 Task: Add an event  with title  Networking Lunch, date '2023/12/04' & Select Event type as  Collective. Add location for the event as  456 Calle de Fuencarral, Madrid, Spain and add a description: A Networking Lunch is a structured event designed to facilitate professional connections, relationship-building, and knowledge sharing among attendees. It provides a relaxed and informal setting where individuals from various industries, organizations, and backgrounds can come together to exchange ideas, expand their networks, and explore potential collaborations._x000D_
_x000D_
Create an event link  http-networkinglunchcom & Select the event color as  Violet. , logged in from the account softage.1@softage.netand send the event invitation to softage.2@softage.net and softage.3@softage.net
Action: Mouse moved to (836, 119)
Screenshot: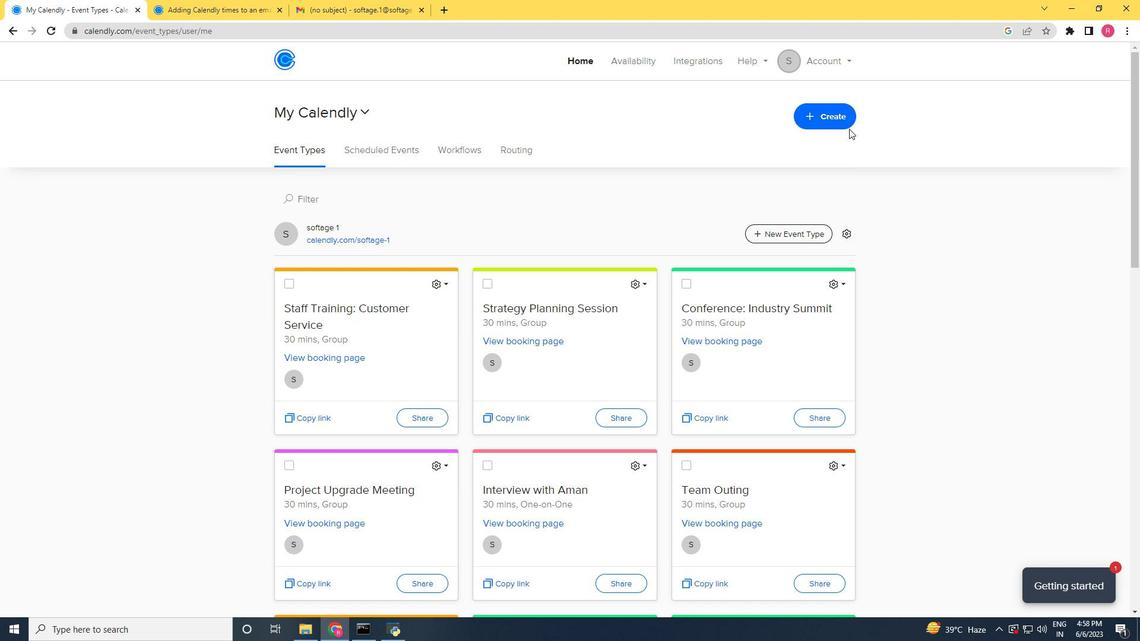 
Action: Mouse pressed left at (836, 119)
Screenshot: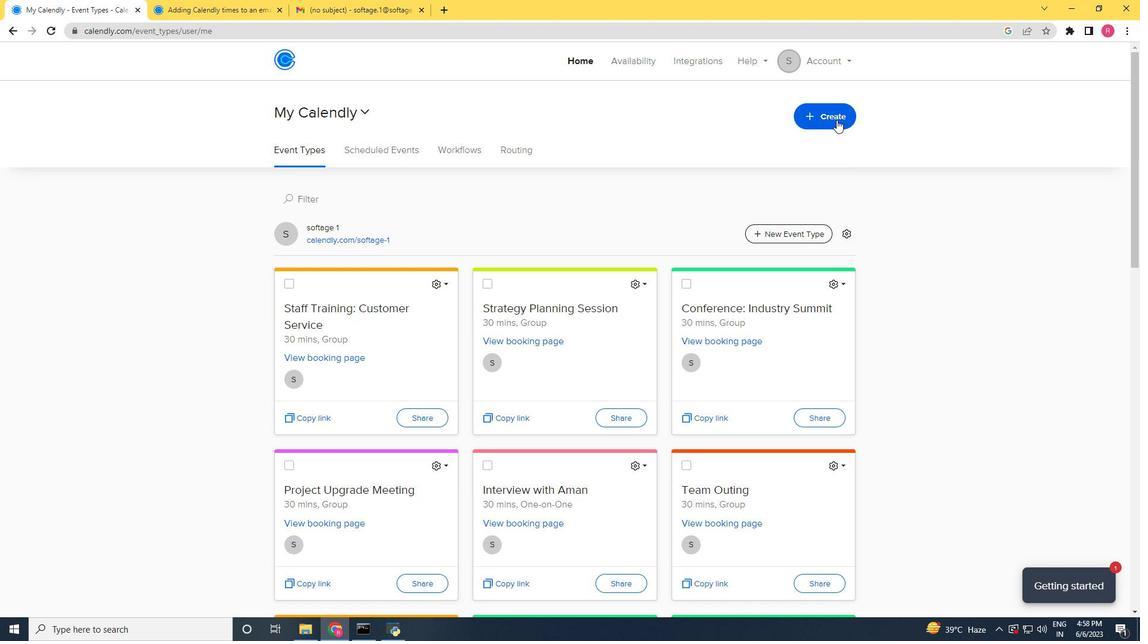 
Action: Mouse moved to (792, 163)
Screenshot: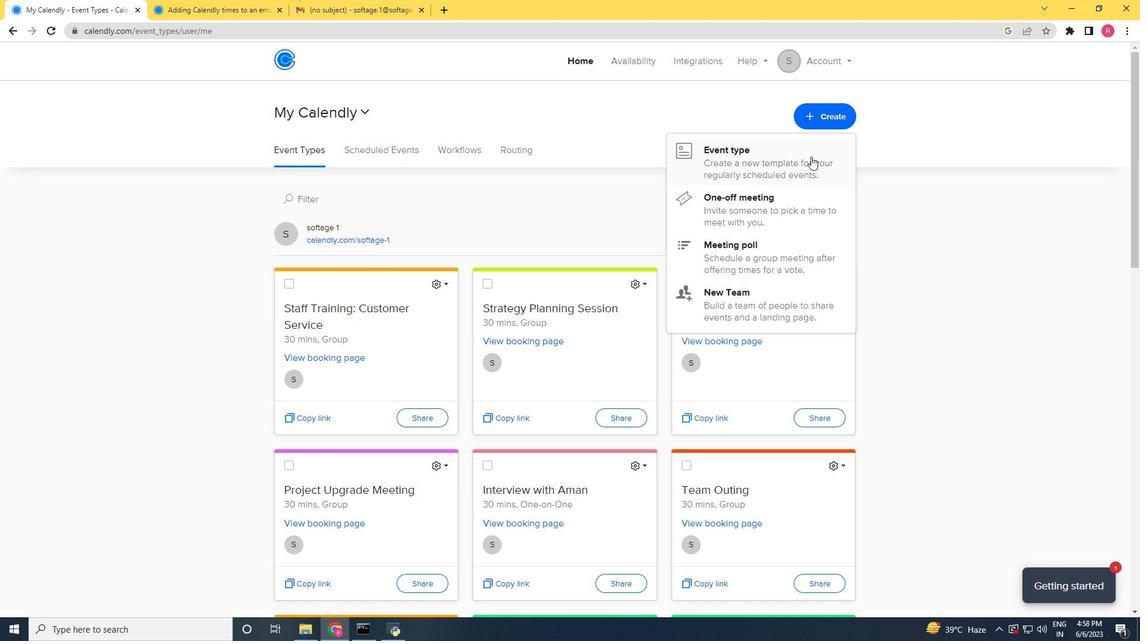 
Action: Mouse pressed left at (792, 163)
Screenshot: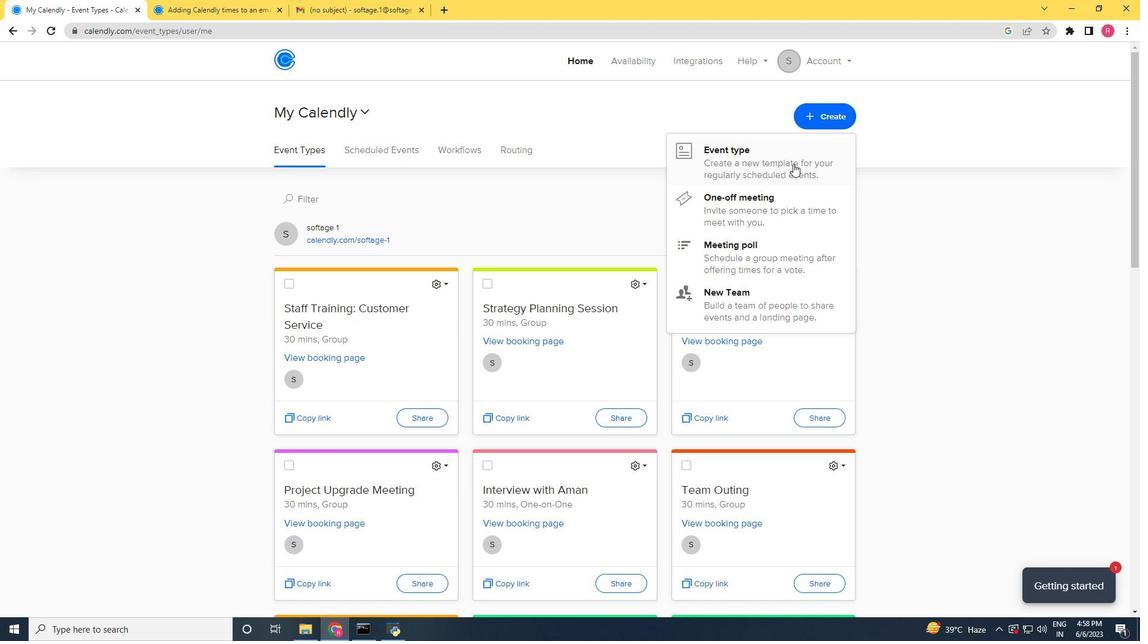 
Action: Mouse moved to (497, 359)
Screenshot: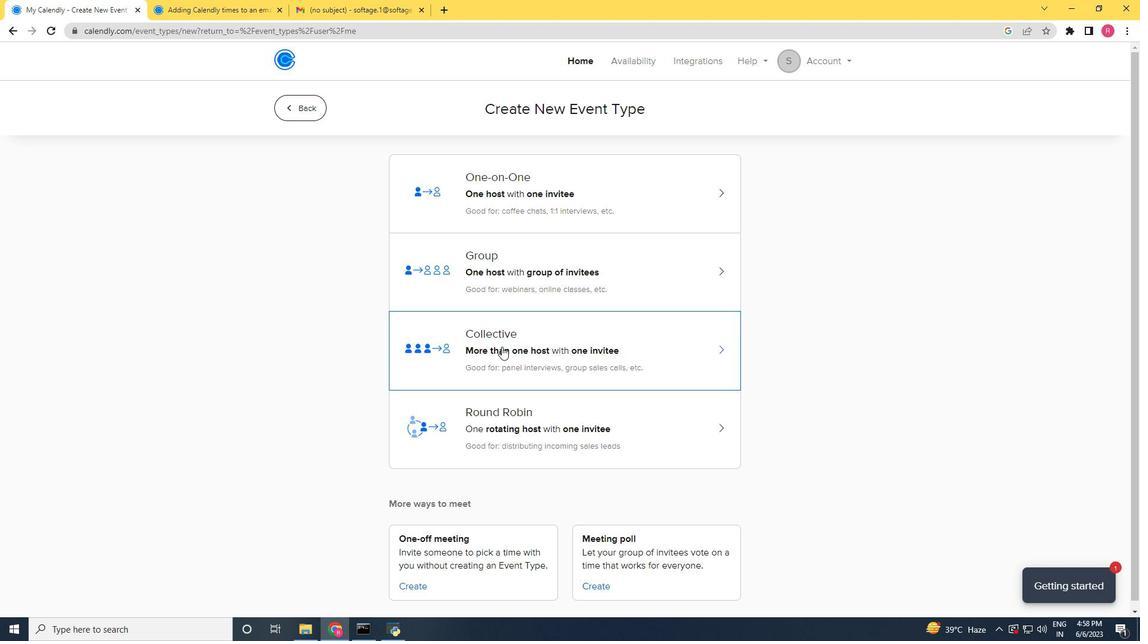 
Action: Mouse pressed left at (497, 359)
Screenshot: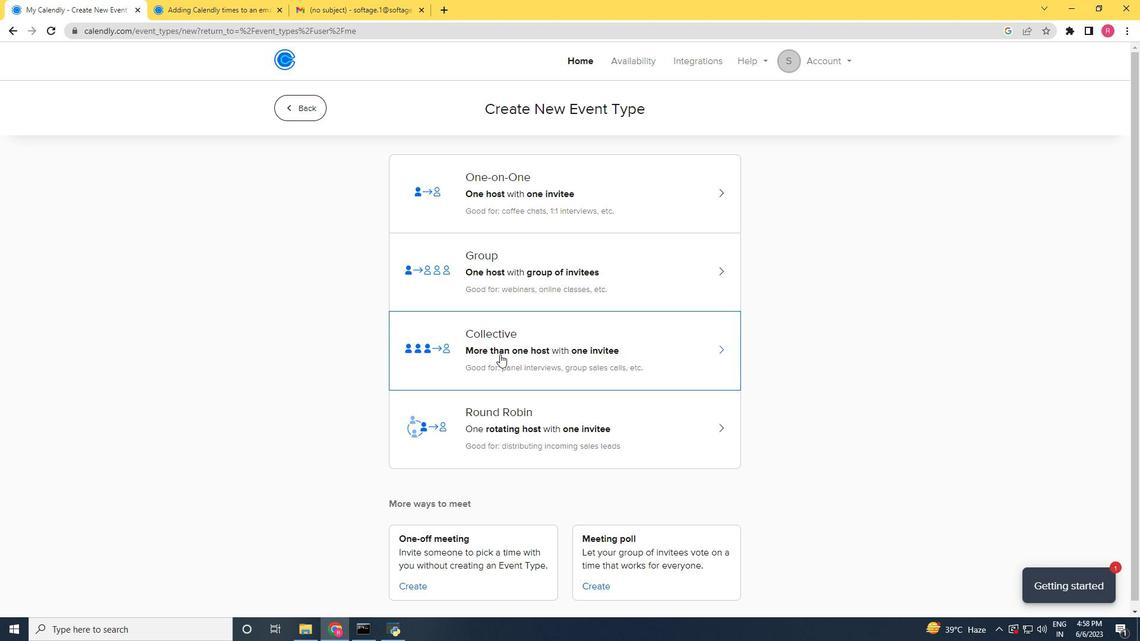 
Action: Mouse moved to (694, 255)
Screenshot: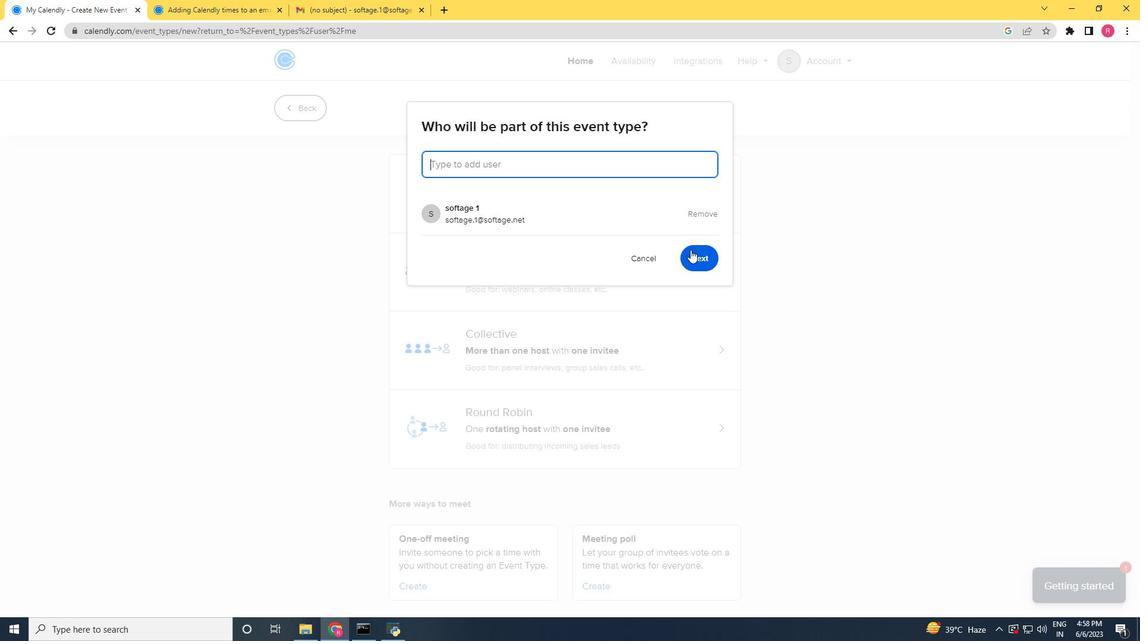 
Action: Mouse pressed left at (694, 255)
Screenshot: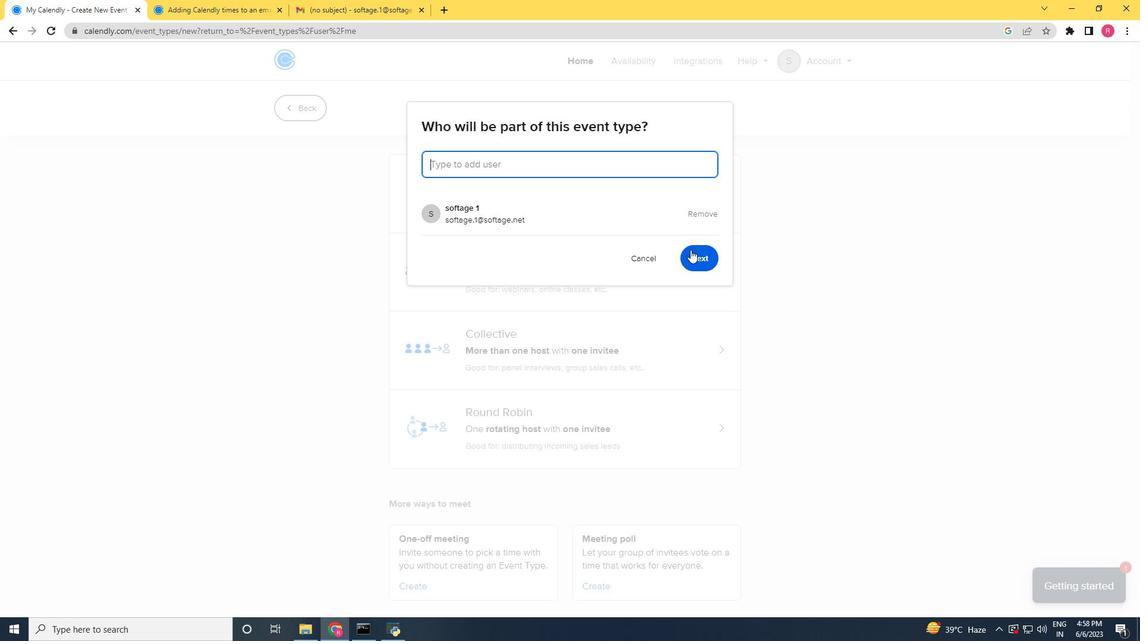 
Action: Mouse moved to (383, 264)
Screenshot: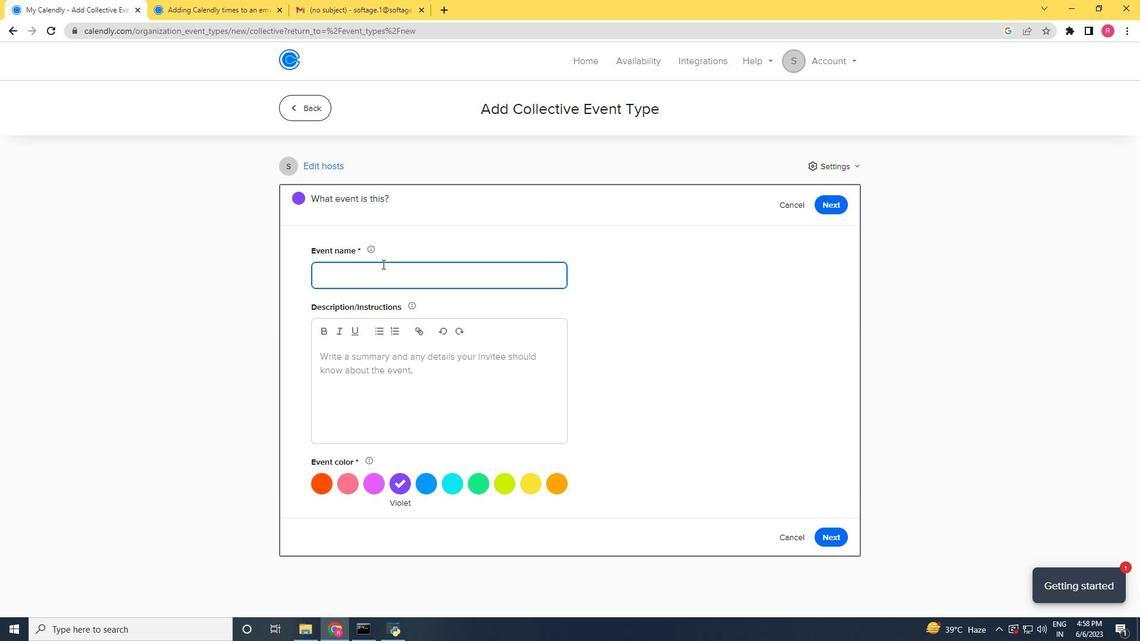 
Action: Key pressed <Key.shift>Networking
Screenshot: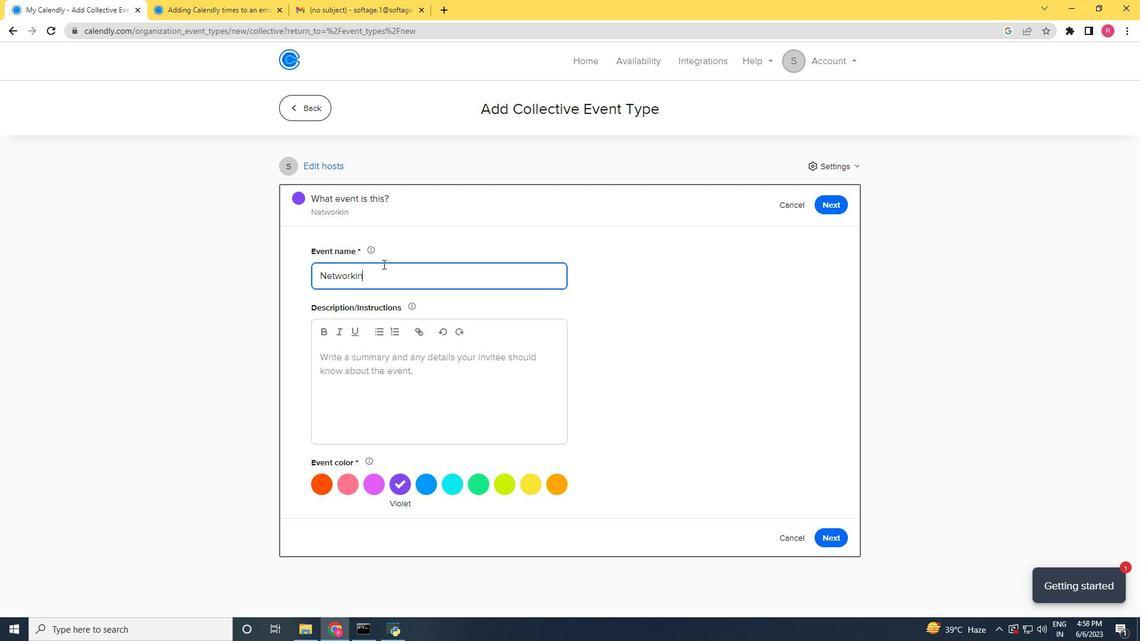 
Action: Mouse moved to (442, 278)
Screenshot: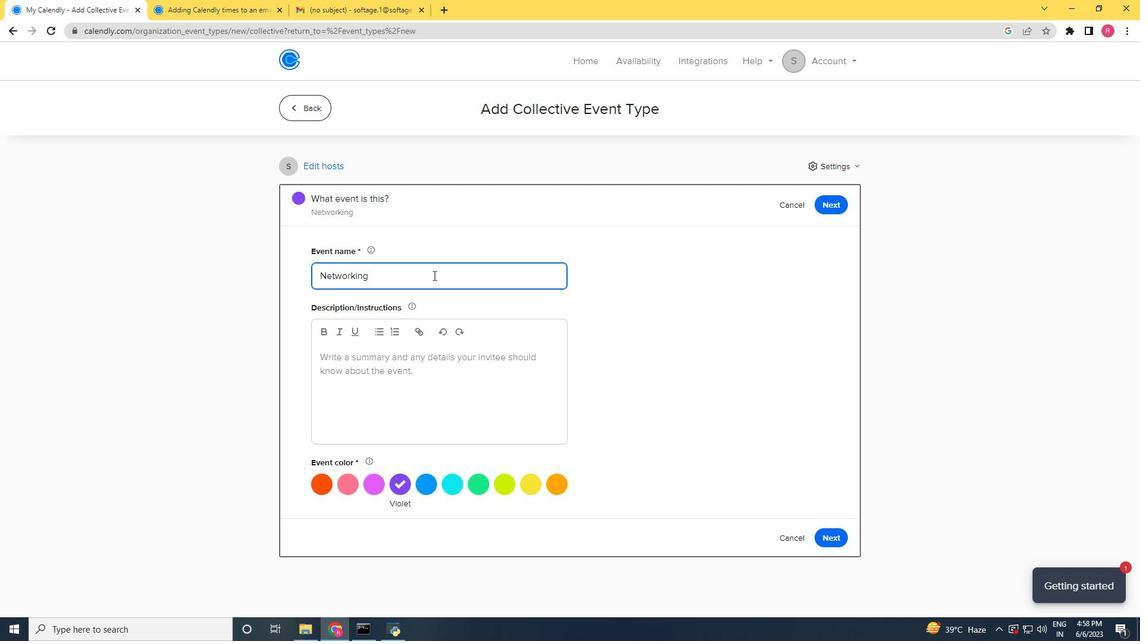 
Action: Key pressed <Key.space><Key.shift>Lunch
Screenshot: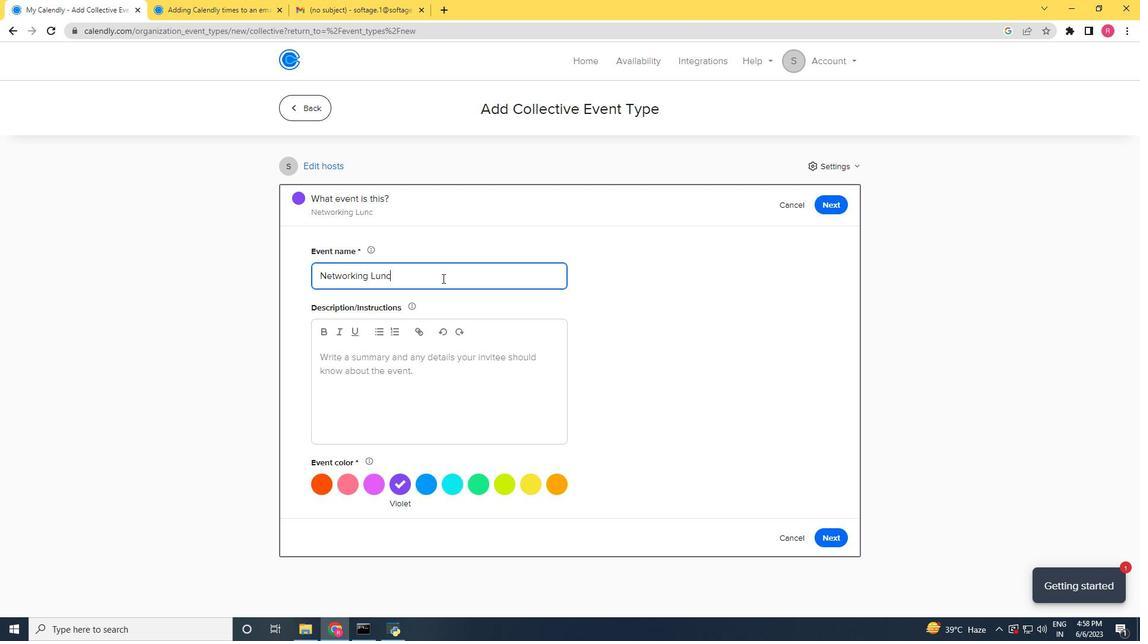 
Action: Mouse moved to (422, 366)
Screenshot: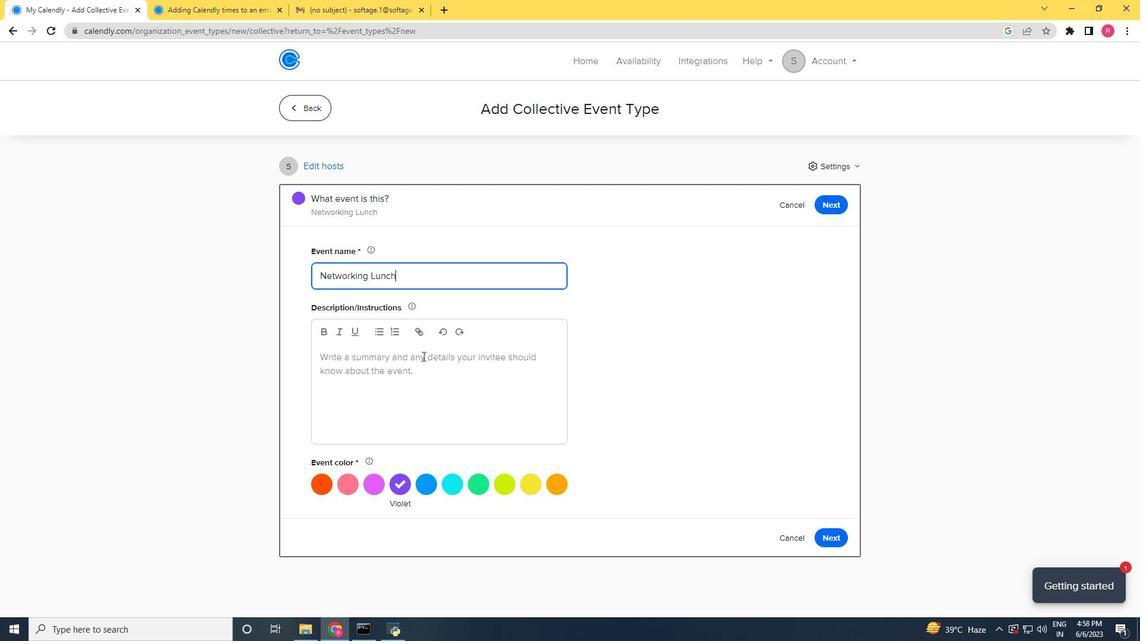 
Action: Mouse pressed left at (422, 366)
Screenshot: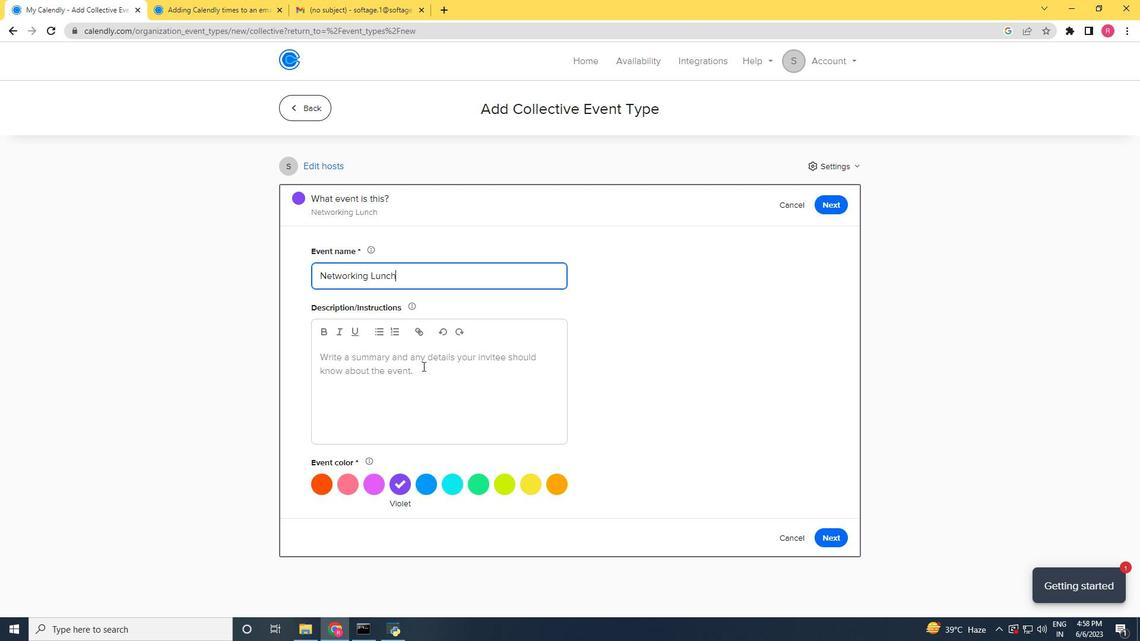 
Action: Key pressed <Key.shift>A<Key.space>networking<Key.space><Key.shift><Key.shift><Key.shift><Key.shift><Key.shift><Key.shift><Key.shift><Key.shift><Key.shift><Key.shift><Key.shift><Key.shift><Key.shift><Key.shift><Key.shift><Key.shift><Key.shift><Key.shift><Key.shift><Key.shift>Lunch
Screenshot: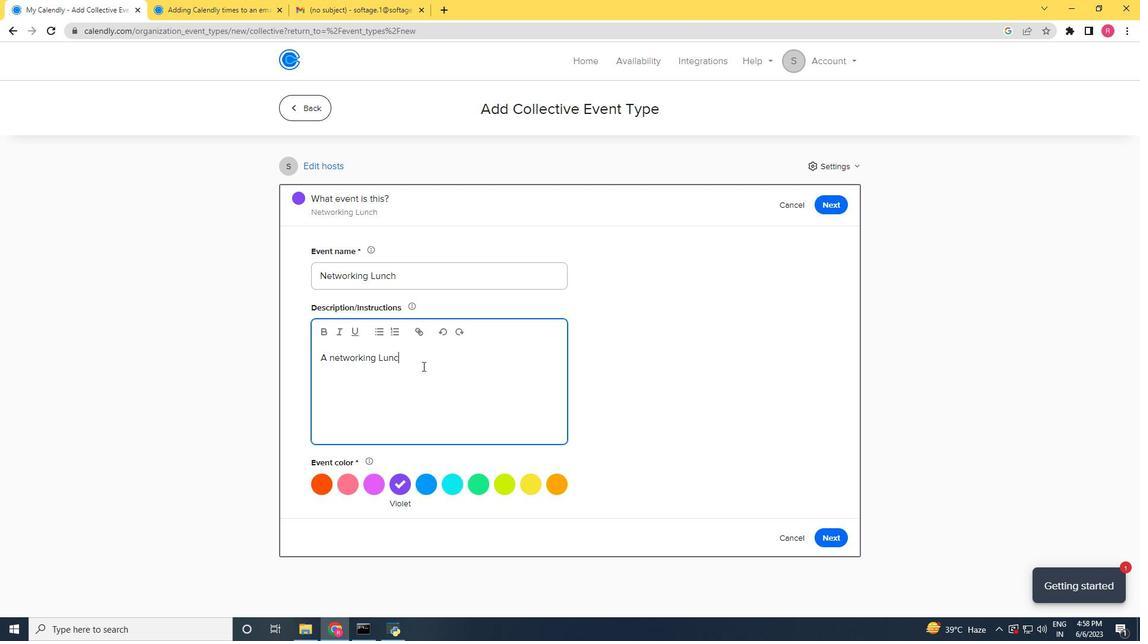 
Action: Mouse moved to (331, 359)
Screenshot: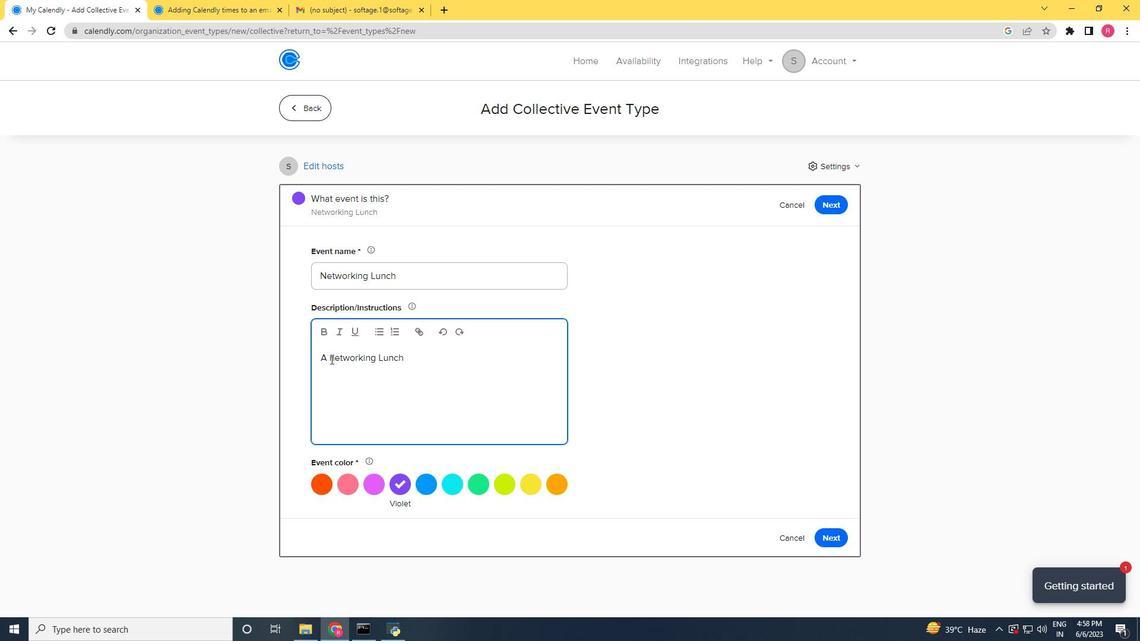 
Action: Mouse pressed left at (331, 359)
Screenshot: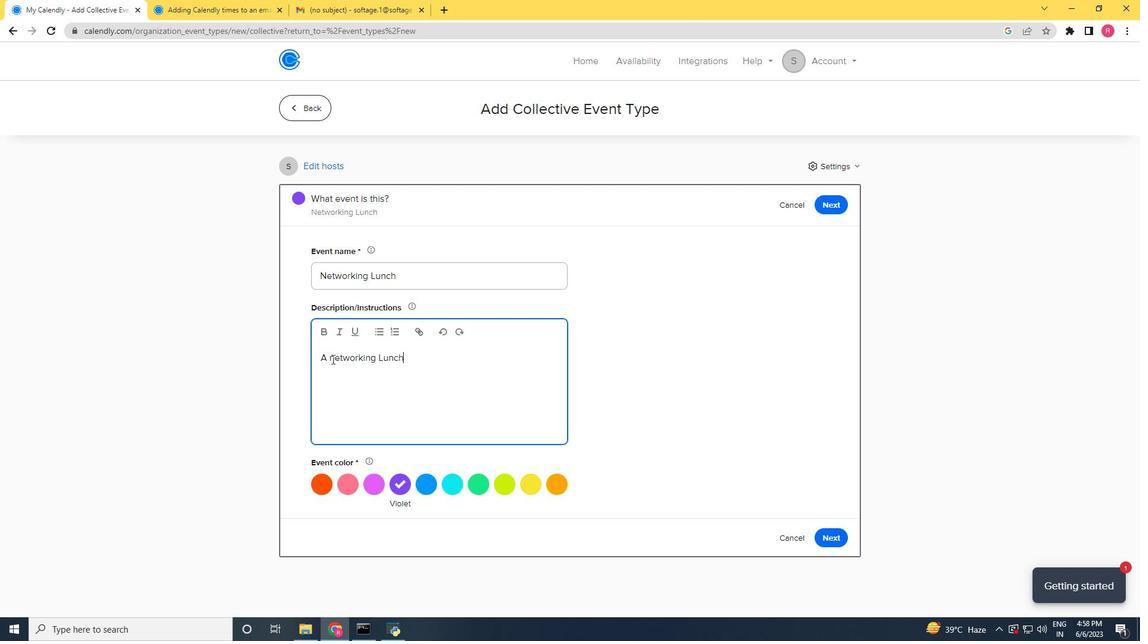 
Action: Mouse moved to (334, 359)
Screenshot: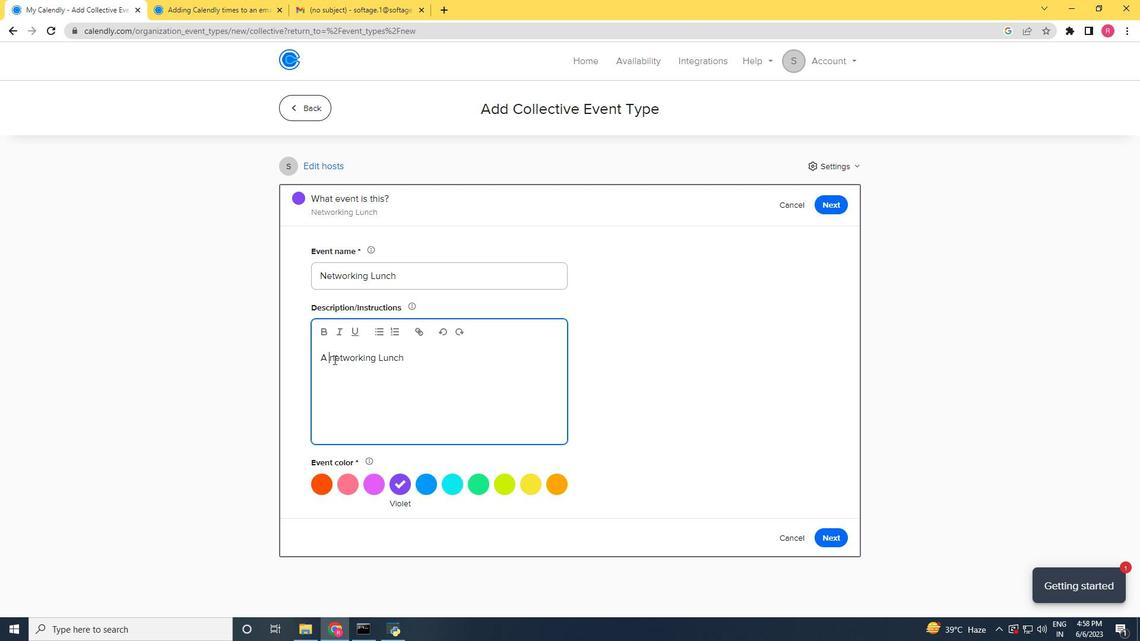 
Action: Mouse pressed left at (334, 359)
Screenshot: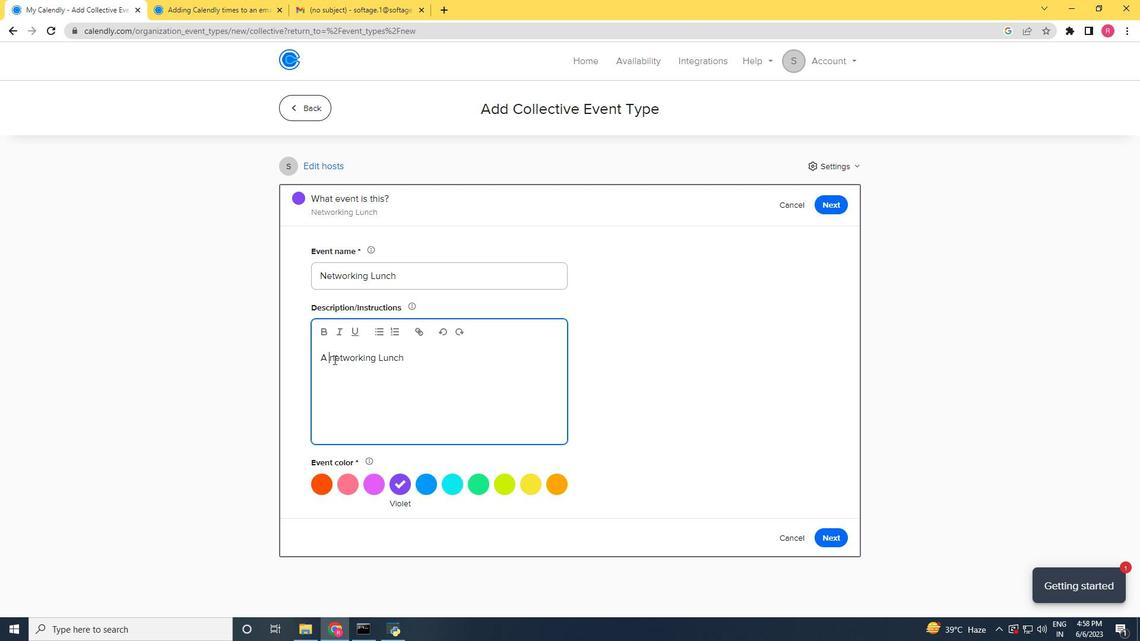 
Action: Mouse moved to (334, 357)
Screenshot: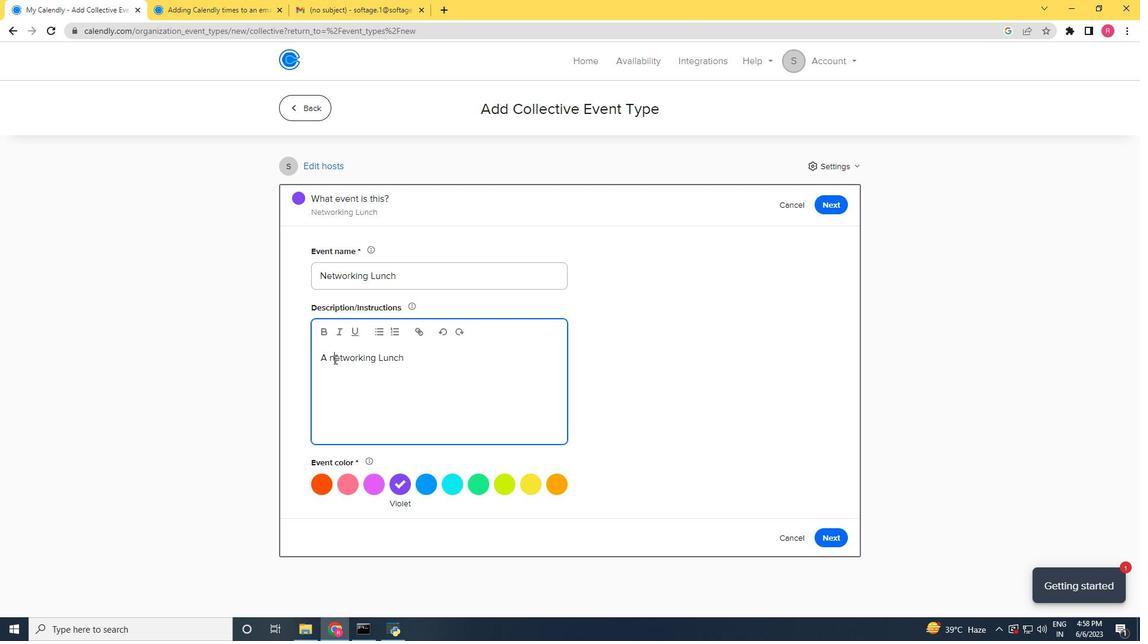 
Action: Key pressed <Key.backspace><Key.shift>N
Screenshot: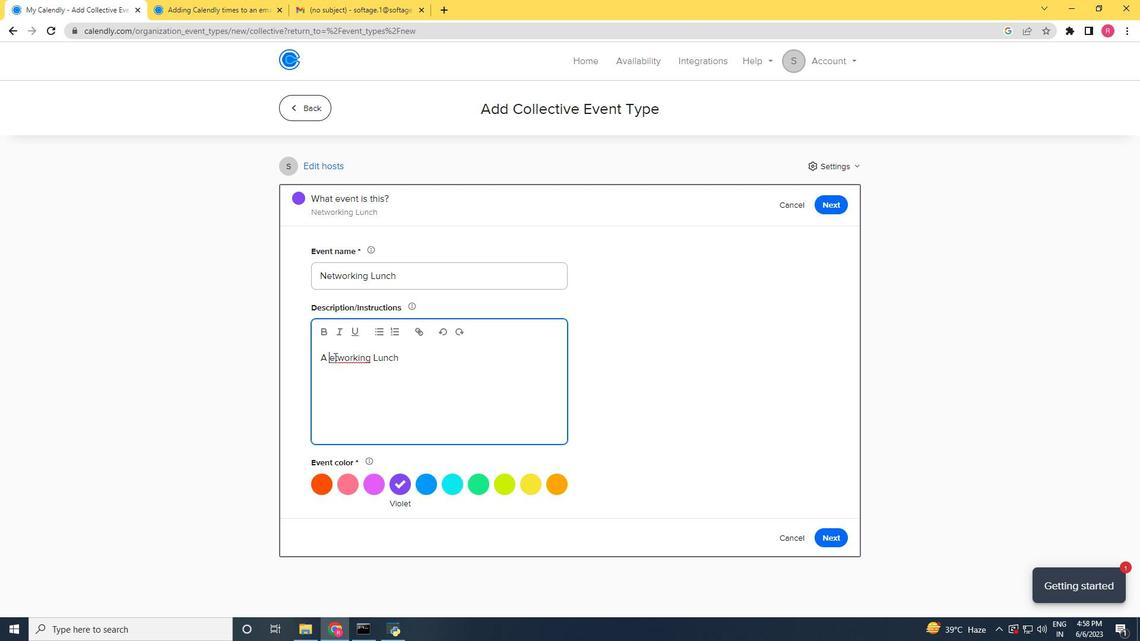 
Action: Mouse moved to (419, 354)
Screenshot: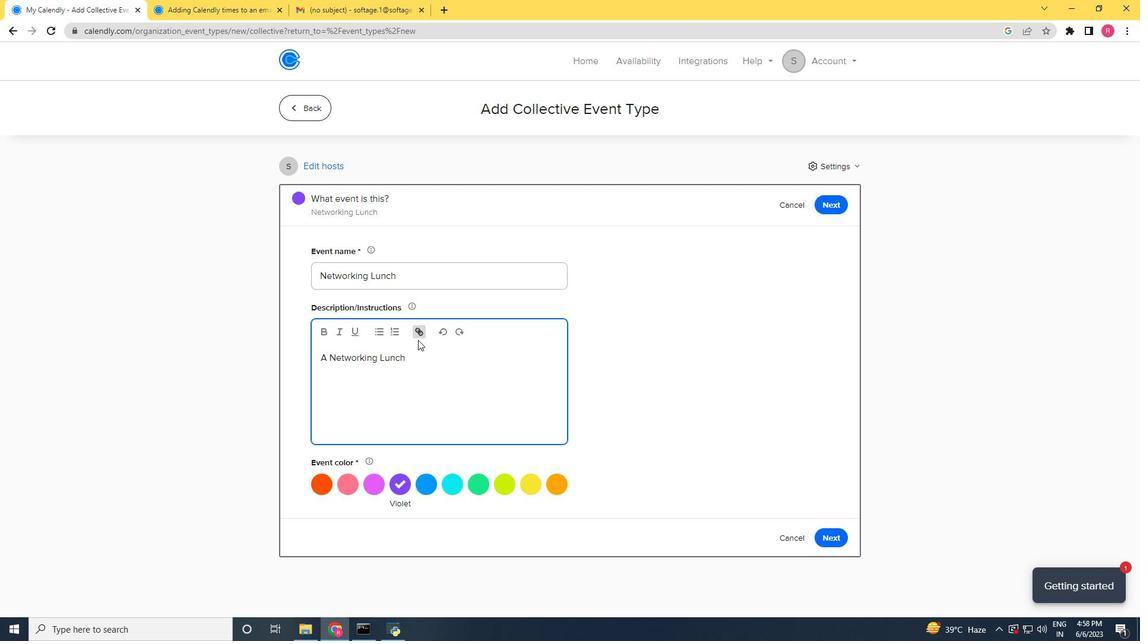 
Action: Mouse pressed left at (419, 354)
Screenshot: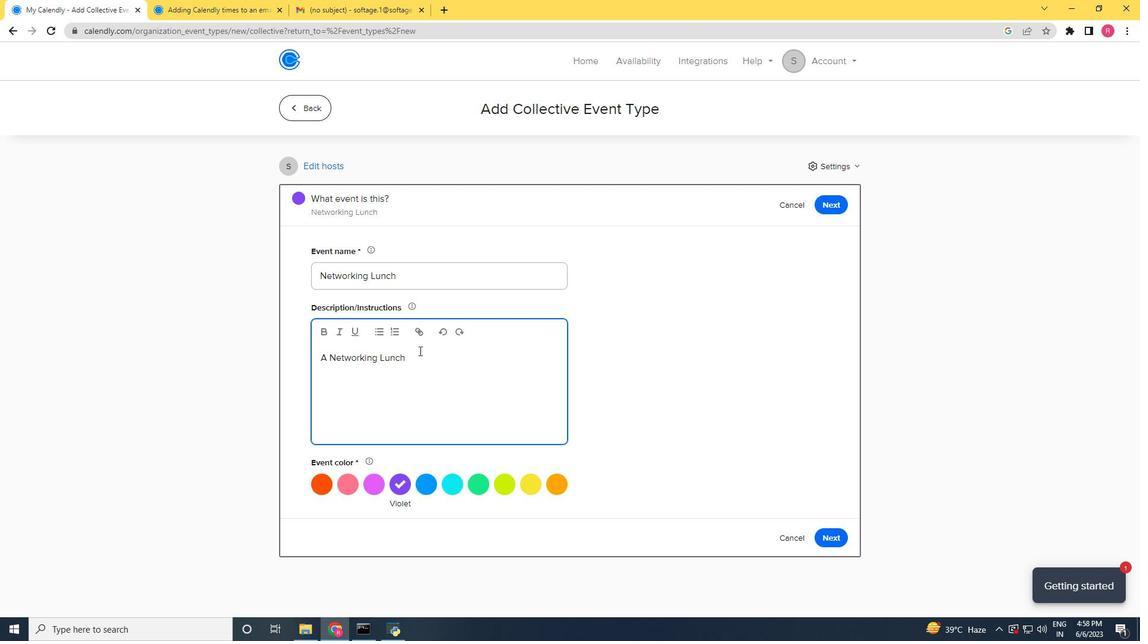 
Action: Mouse moved to (425, 356)
Screenshot: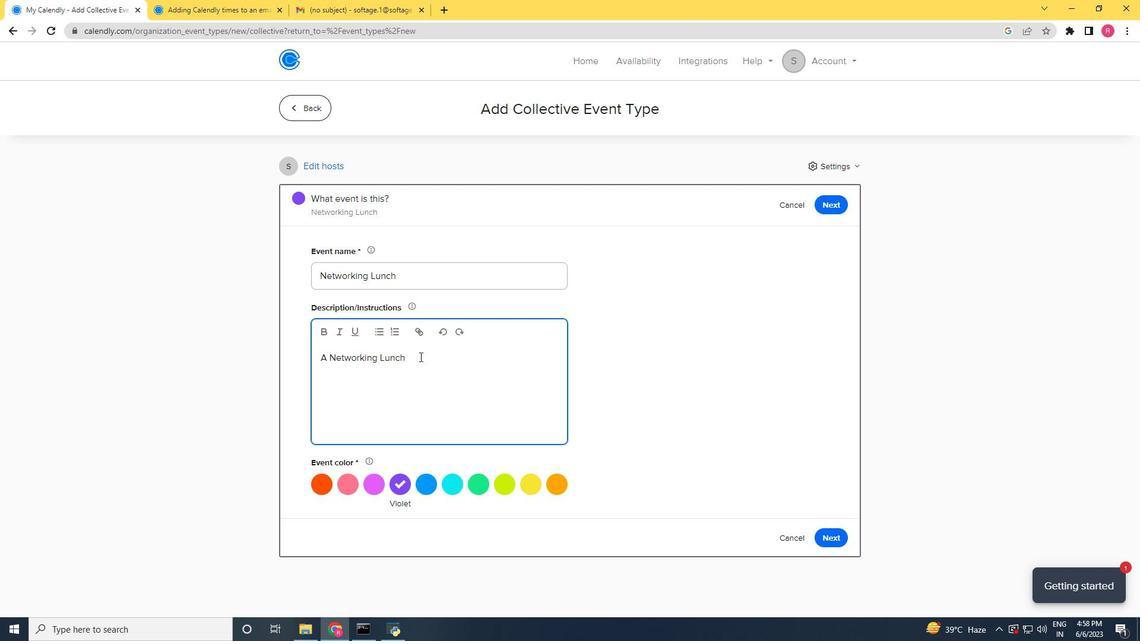 
Action: Key pressed <Key.space>is<Key.space>a<Key.space>structured<Key.space>event<Key.space>designed<Key.space><Key.space>to<Key.space>facilitagg<Key.backspace><Key.backspace>te<Key.space>professional<Key.space>connections<Key.space><Key.backspace>,<Key.space>relationsg<Key.backspace><Key.backspace>ship<Key.space>
Screenshot: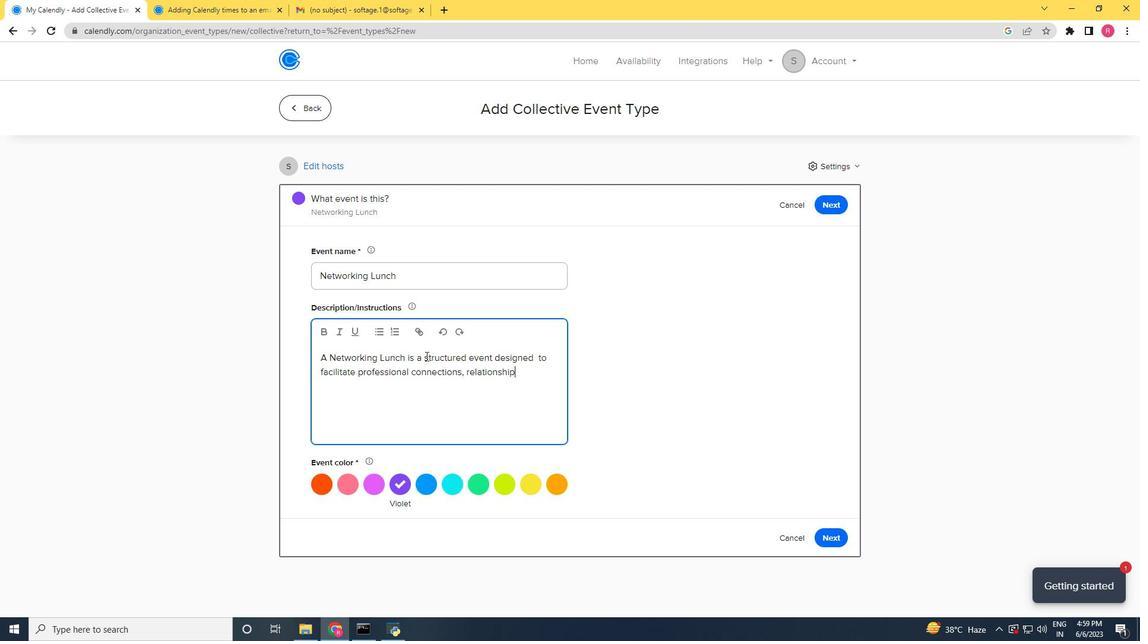
Action: Mouse moved to (441, 352)
Screenshot: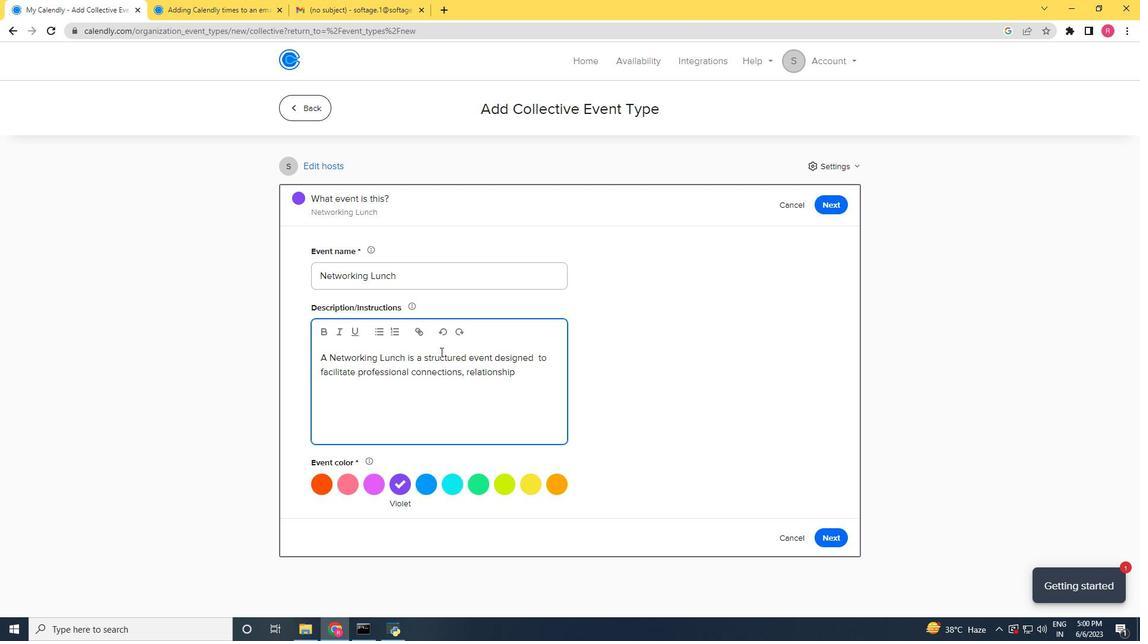 
Action: Key pressed <Key.backspace>-building<Key.space>
Screenshot: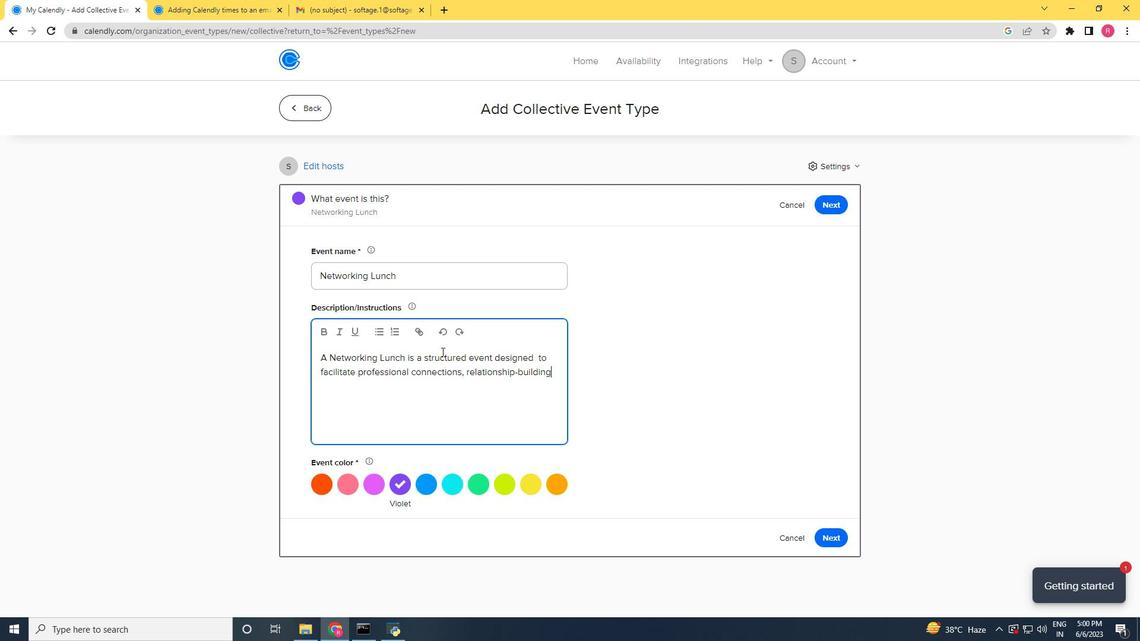 
Action: Mouse moved to (443, 352)
Screenshot: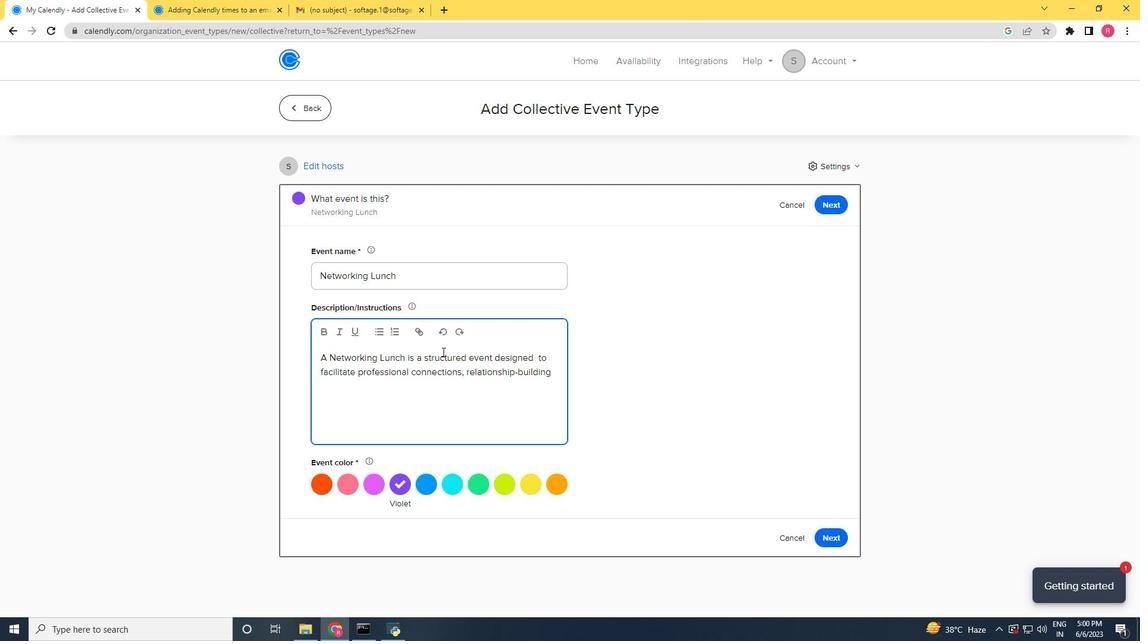 
Action: Key pressed <Key.backspace>,<Key.space>and<Key.space>knowledge<Key.space>sharing<Key.space>among<Key.space>attendees<Key.space><Key.backspace>.<Key.space><Key.shift>It<Key.space>provides<Key.space>a<Key.space>relaxed<Key.space>and<Key.space>informal<Key.space>setting<Key.space>whee<Key.backspace>re<Key.space><Key.space>individuals<Key.space>form<Key.space>varius<Key.space><Key.backspace><Key.backspace><Key.backspace>ous<Key.space>industries<Key.space><Key.backspace>,<Key.space>organizationn<Key.space><Key.backspace><Key.backspace><Key.space><Key.backspace>s<Key.space><Key.backspace>,<Key.space>and<Key.space>backgroung<Key.backspace>d<Key.space>can<Key.space>come<Key.space>together<Key.space>to<Key.space>exx<Key.backspace>changes<Key.space>ideas<Key.space><Key.backspace>,<Key.space>expand<Key.space>their<Key.space>networls<Key.space><Key.backspace><Key.backspace><Key.backspace>kks<Key.space><Key.backspace><Key.backspace><Key.backspace>s<Key.space><Key.backspace>,<Key.space>and<Key.space>explore<Key.space>potential<Key.space><Key.space>collaborations.
Screenshot: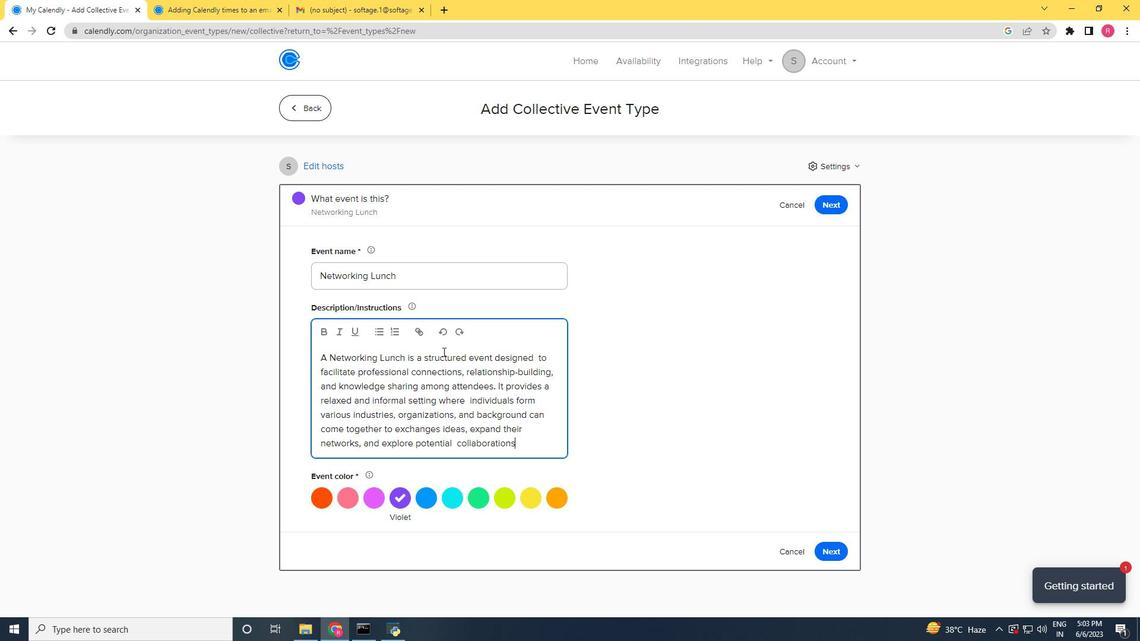 
Action: Mouse moved to (380, 387)
Screenshot: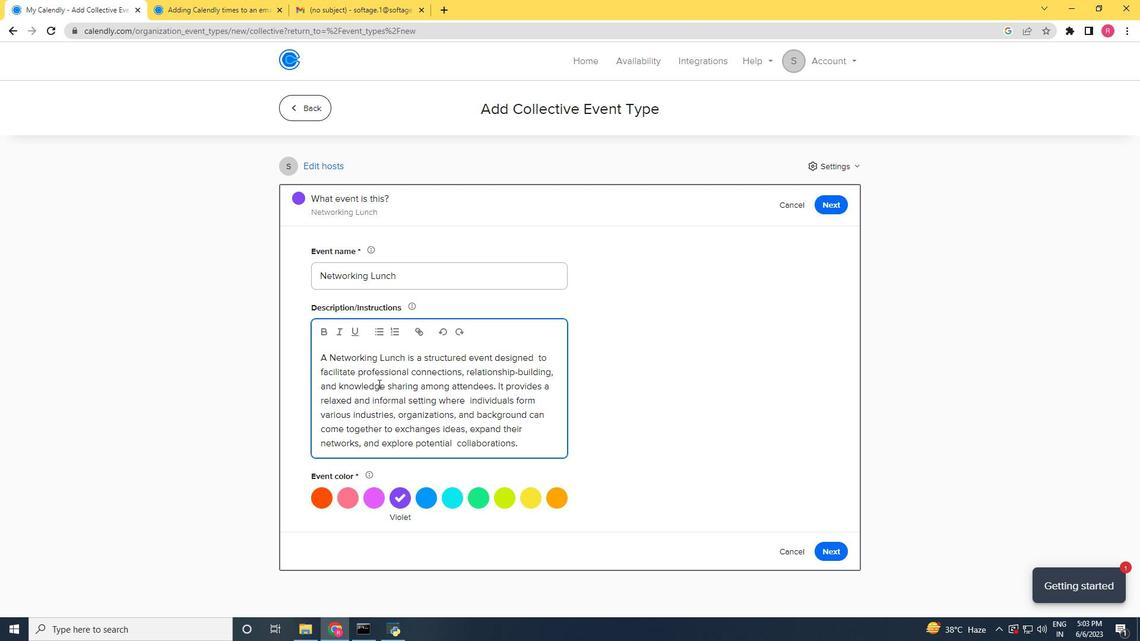 
Action: Mouse scrolled (380, 386) with delta (0, 0)
Screenshot: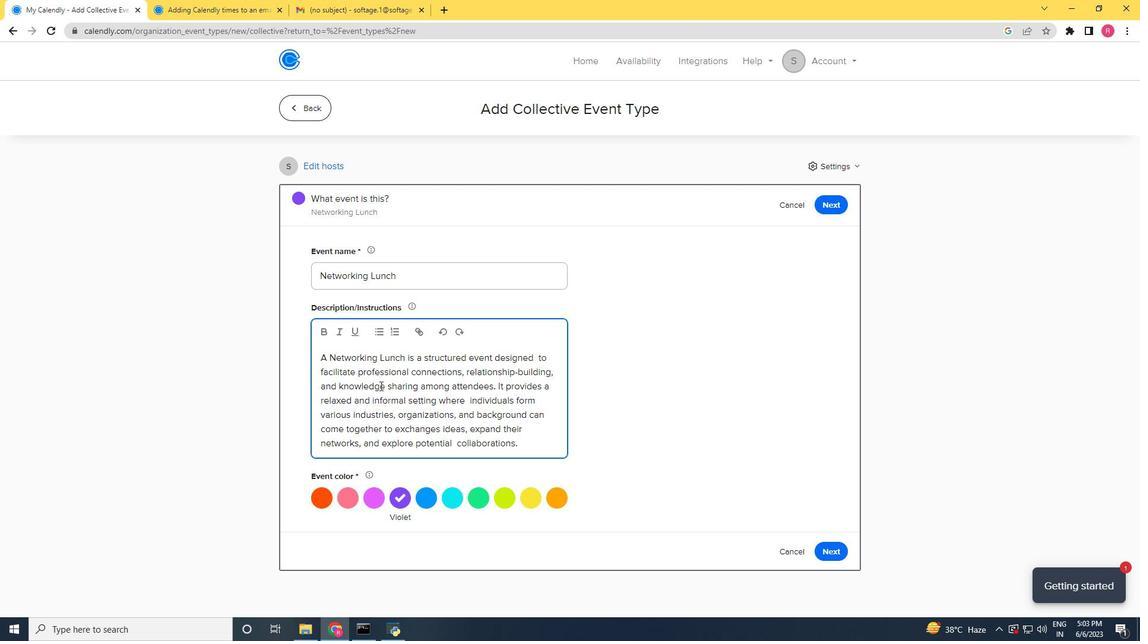 
Action: Mouse moved to (380, 387)
Screenshot: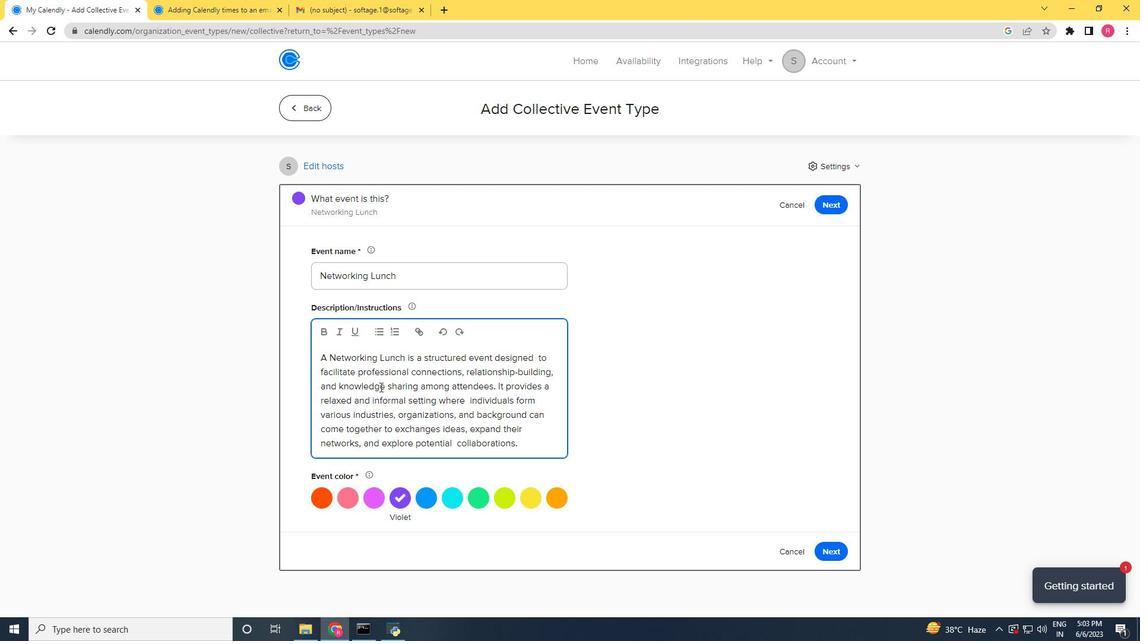 
Action: Mouse scrolled (380, 386) with delta (0, 0)
Screenshot: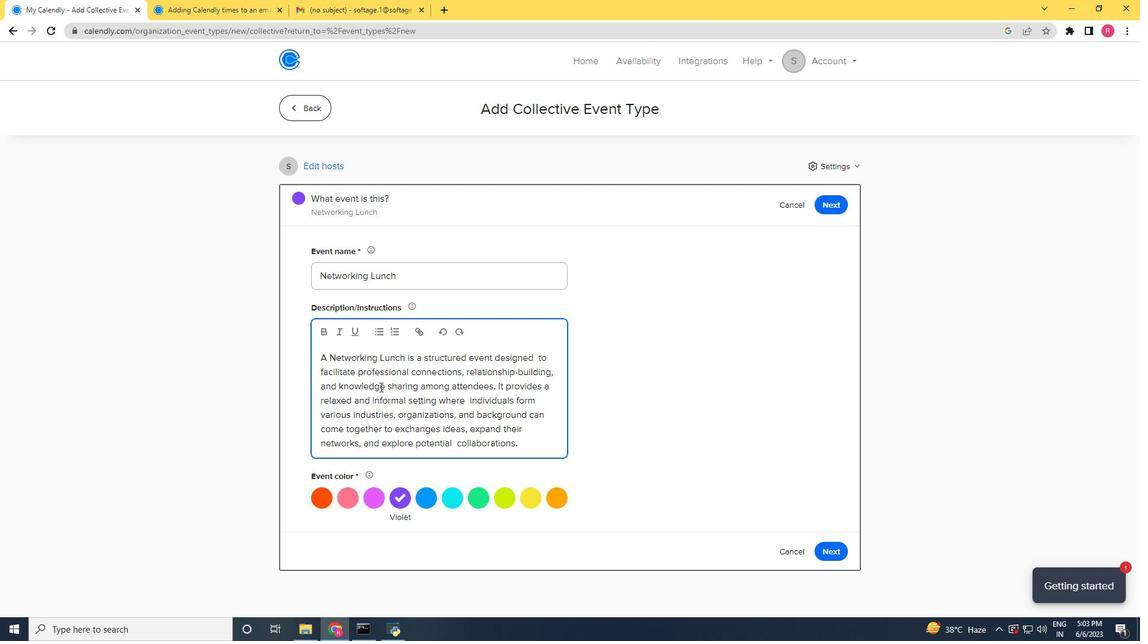 
Action: Mouse scrolled (380, 386) with delta (0, 0)
Screenshot: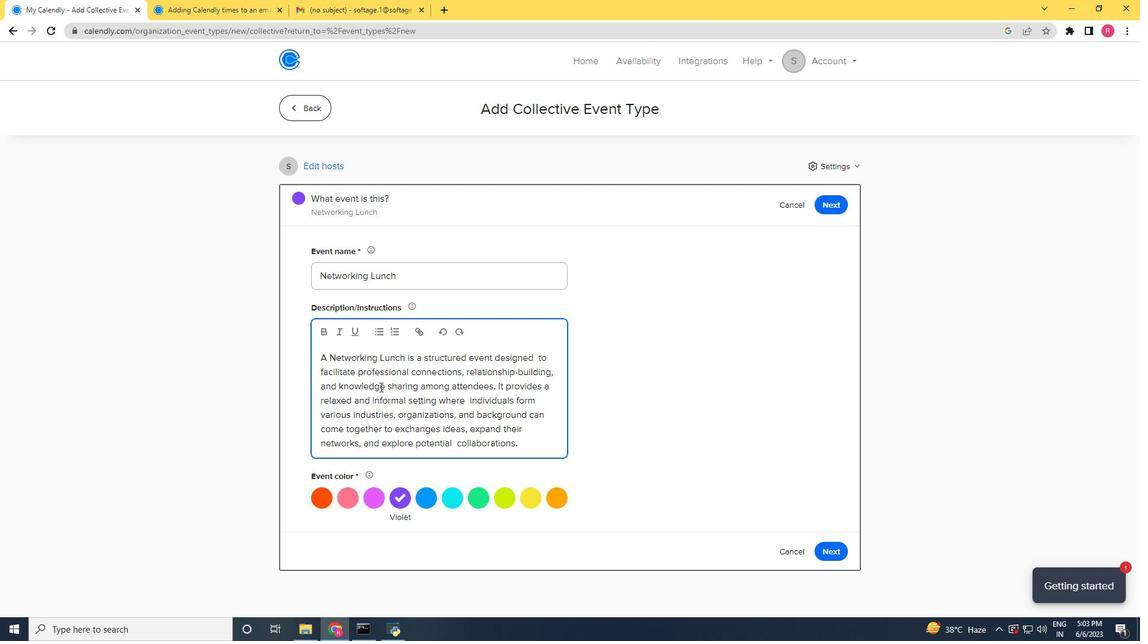 
Action: Mouse moved to (399, 499)
Screenshot: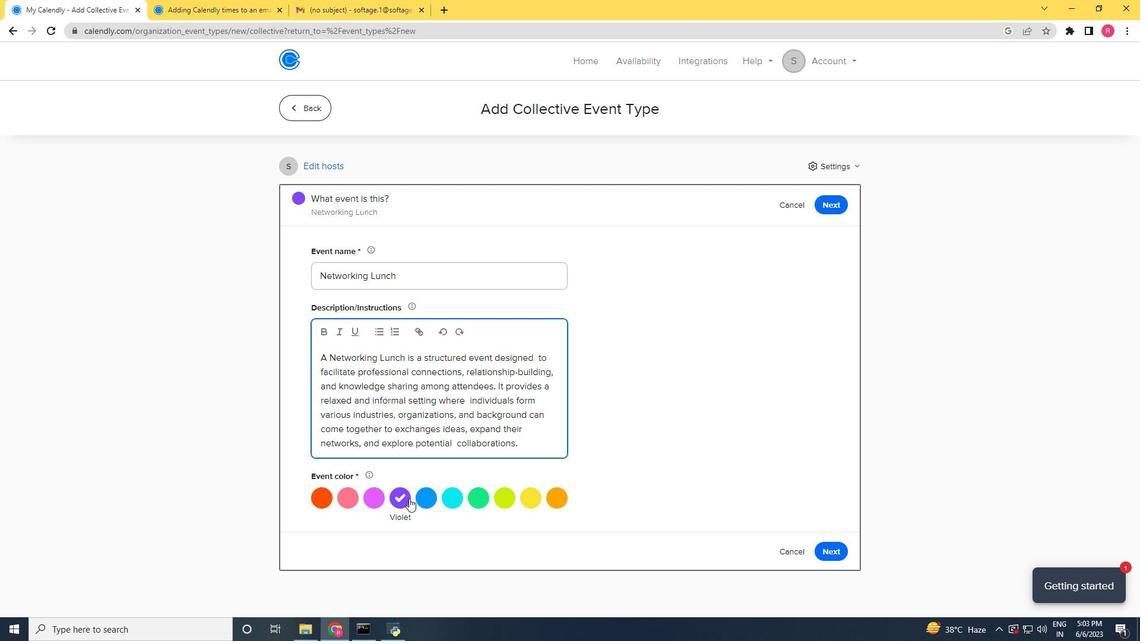 
Action: Mouse pressed left at (399, 499)
Screenshot: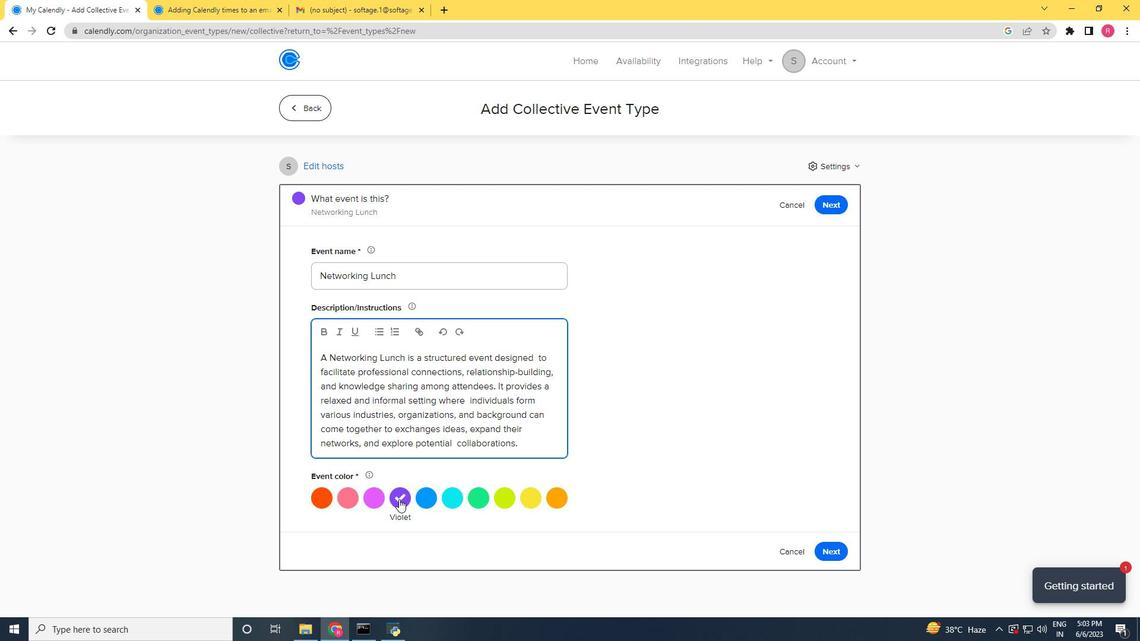 
Action: Mouse moved to (826, 548)
Screenshot: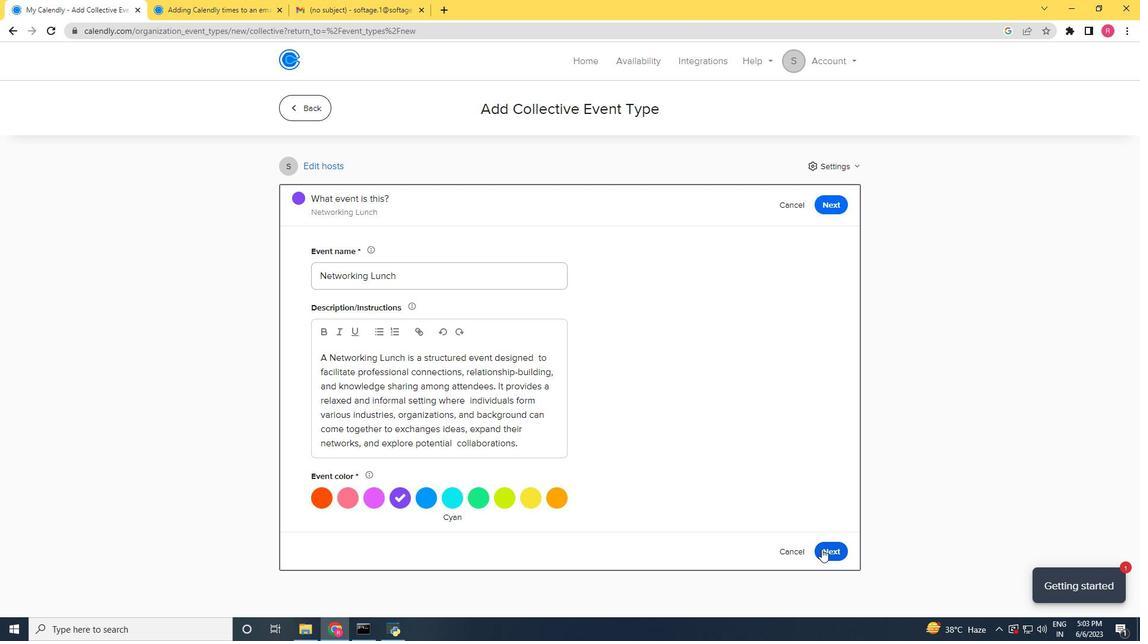 
Action: Mouse pressed left at (826, 548)
Screenshot: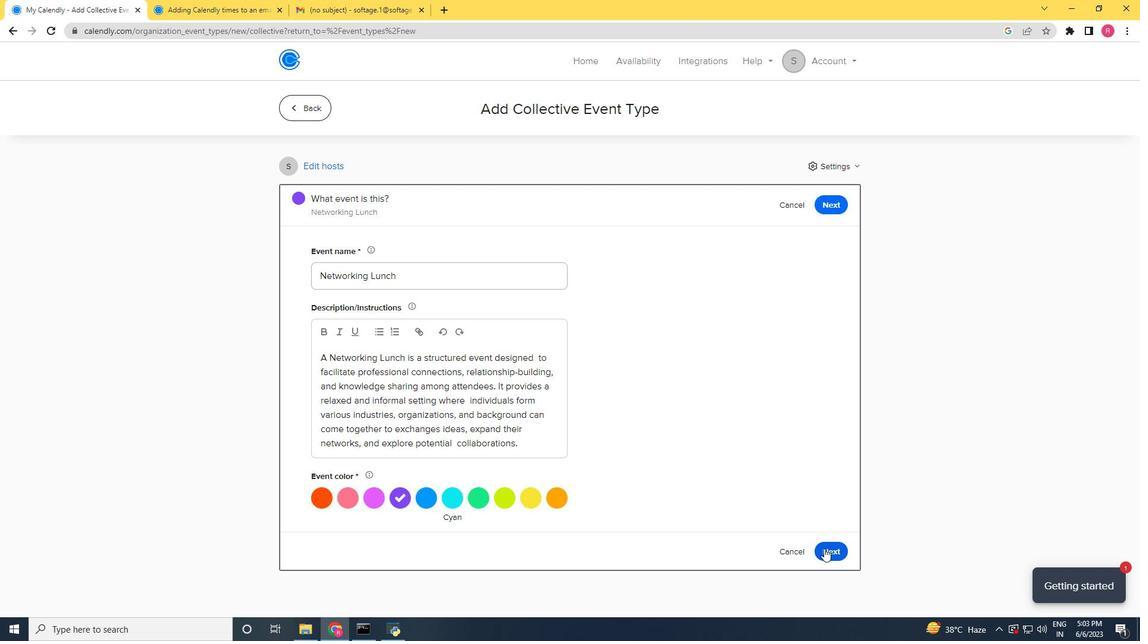 
Action: Mouse moved to (405, 345)
Screenshot: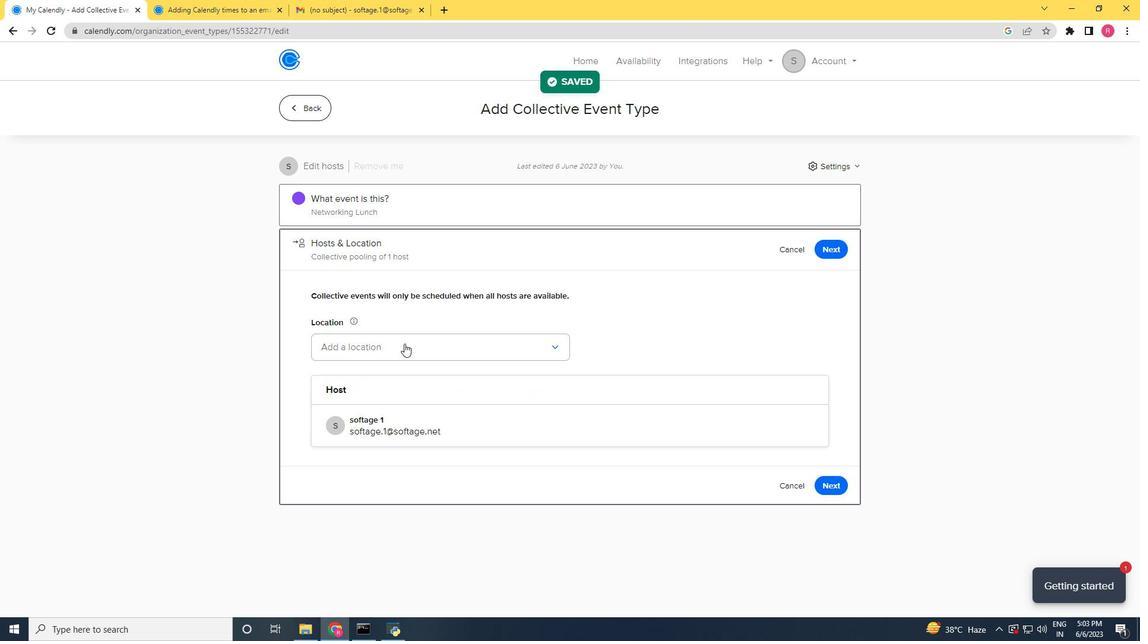 
Action: Mouse pressed left at (405, 345)
Screenshot: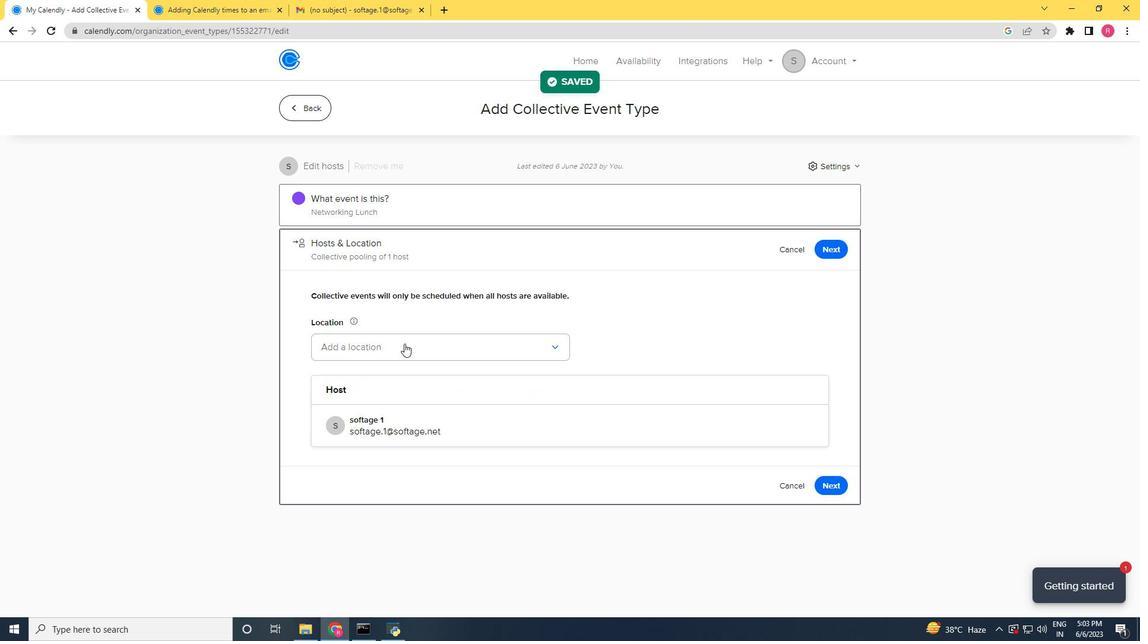 
Action: Mouse moved to (418, 373)
Screenshot: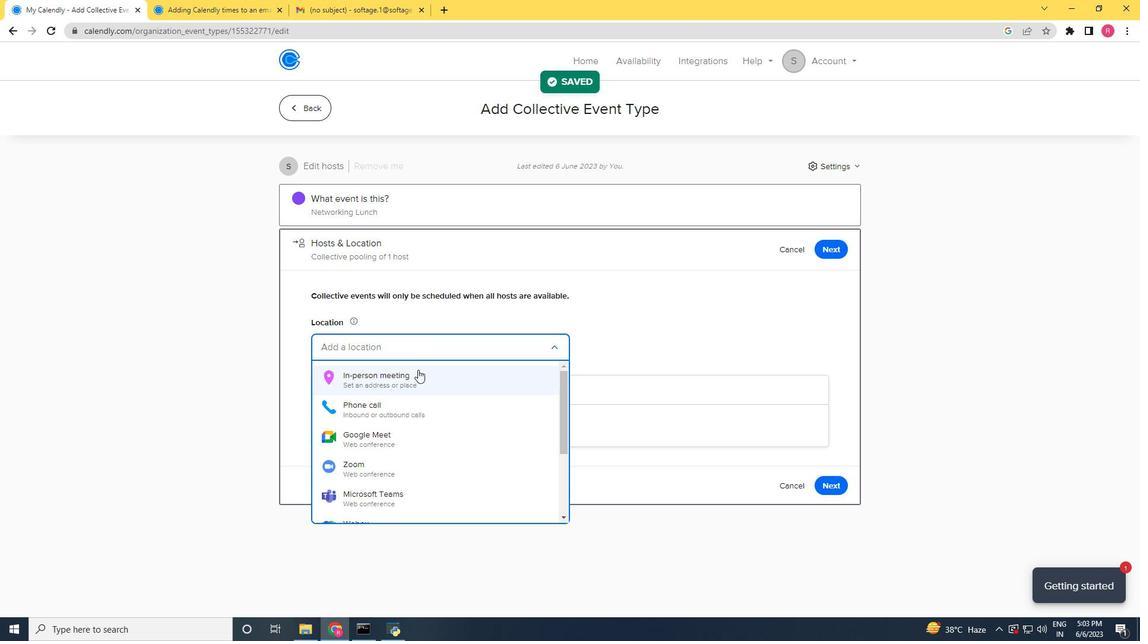 
Action: Mouse pressed left at (418, 373)
Screenshot: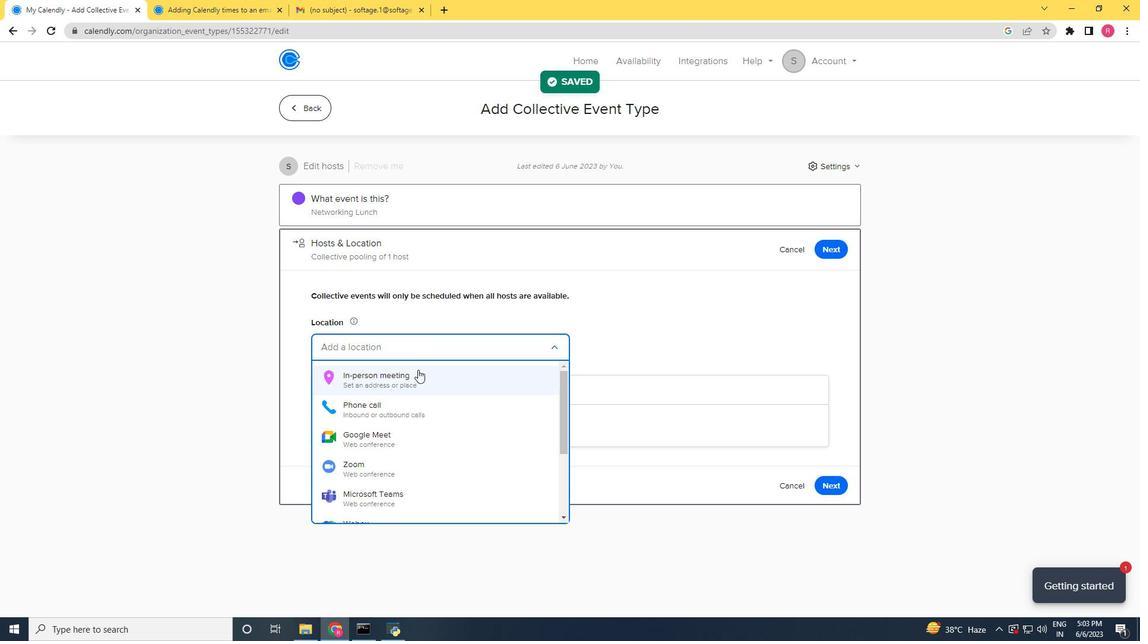 
Action: Mouse moved to (555, 194)
Screenshot: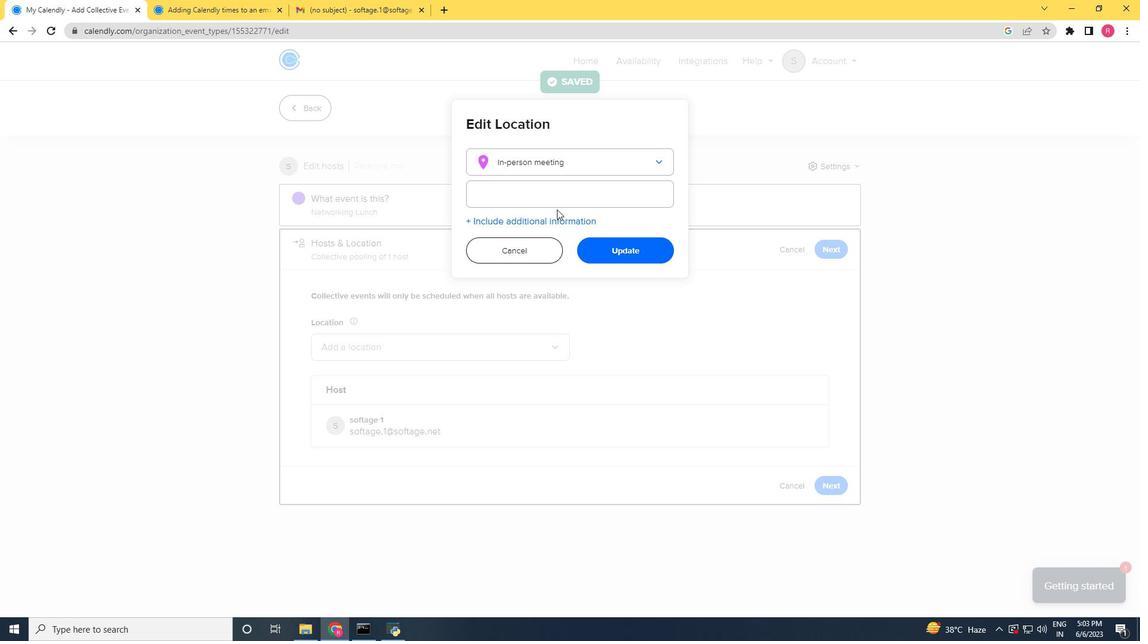
Action: Mouse pressed left at (555, 194)
Screenshot: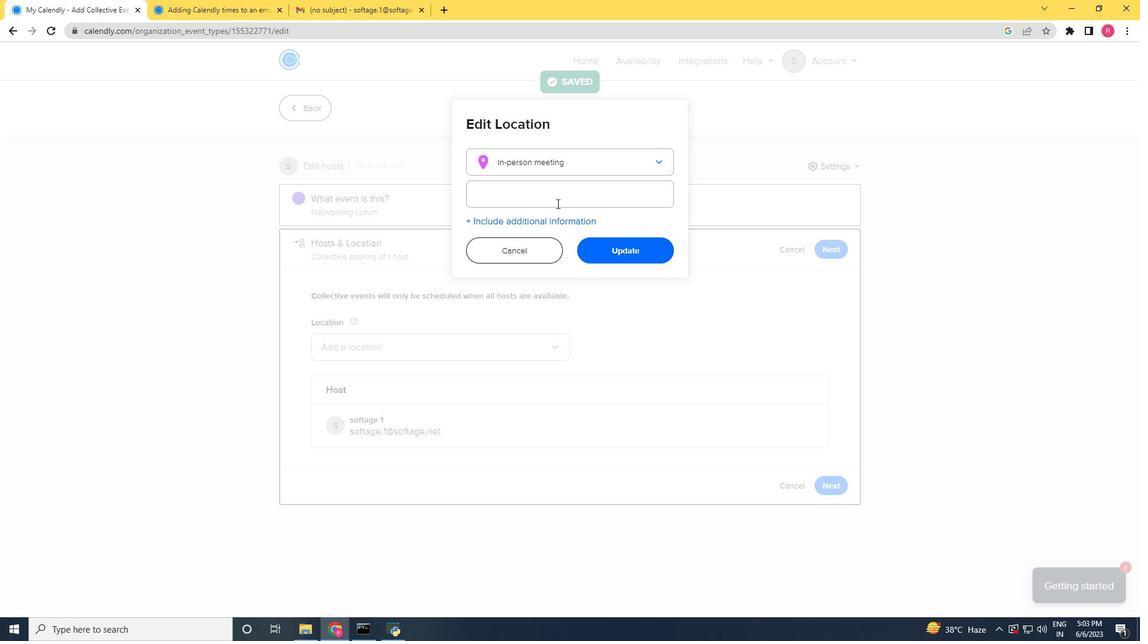 
Action: Mouse moved to (593, 182)
Screenshot: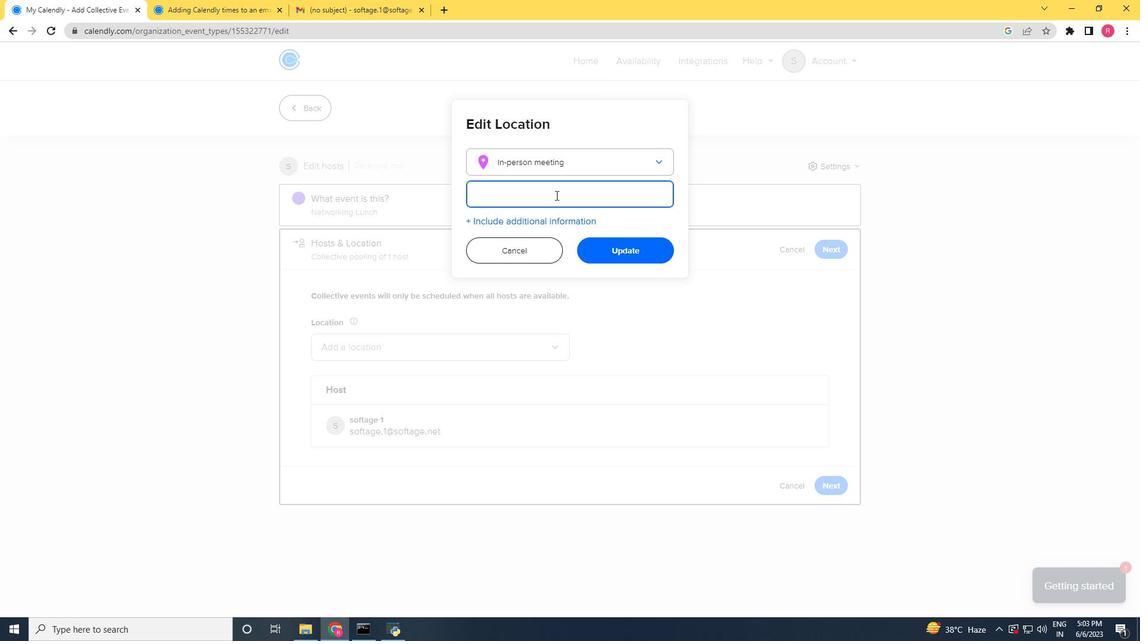 
Action: Key pressed h
Screenshot: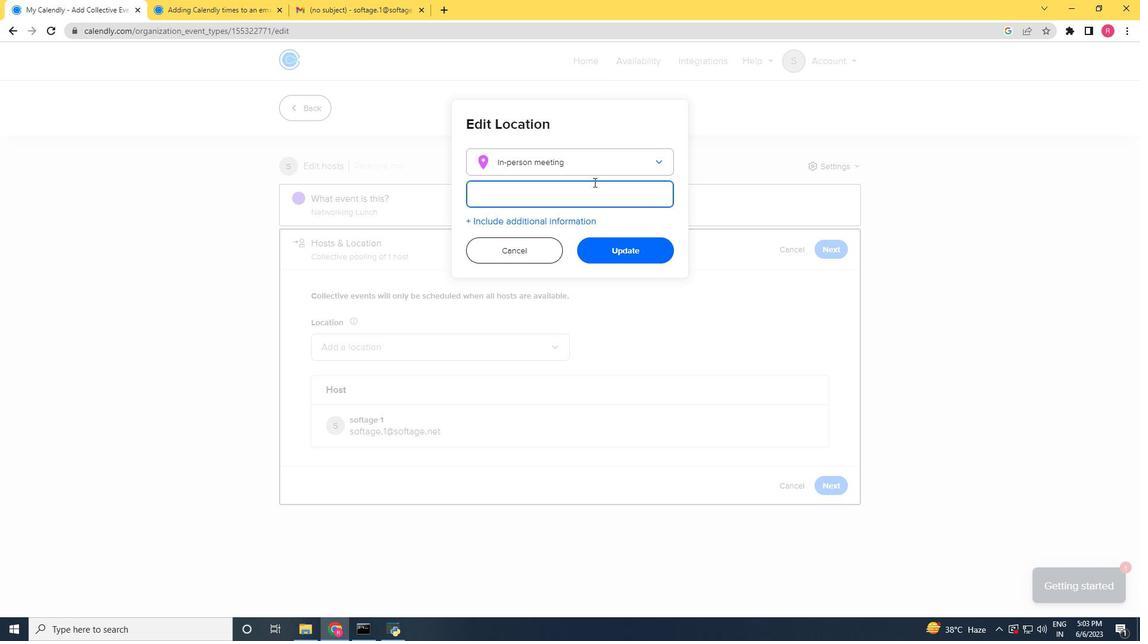 
Action: Mouse moved to (594, 182)
Screenshot: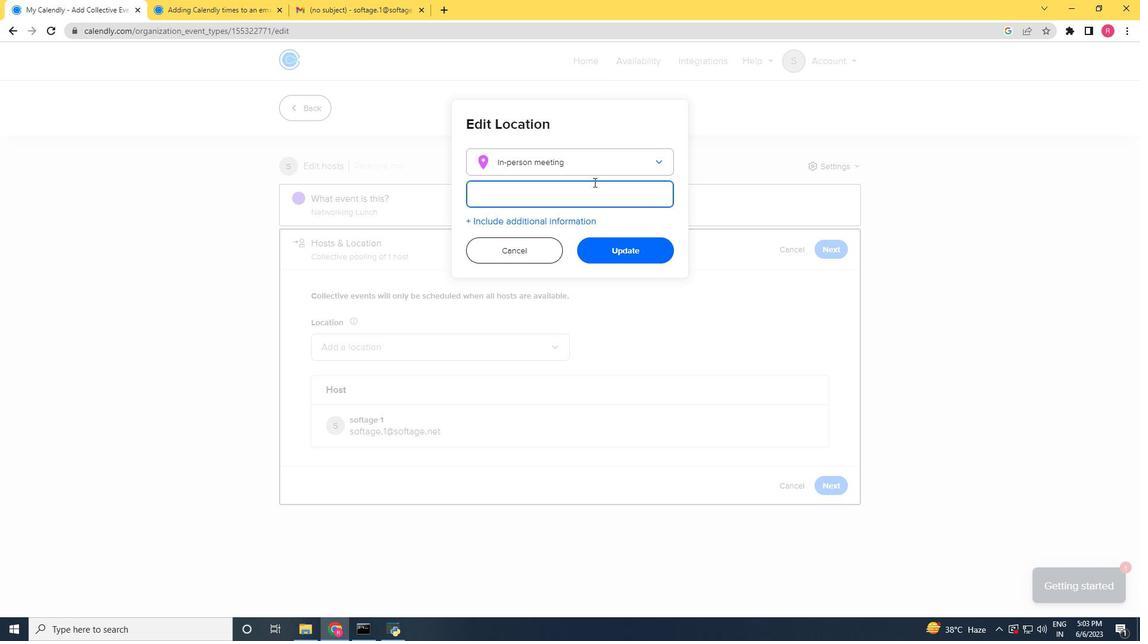
Action: Key pressed tt<Key.backspace><Key.backspace><Key.backspace><Key.backspace><Key.backspace><Key.backspace>4456<Key.backspace><Key.backspace><Key.backspace>56<Key.space><Key.shift>Calle<Key.space>de<Key.space><Key.shift><Key.shift>Fuencarral,<Key.space><Key.shift_r>Madrid,<Key.space><Key.shift>Spain
Screenshot: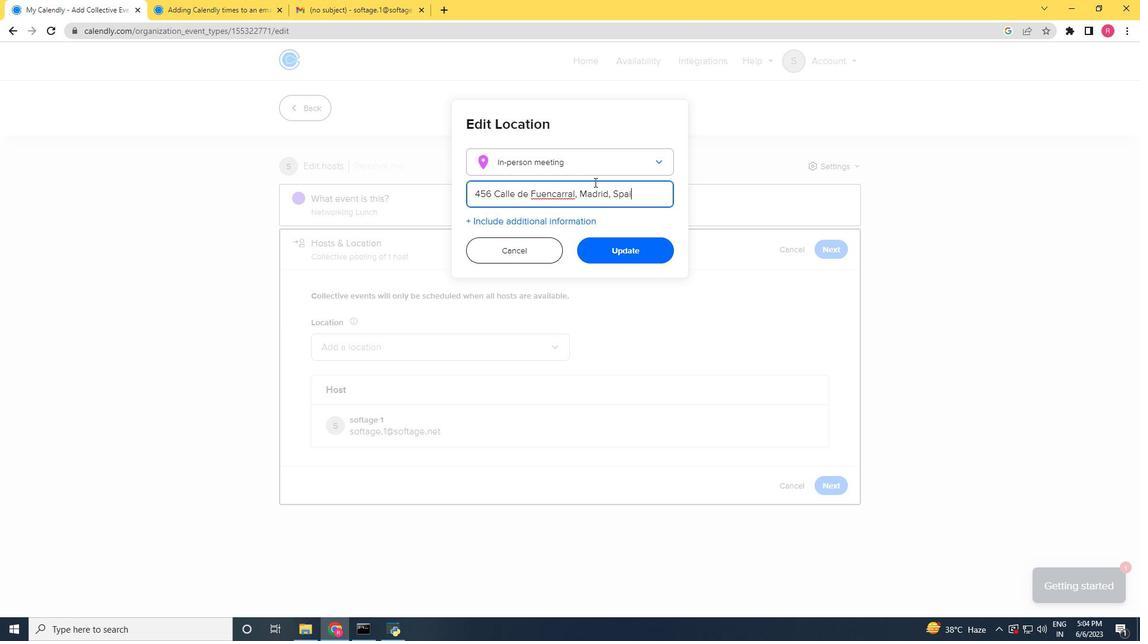 
Action: Mouse moved to (598, 252)
Screenshot: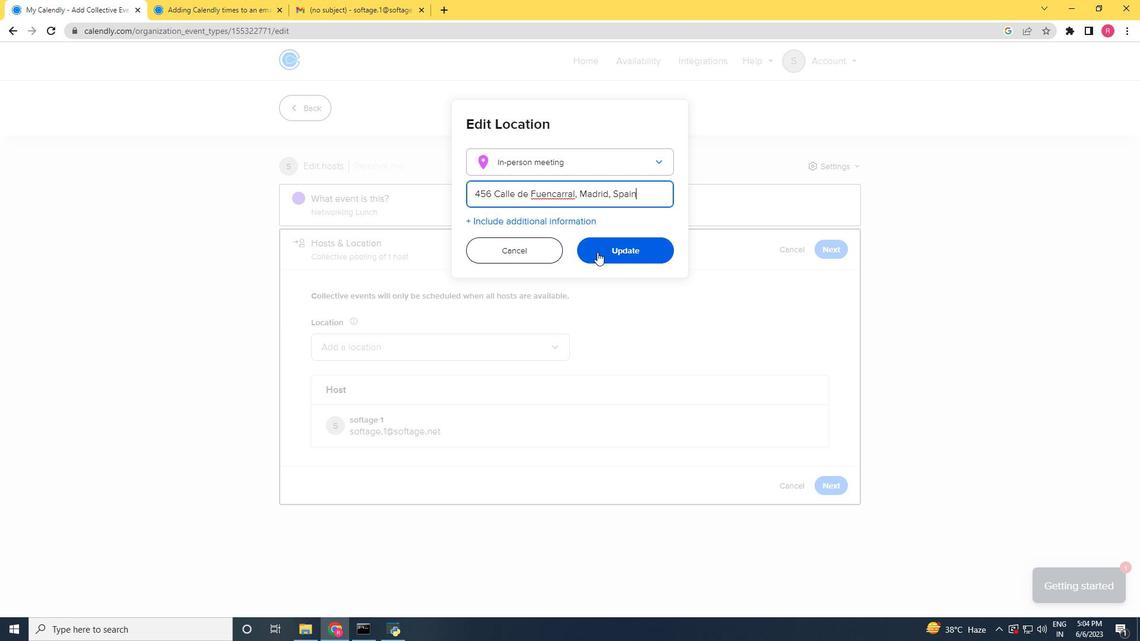 
Action: Mouse pressed left at (598, 252)
Screenshot: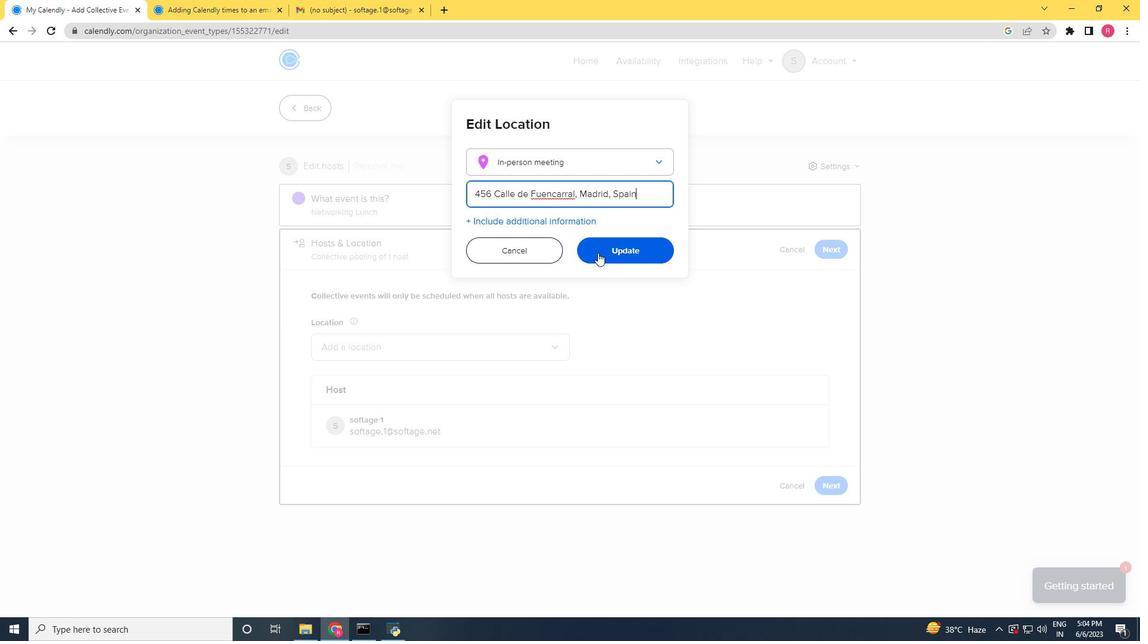 
Action: Mouse moved to (833, 483)
Screenshot: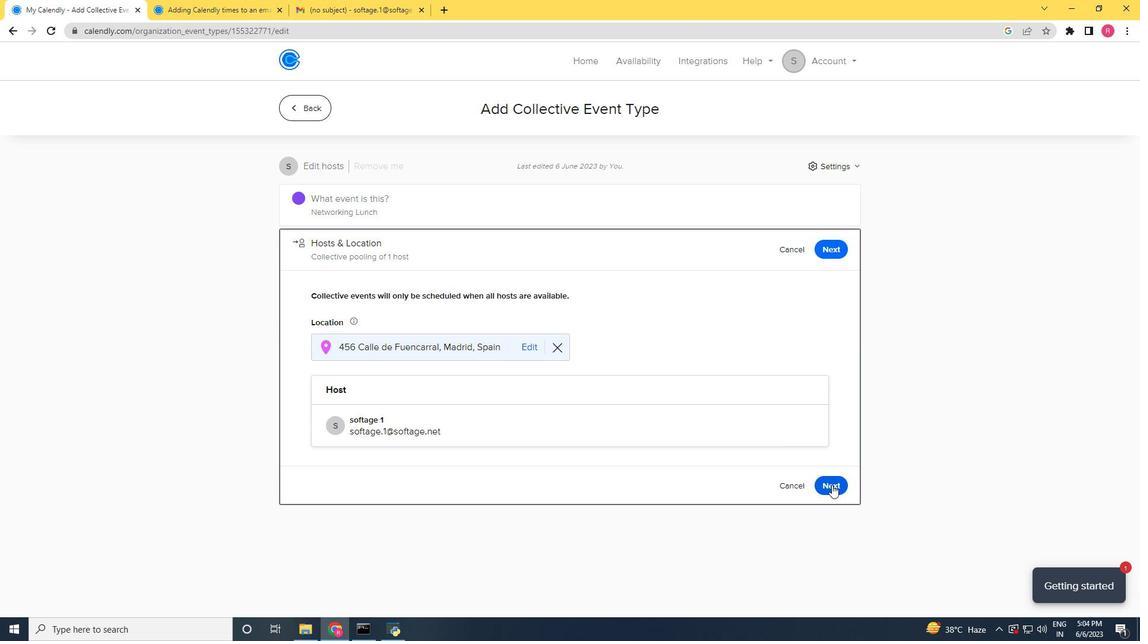 
Action: Mouse pressed left at (833, 483)
Screenshot: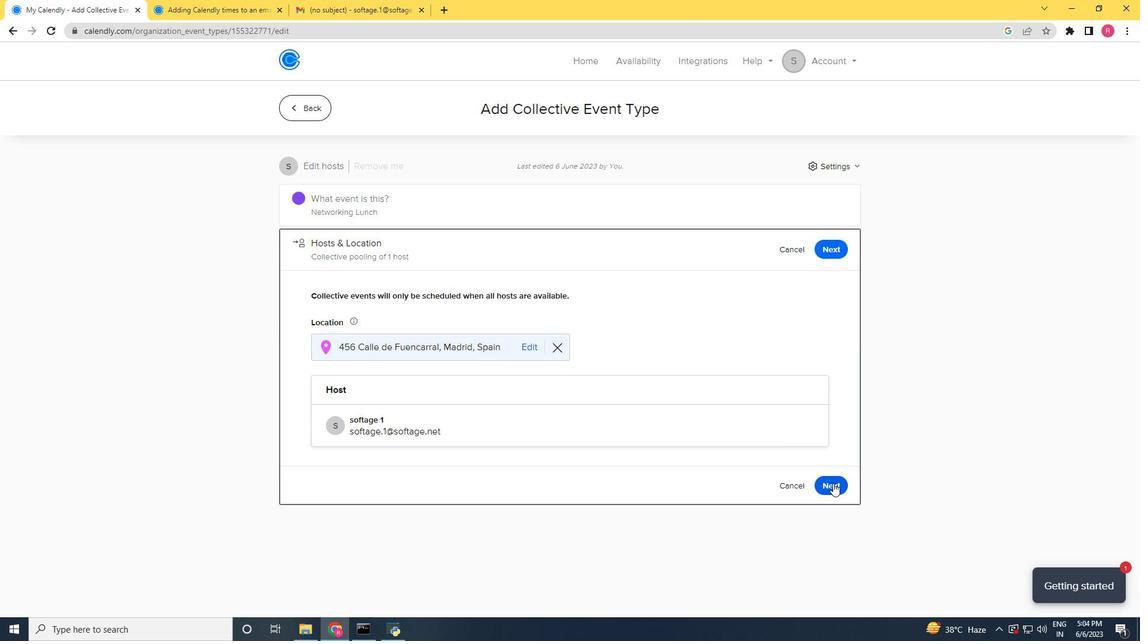 
Action: Mouse moved to (669, 474)
Screenshot: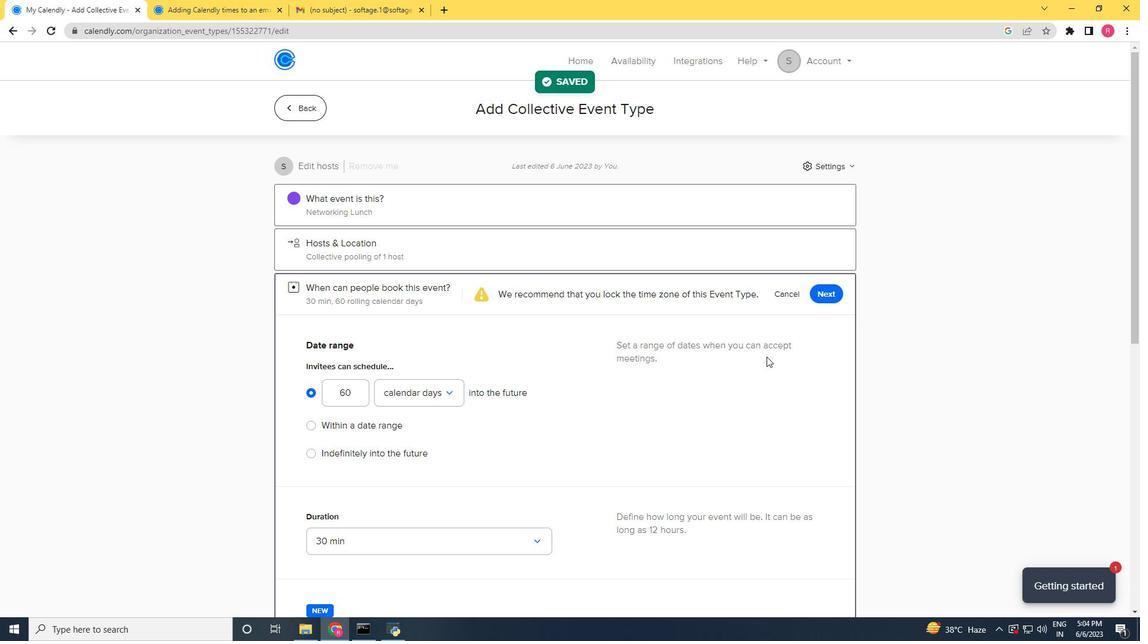 
Action: Mouse scrolled (669, 473) with delta (0, 0)
Screenshot: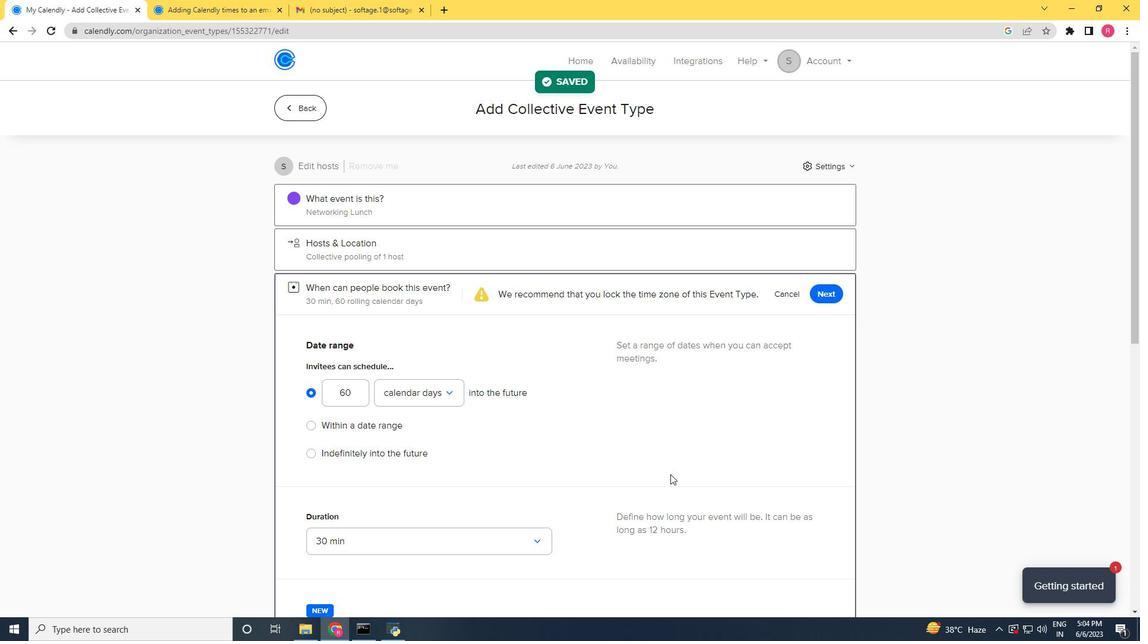 
Action: Mouse moved to (670, 475)
Screenshot: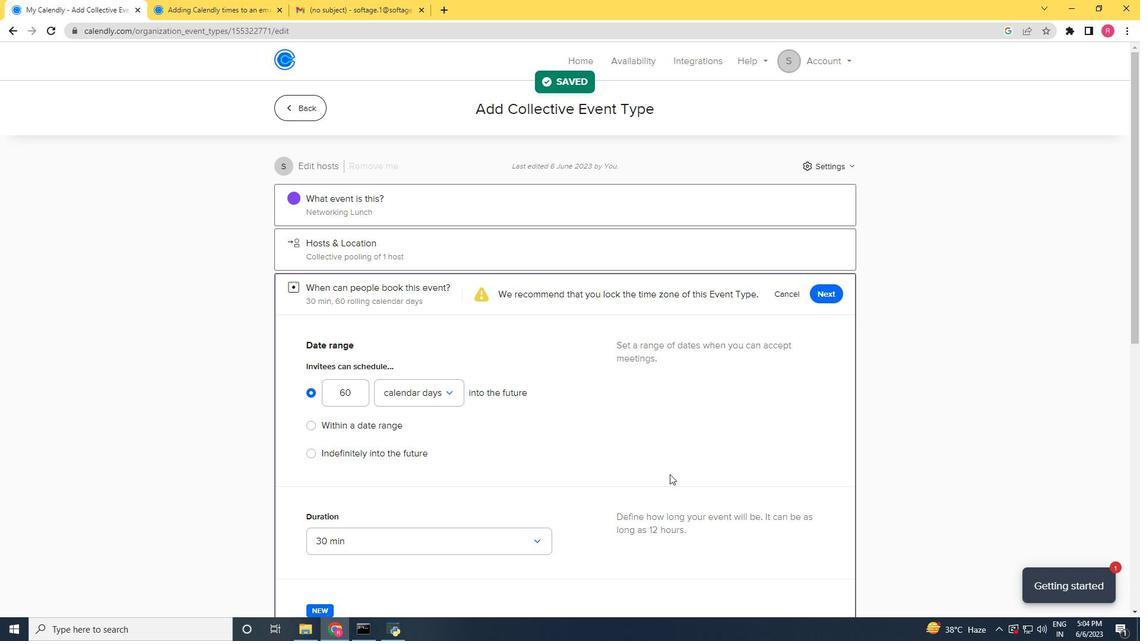 
Action: Mouse scrolled (670, 474) with delta (0, 0)
Screenshot: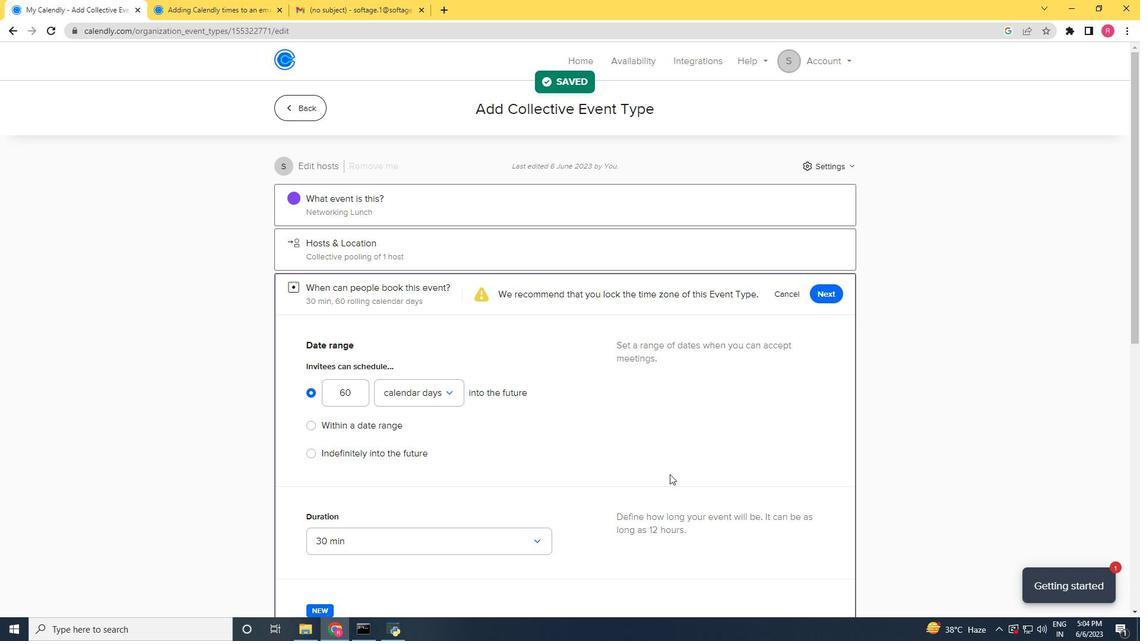 
Action: Mouse scrolled (670, 474) with delta (0, 0)
Screenshot: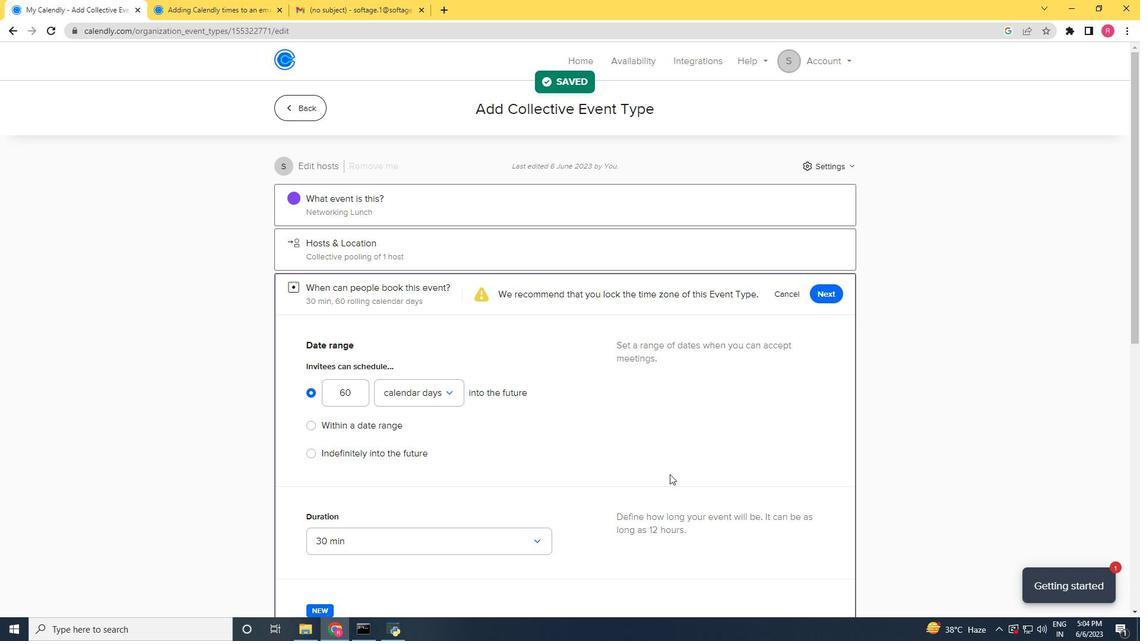 
Action: Mouse scrolled (670, 474) with delta (0, 0)
Screenshot: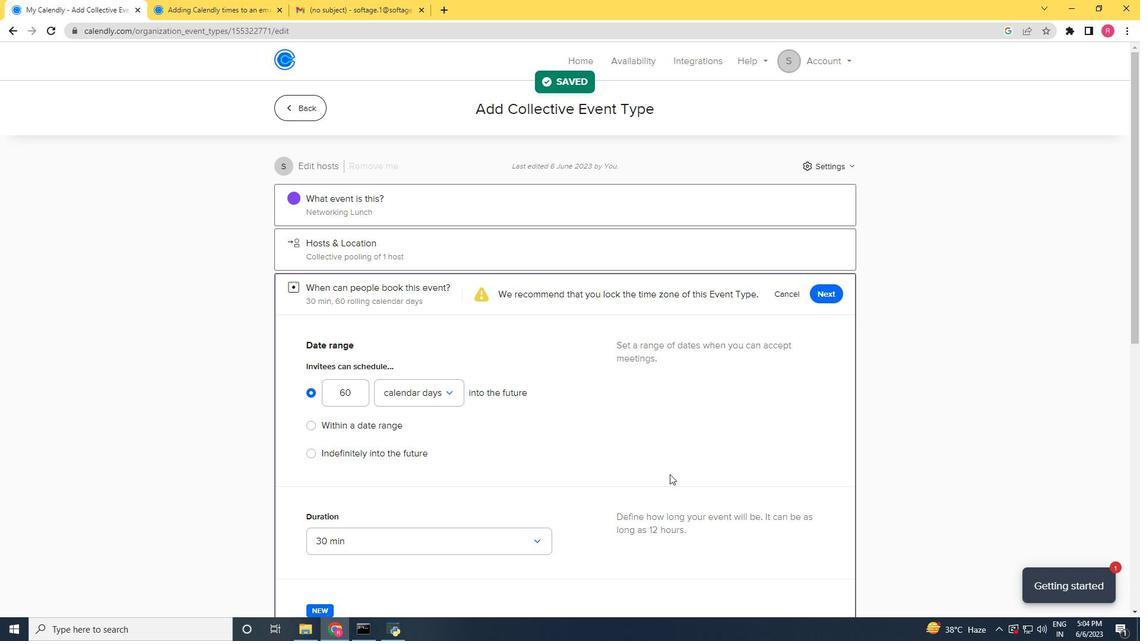 
Action: Mouse scrolled (670, 474) with delta (0, 0)
Screenshot: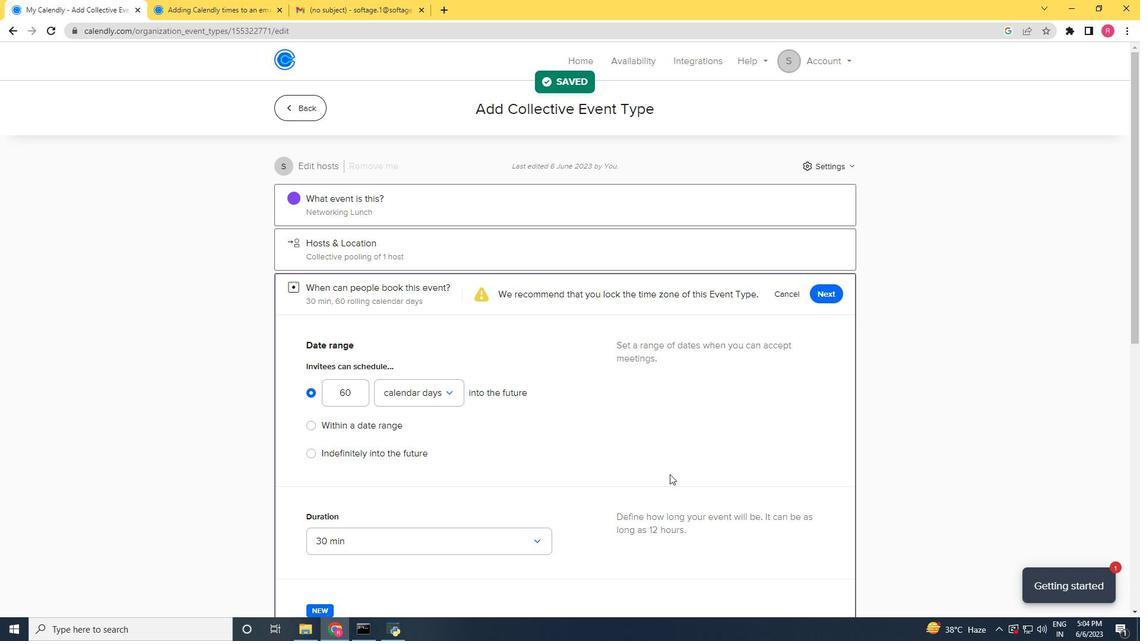 
Action: Mouse moved to (671, 475)
Screenshot: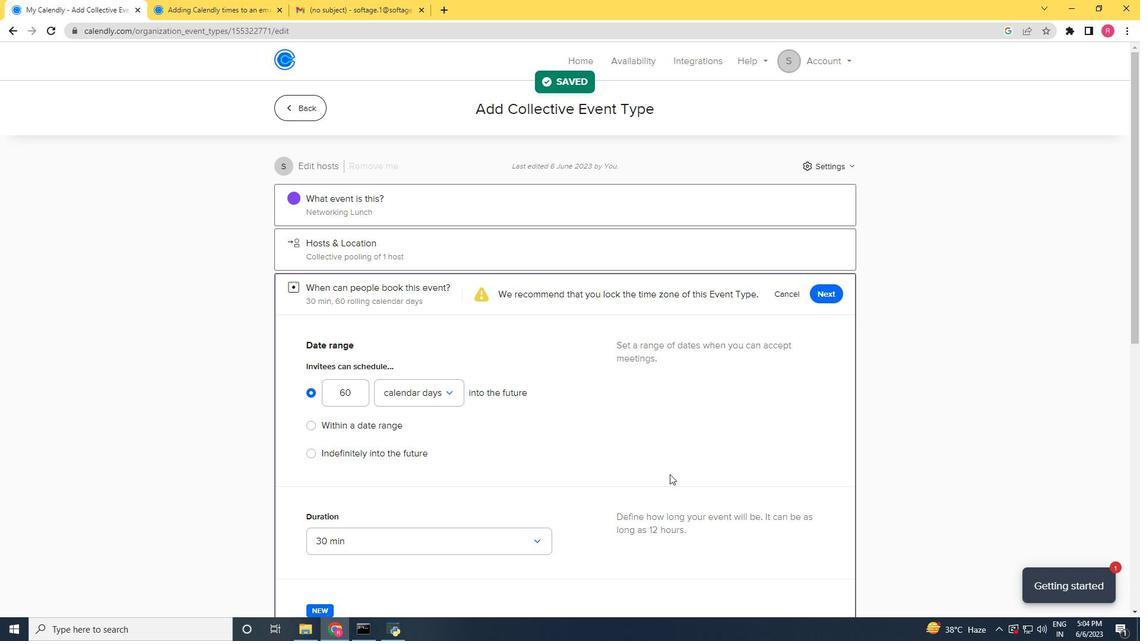 
Action: Mouse scrolled (671, 474) with delta (0, 0)
Screenshot: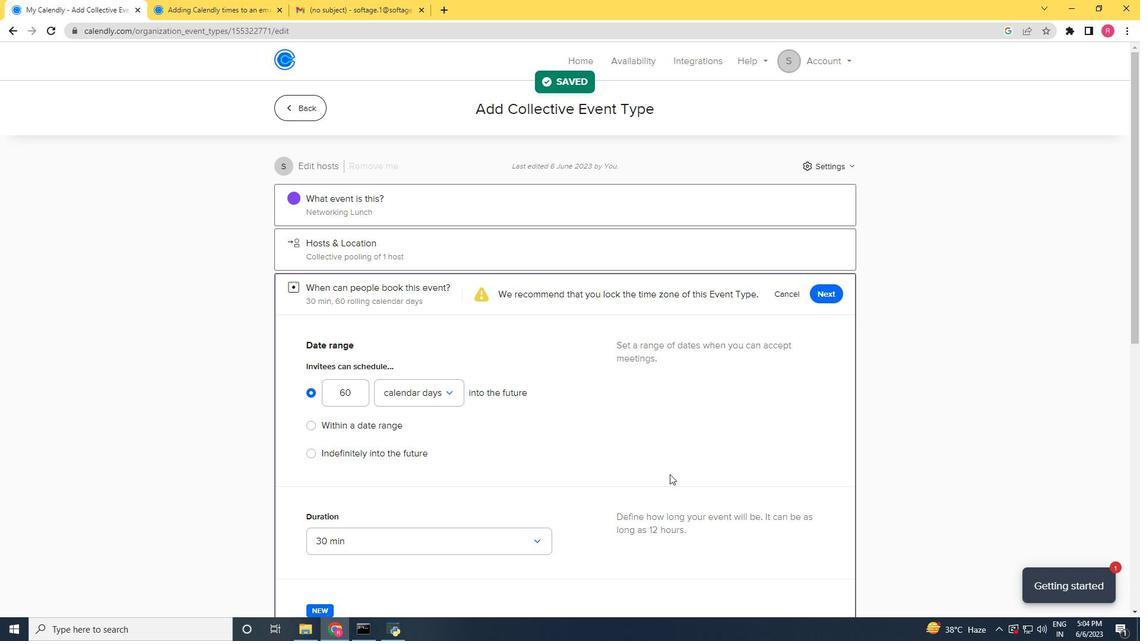 
Action: Mouse moved to (675, 490)
Screenshot: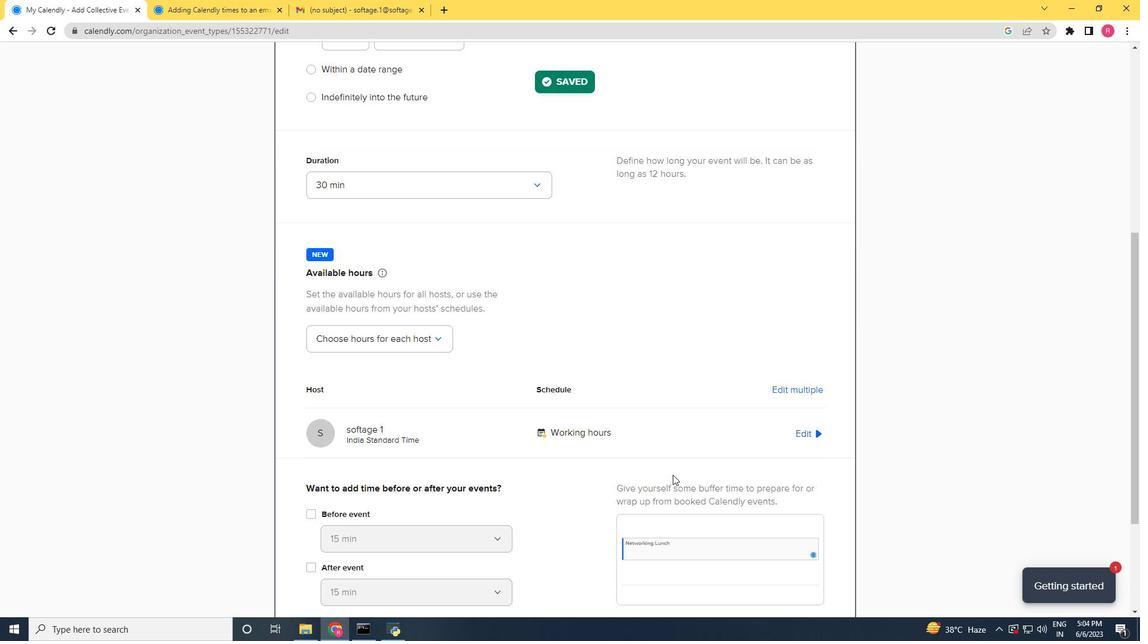 
Action: Mouse scrolled (675, 489) with delta (0, 0)
Screenshot: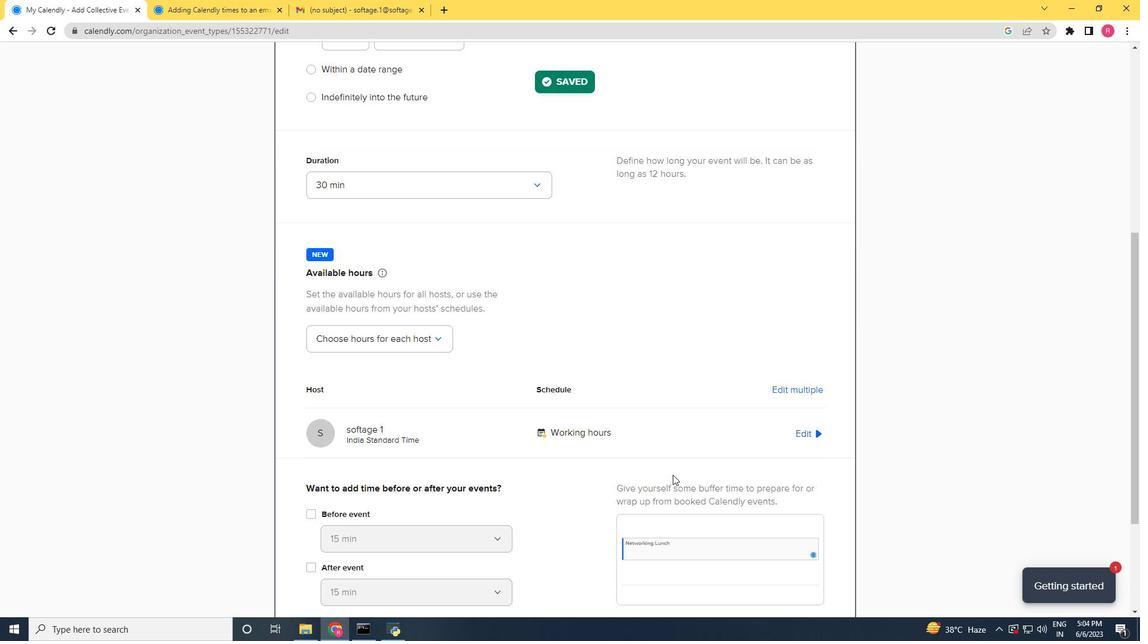 
Action: Mouse moved to (700, 531)
Screenshot: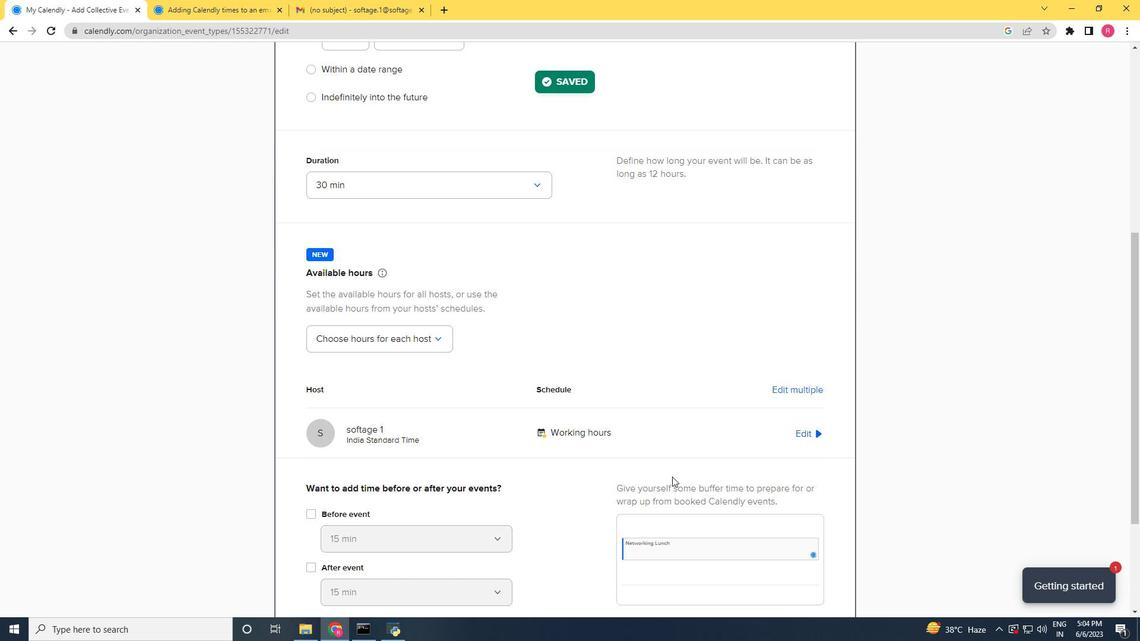 
Action: Mouse scrolled (690, 516) with delta (0, 0)
Screenshot: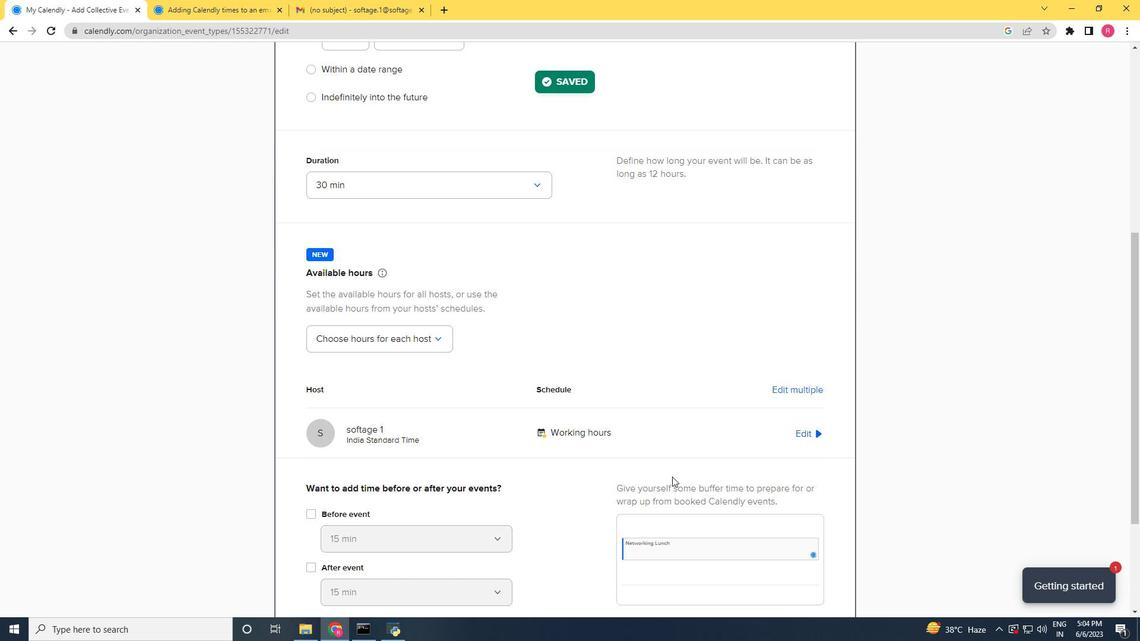 
Action: Mouse moved to (710, 537)
Screenshot: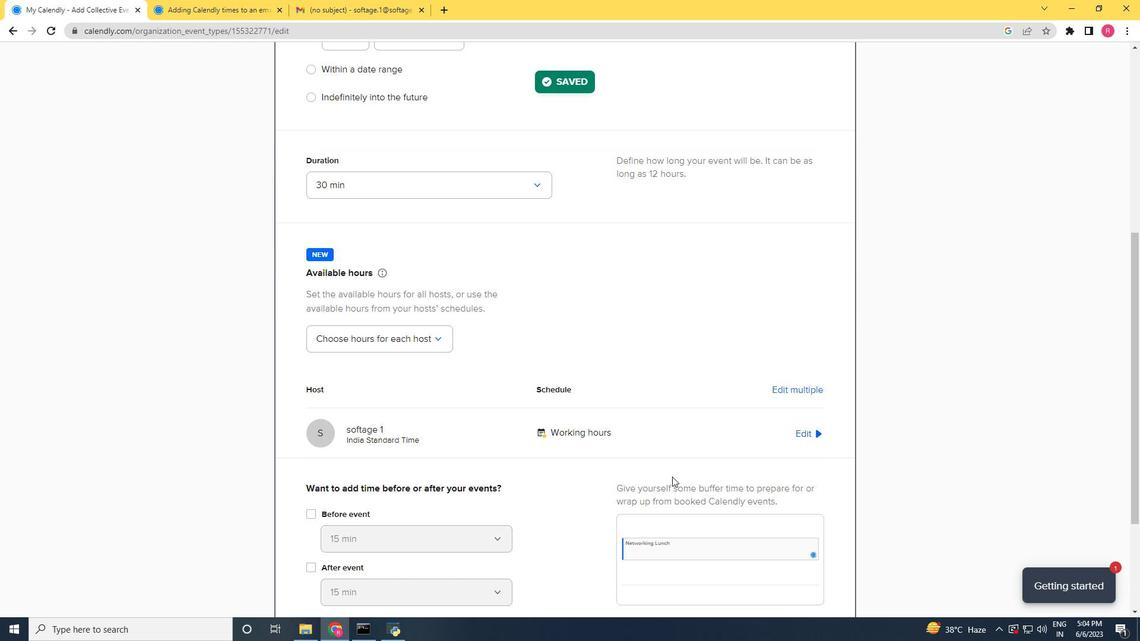 
Action: Mouse scrolled (703, 533) with delta (0, 0)
Screenshot: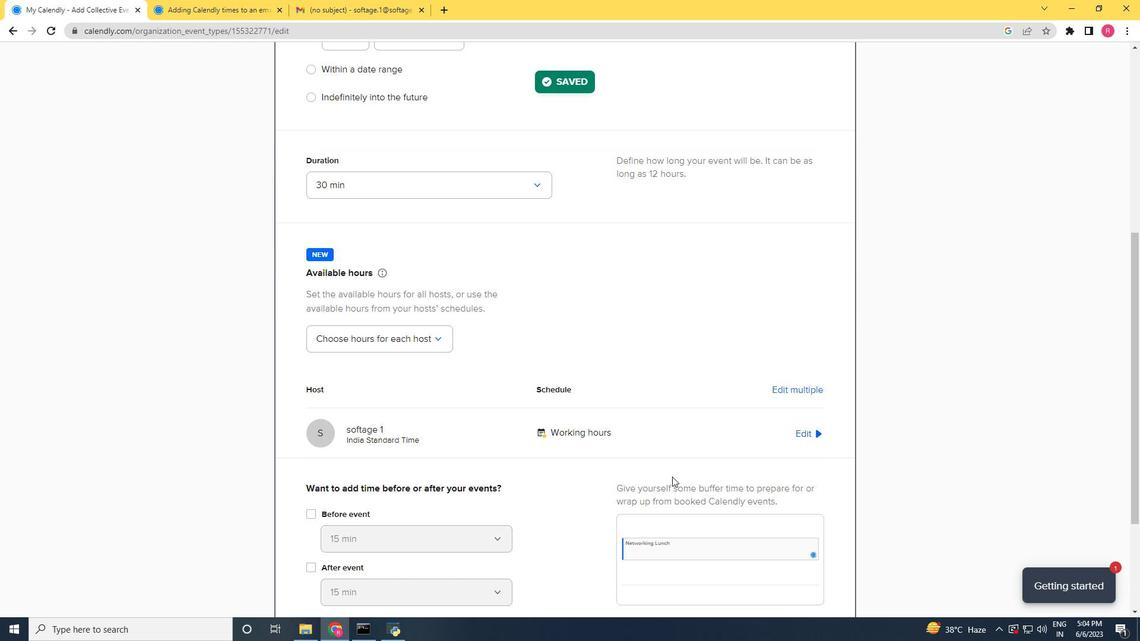 
Action: Mouse moved to (726, 552)
Screenshot: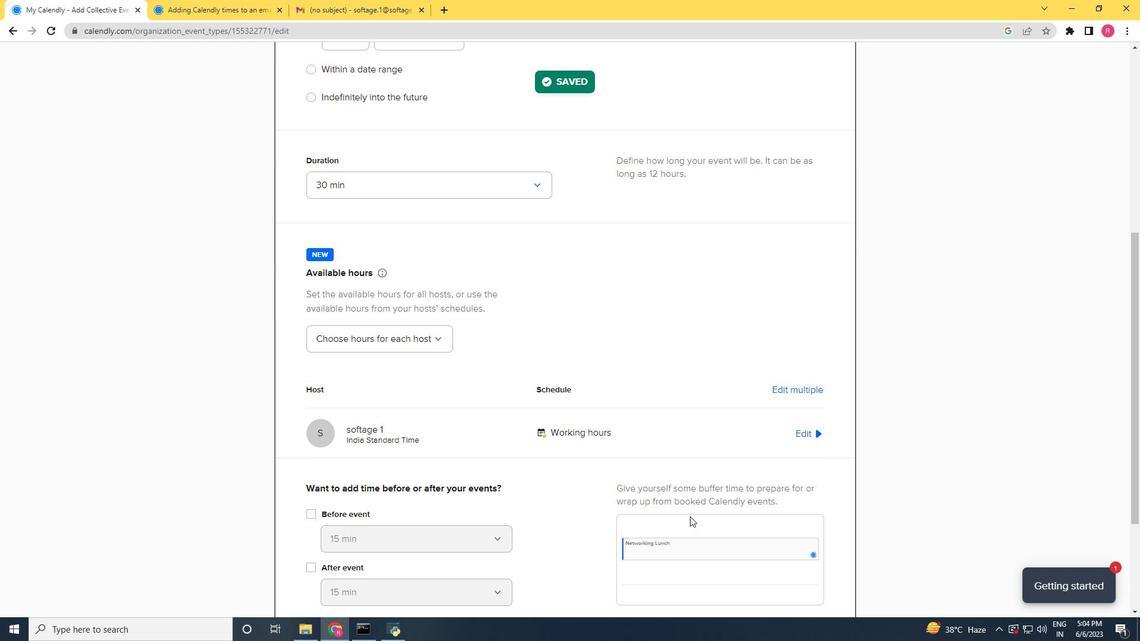 
Action: Mouse scrolled (726, 551) with delta (0, 0)
Screenshot: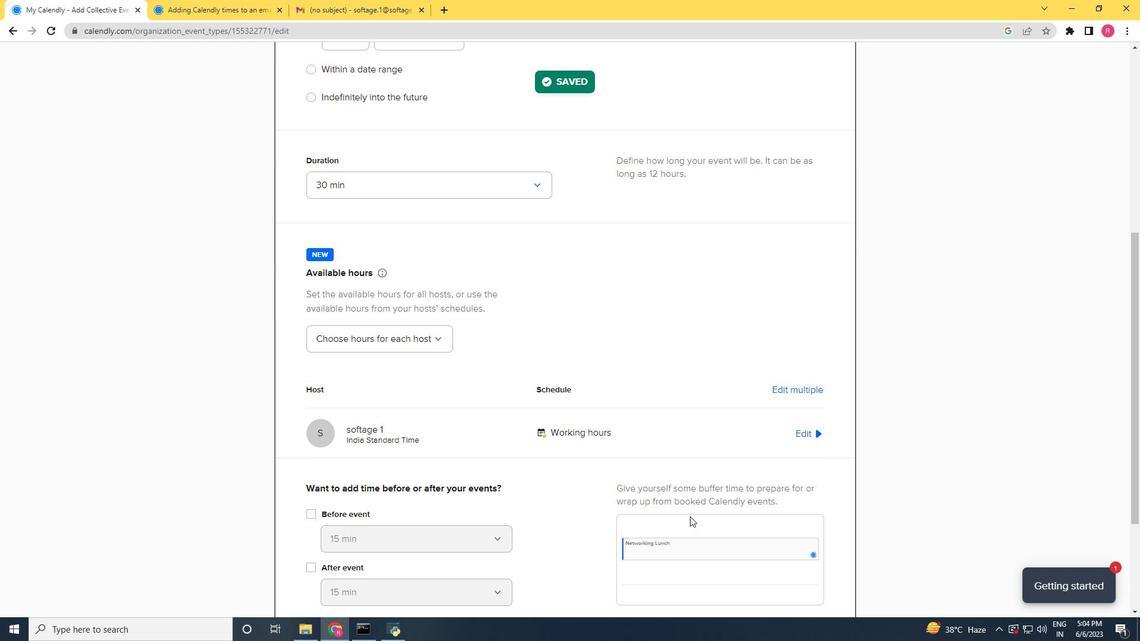 
Action: Mouse moved to (826, 555)
Screenshot: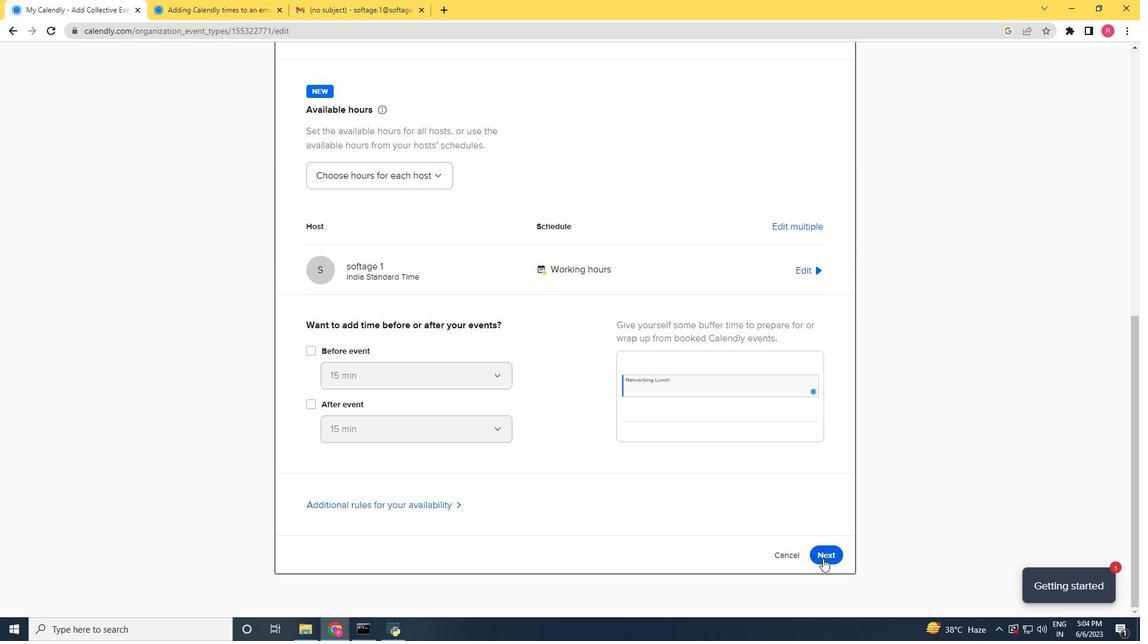 
Action: Mouse pressed left at (826, 555)
Screenshot: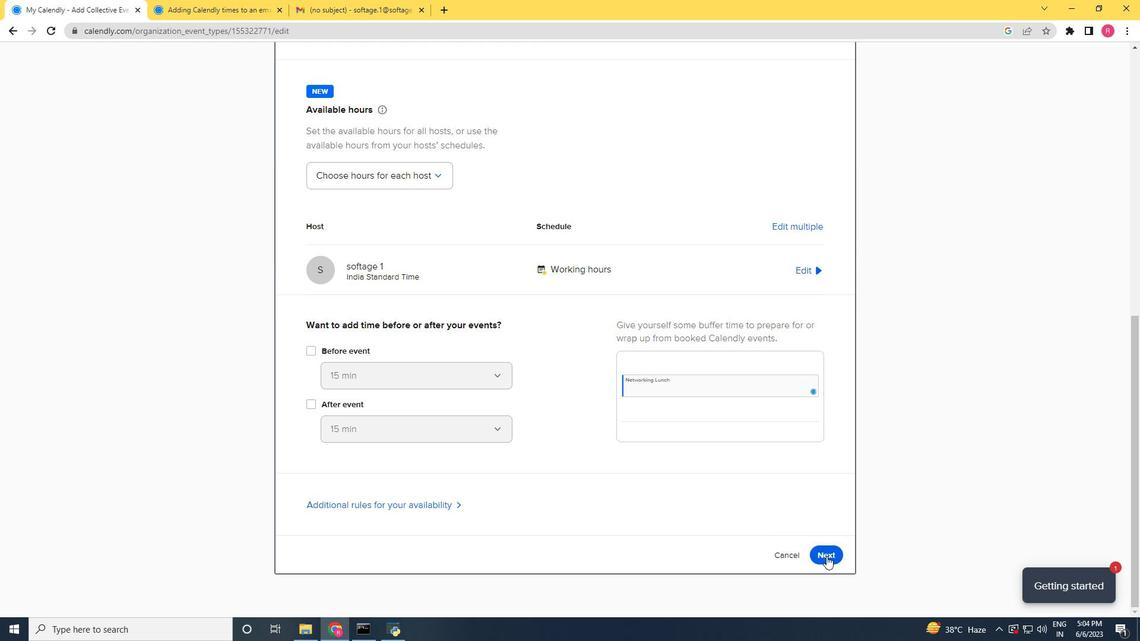 
Action: Mouse moved to (817, 108)
Screenshot: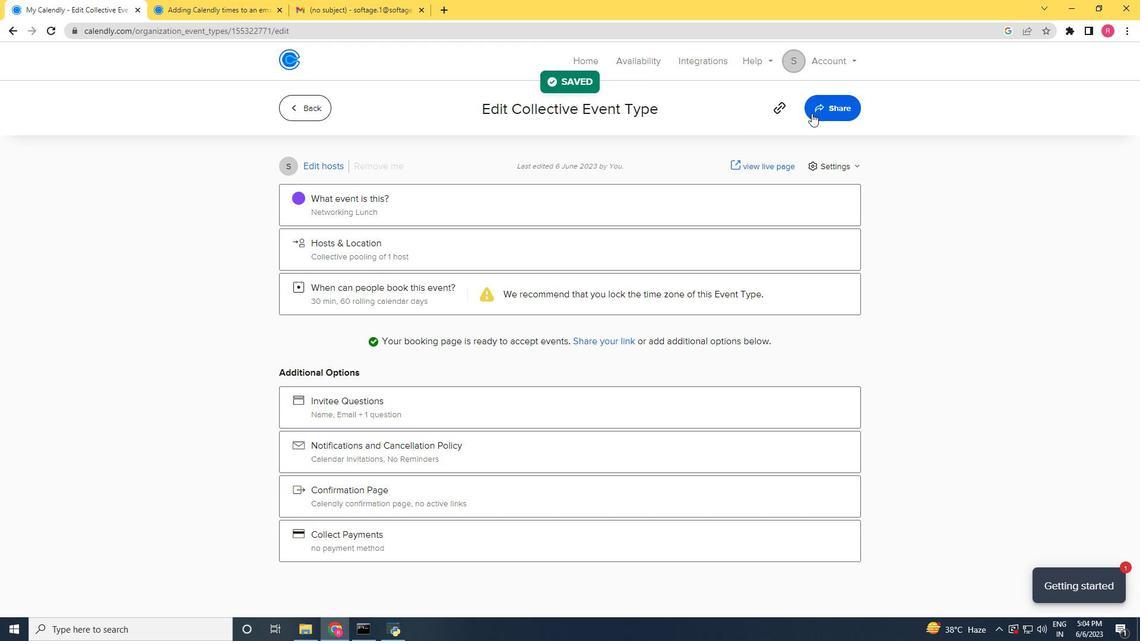 
Action: Mouse pressed left at (817, 108)
Screenshot: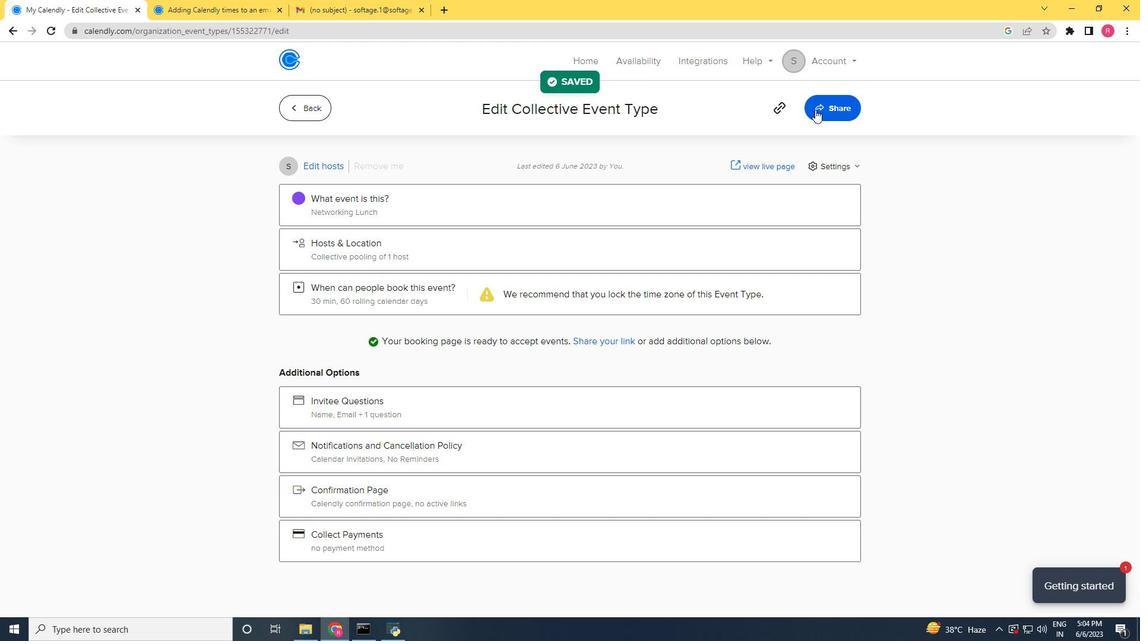 
Action: Mouse moved to (713, 223)
Screenshot: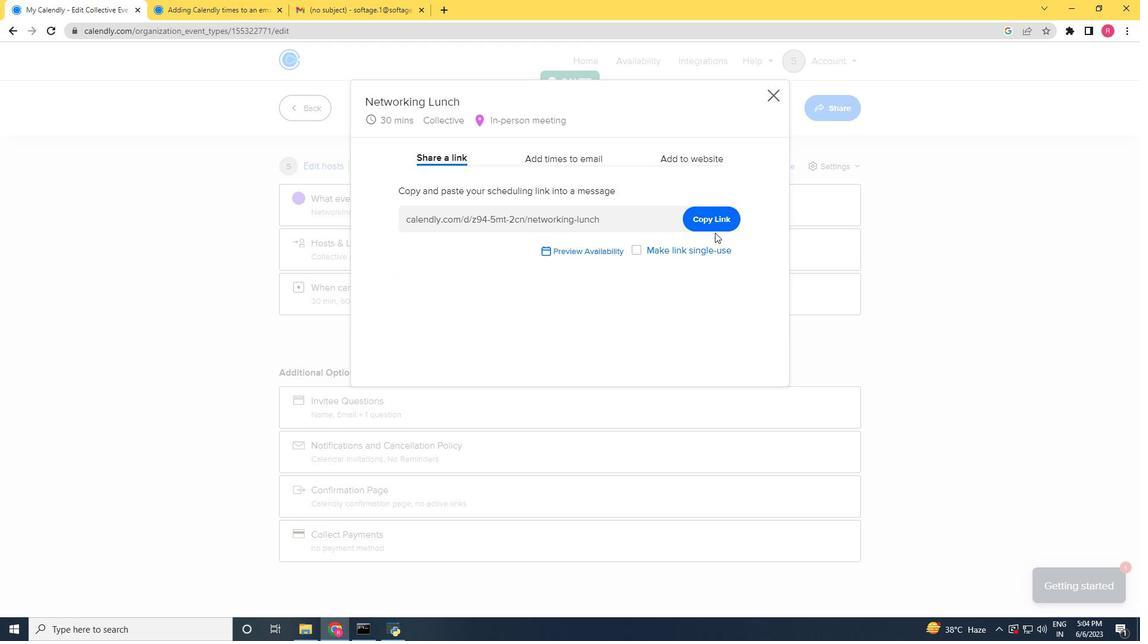 
Action: Mouse pressed left at (713, 223)
Screenshot: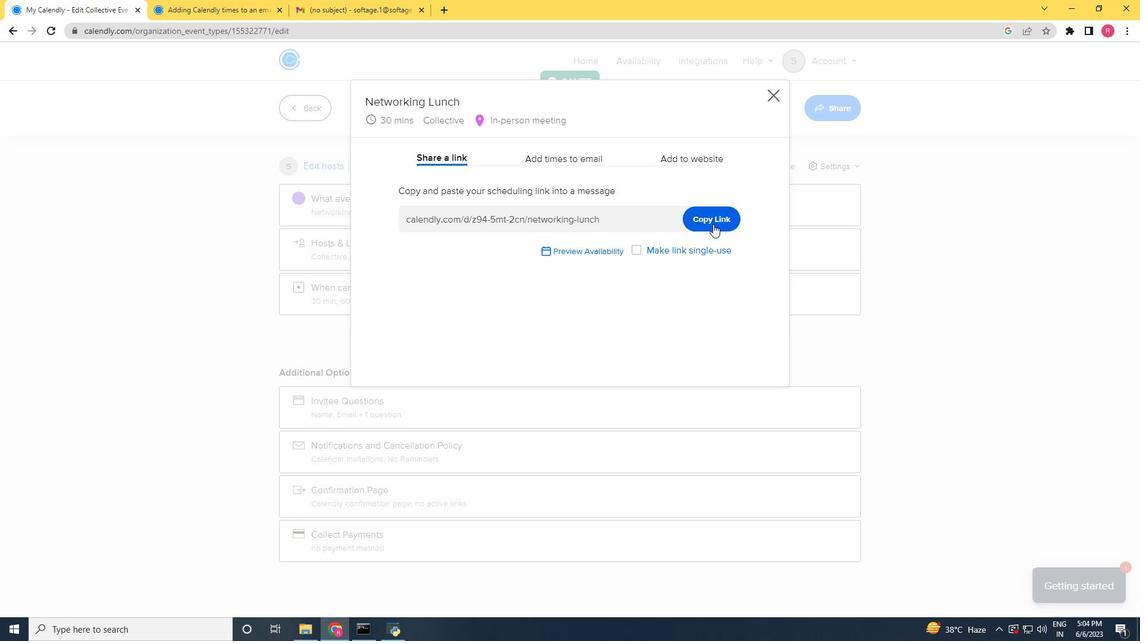 
Action: Mouse moved to (339, 8)
Screenshot: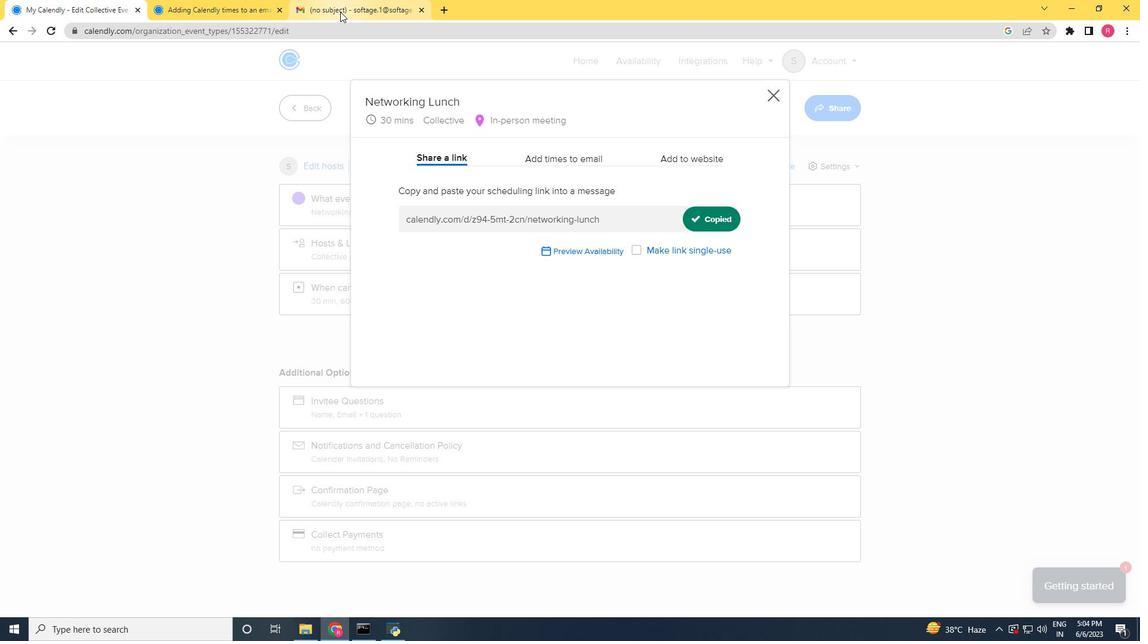 
Action: Mouse pressed left at (339, 8)
Screenshot: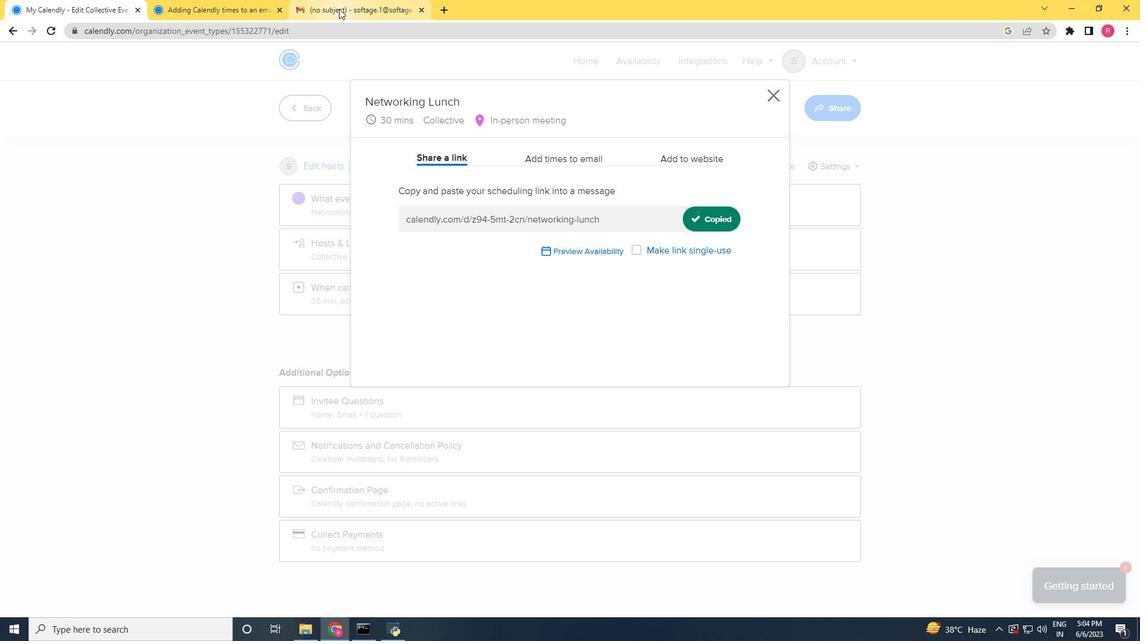 
Action: Mouse moved to (213, 577)
Screenshot: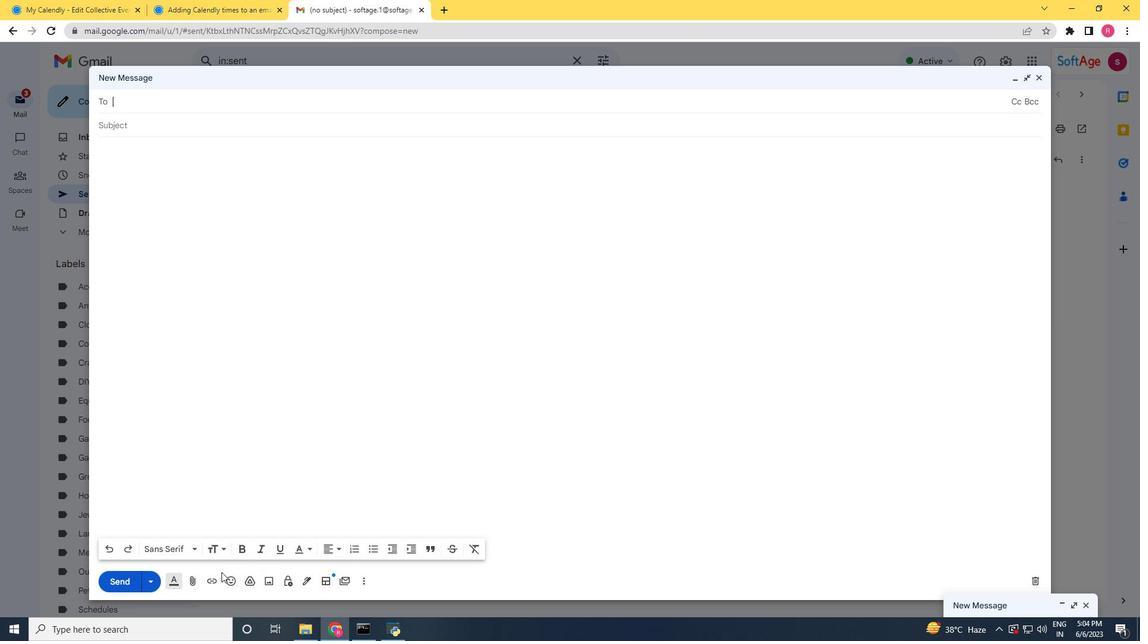 
Action: Mouse pressed left at (213, 577)
Screenshot: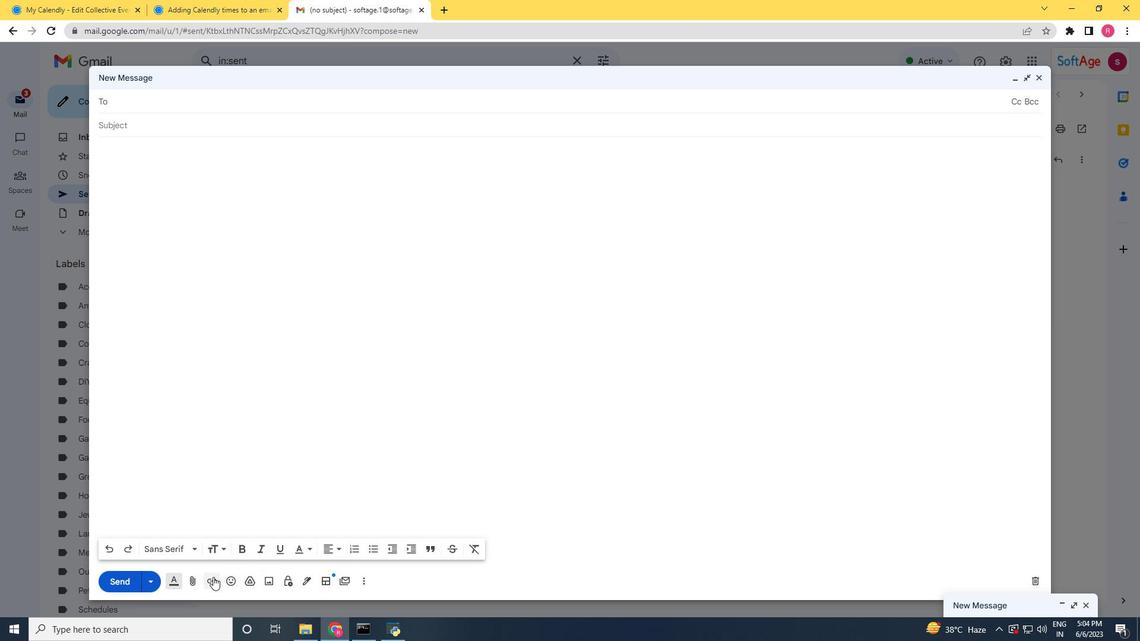 
Action: Mouse moved to (545, 330)
Screenshot: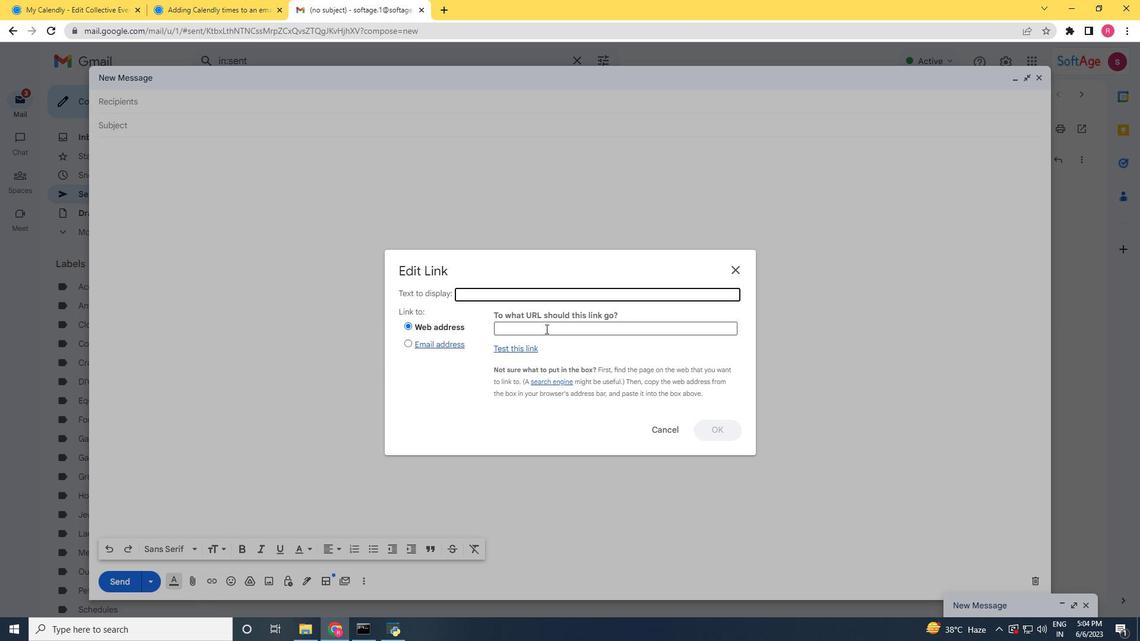 
Action: Mouse pressed left at (545, 330)
Screenshot: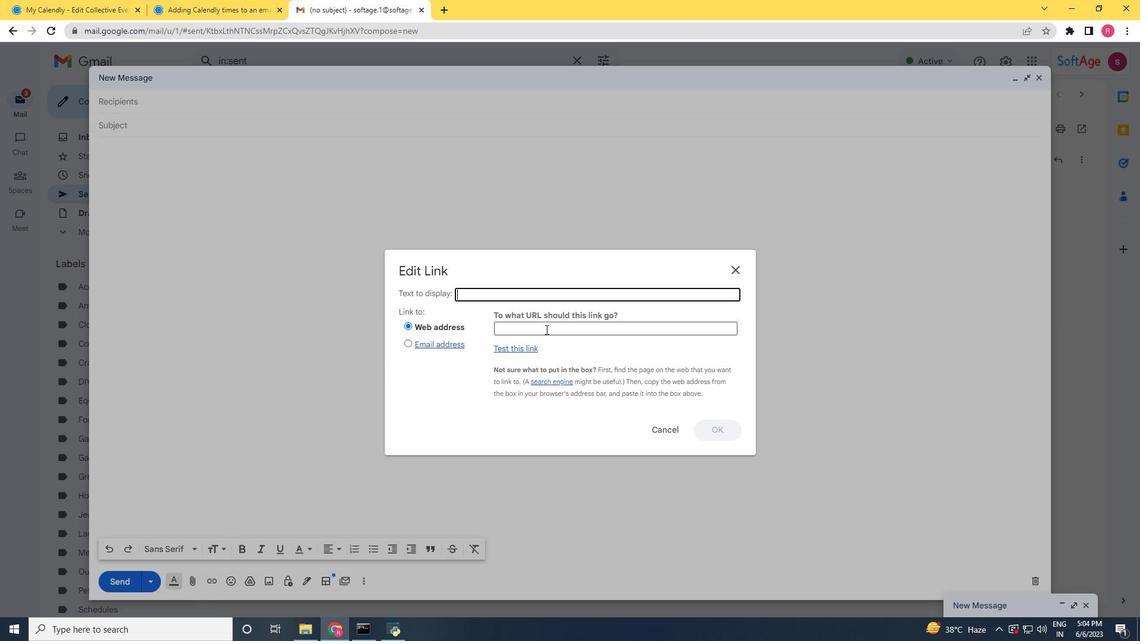 
Action: Mouse moved to (542, 331)
Screenshot: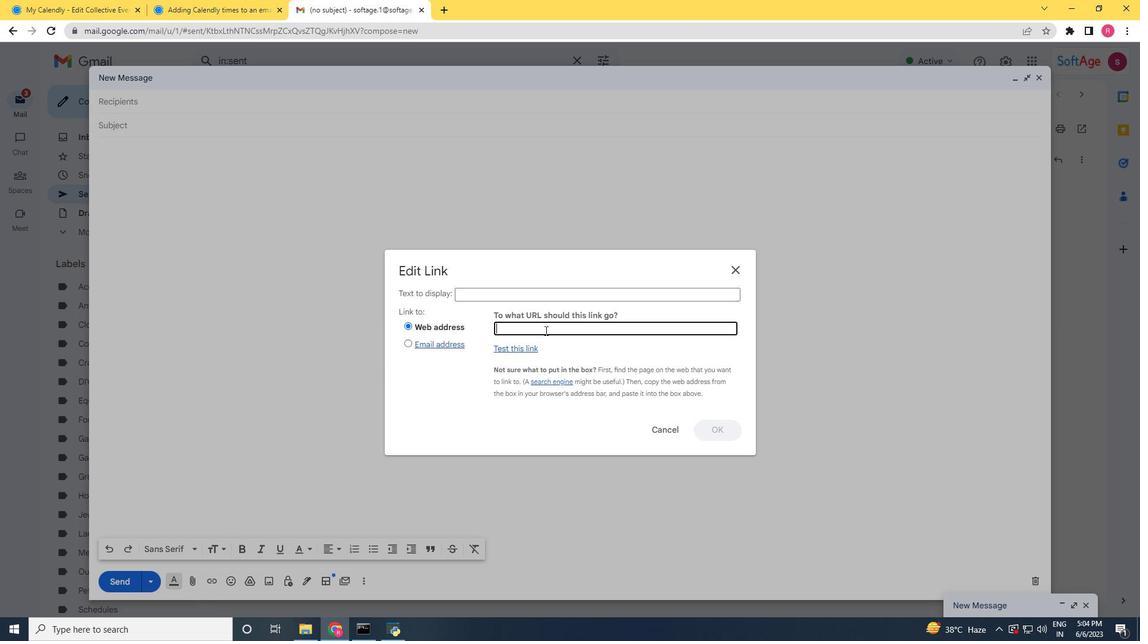 
Action: Mouse pressed right at (542, 331)
Screenshot: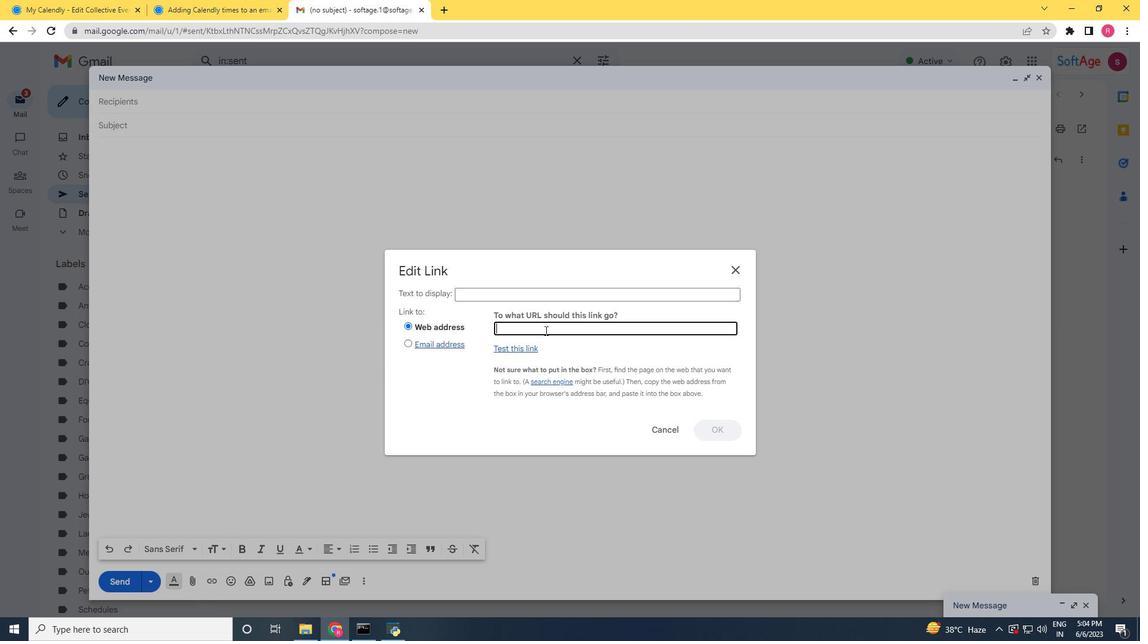 
Action: Mouse moved to (568, 422)
Screenshot: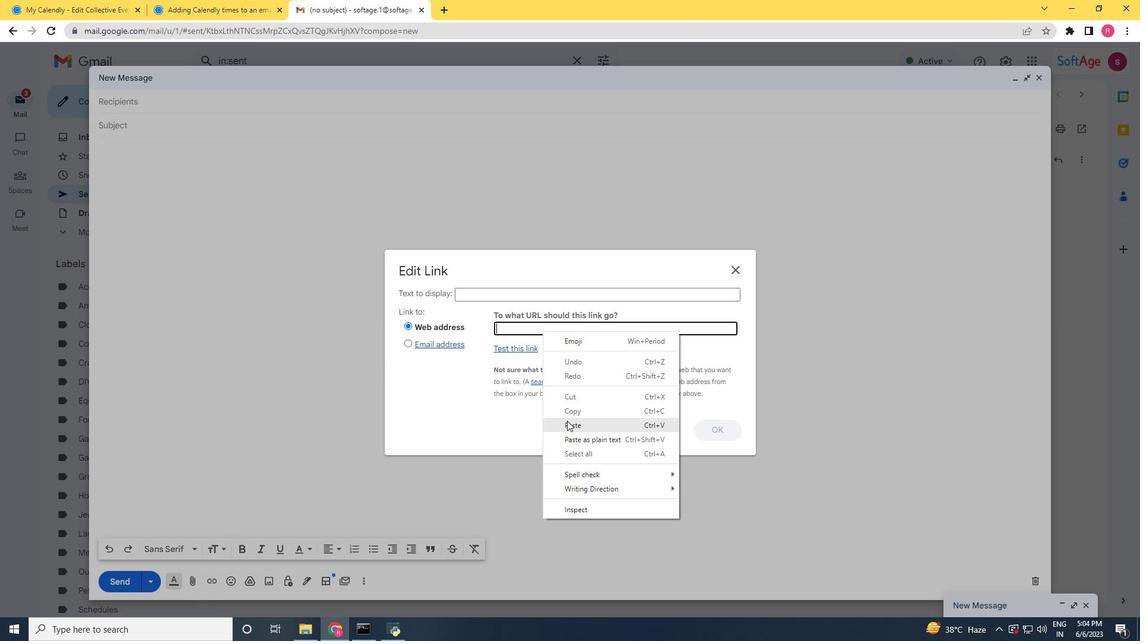 
Action: Mouse pressed left at (568, 422)
Screenshot: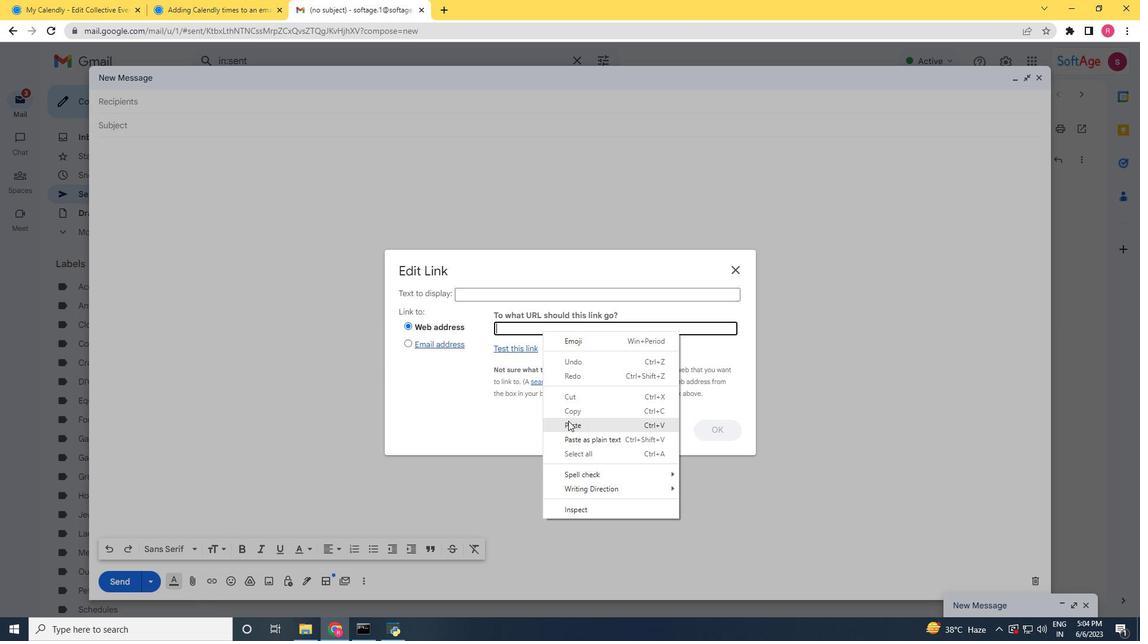 
Action: Mouse moved to (712, 428)
Screenshot: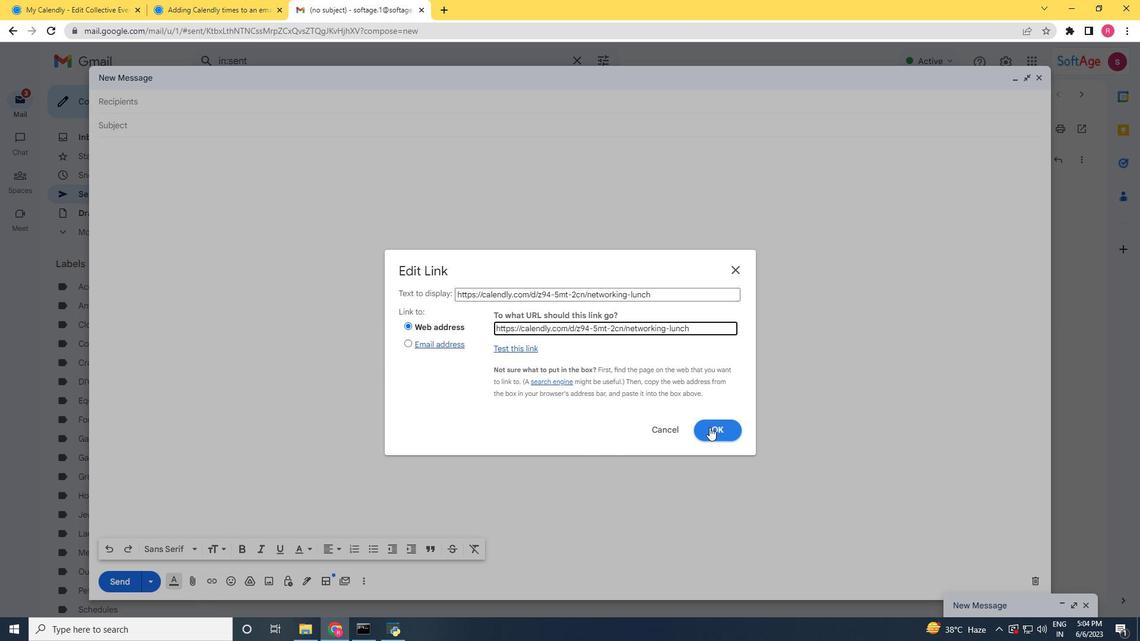 
Action: Mouse pressed left at (712, 428)
Screenshot: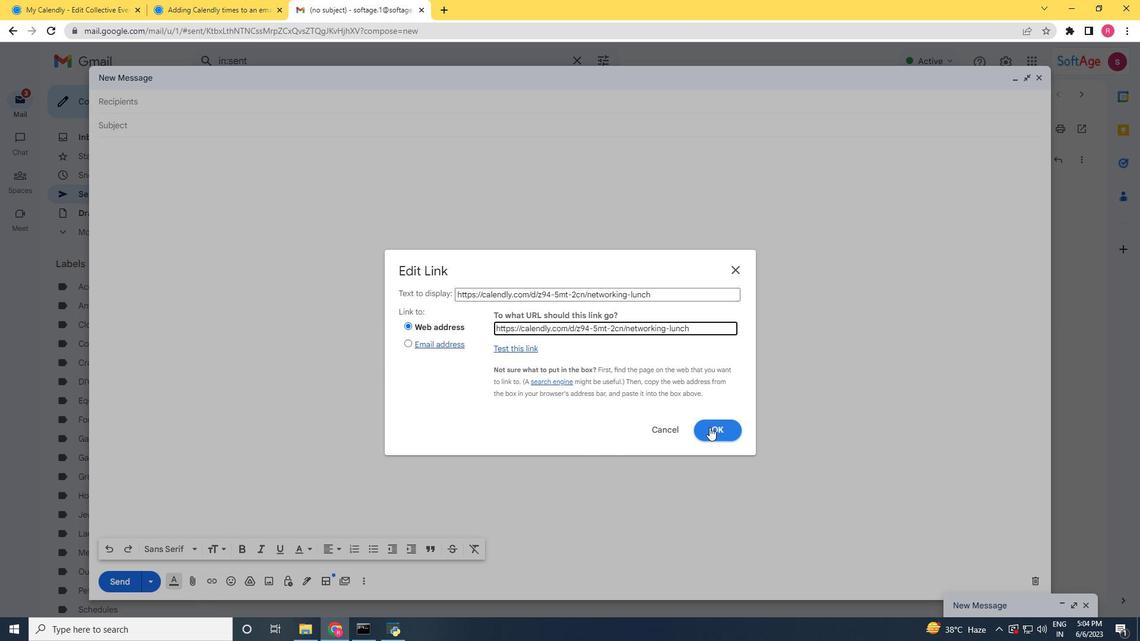 
Action: Mouse moved to (191, 100)
Screenshot: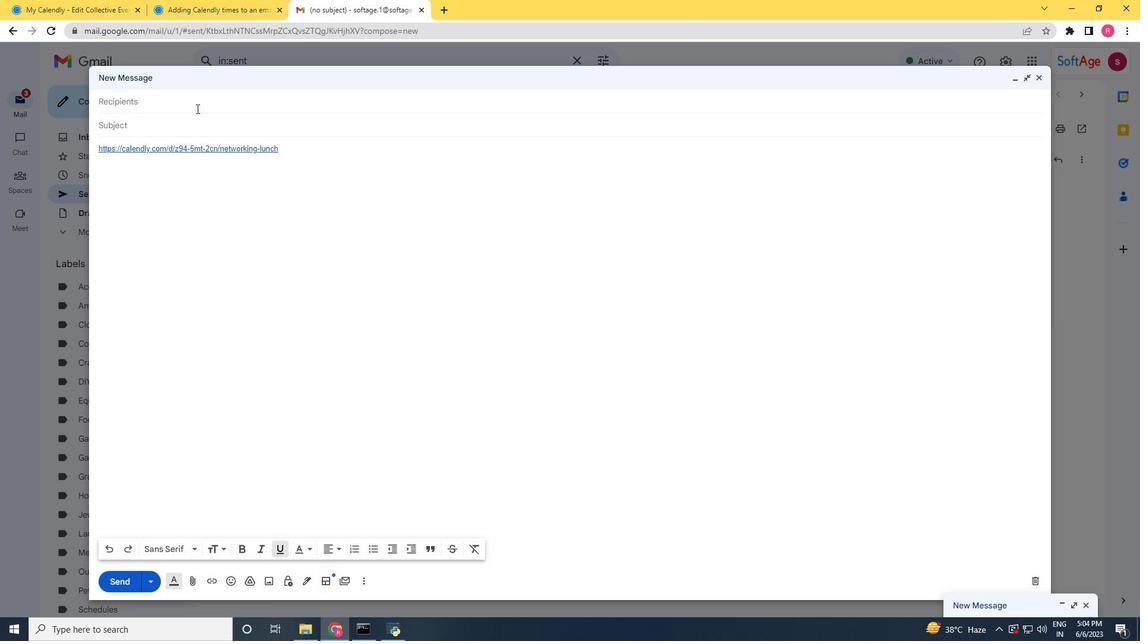 
Action: Mouse pressed left at (191, 100)
Screenshot: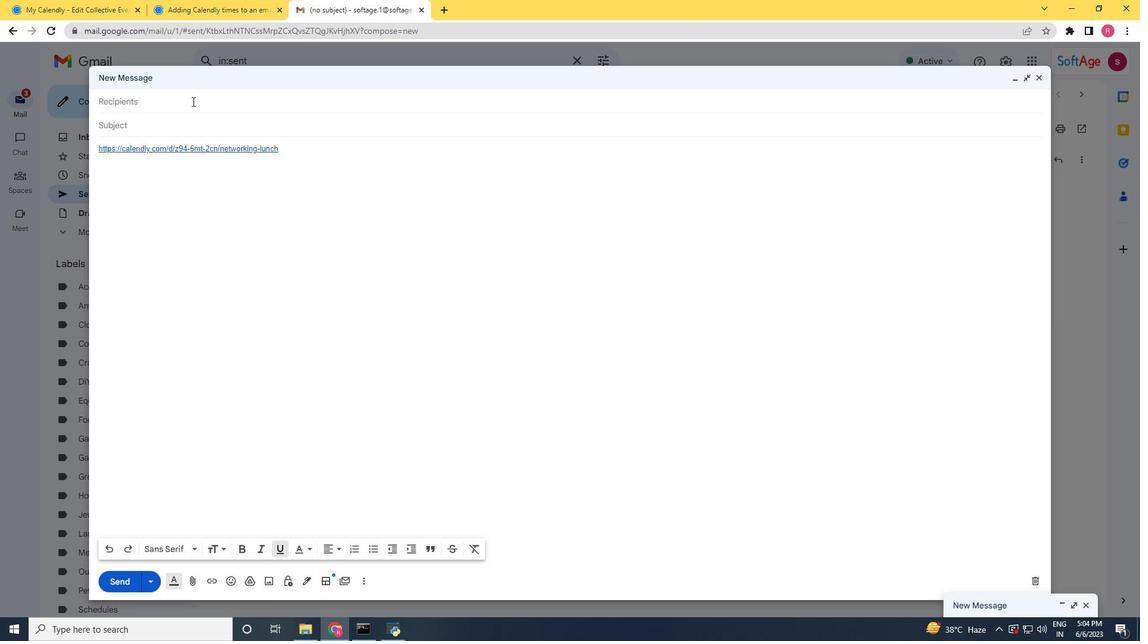 
Action: Mouse moved to (359, 63)
Screenshot: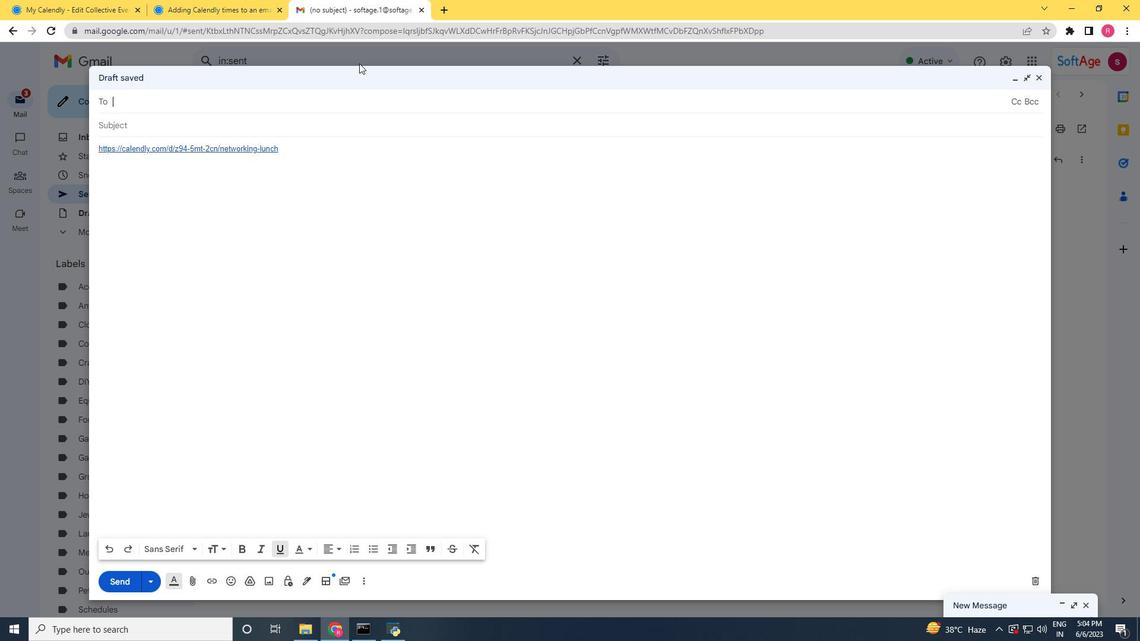 
Action: Key pressed s
Screenshot: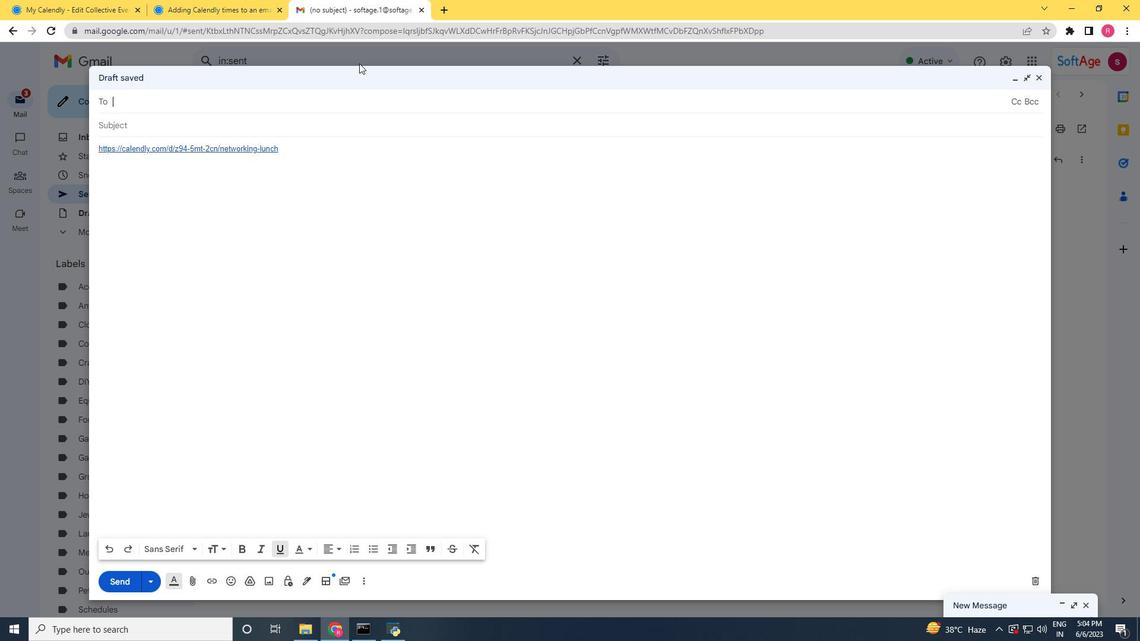 
Action: Mouse moved to (361, 62)
Screenshot: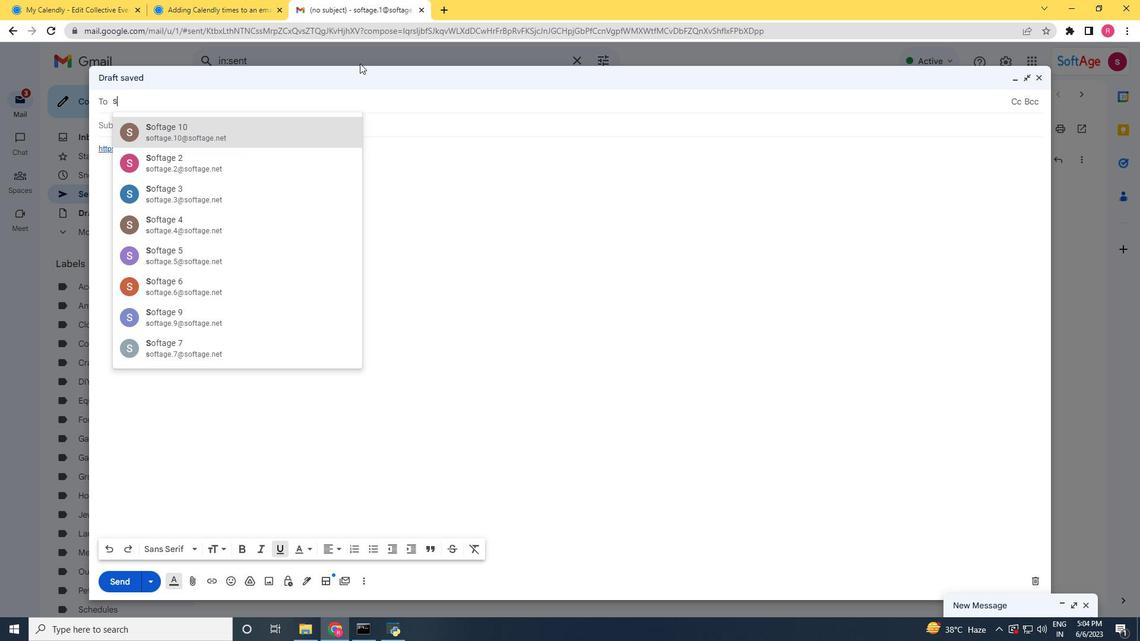 
Action: Key pressed o
Screenshot: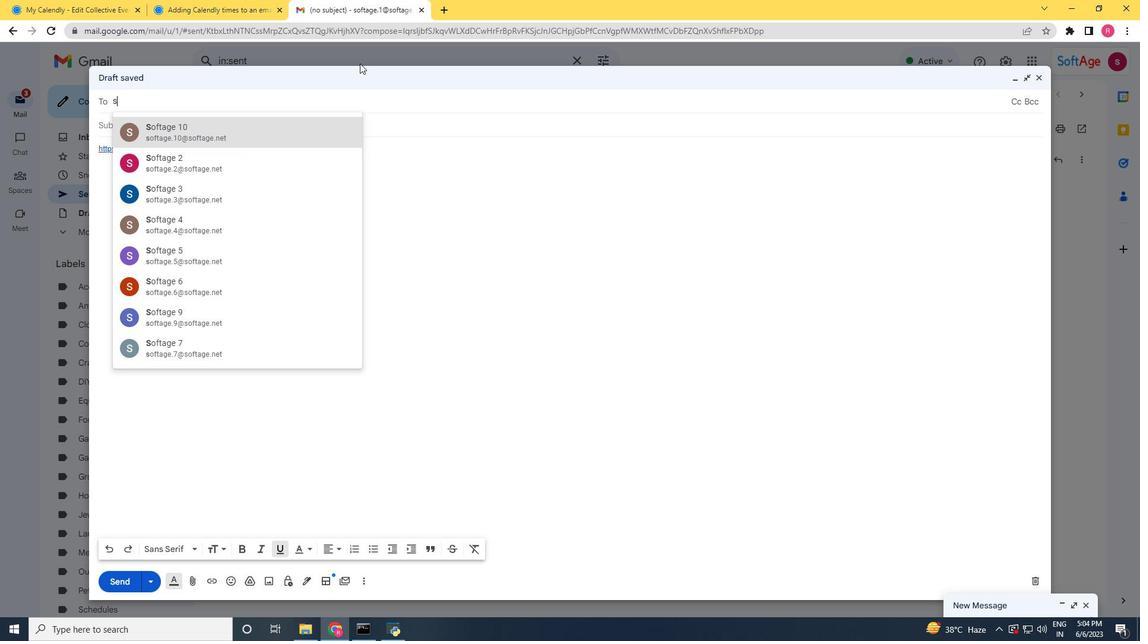 
Action: Mouse moved to (362, 62)
Screenshot: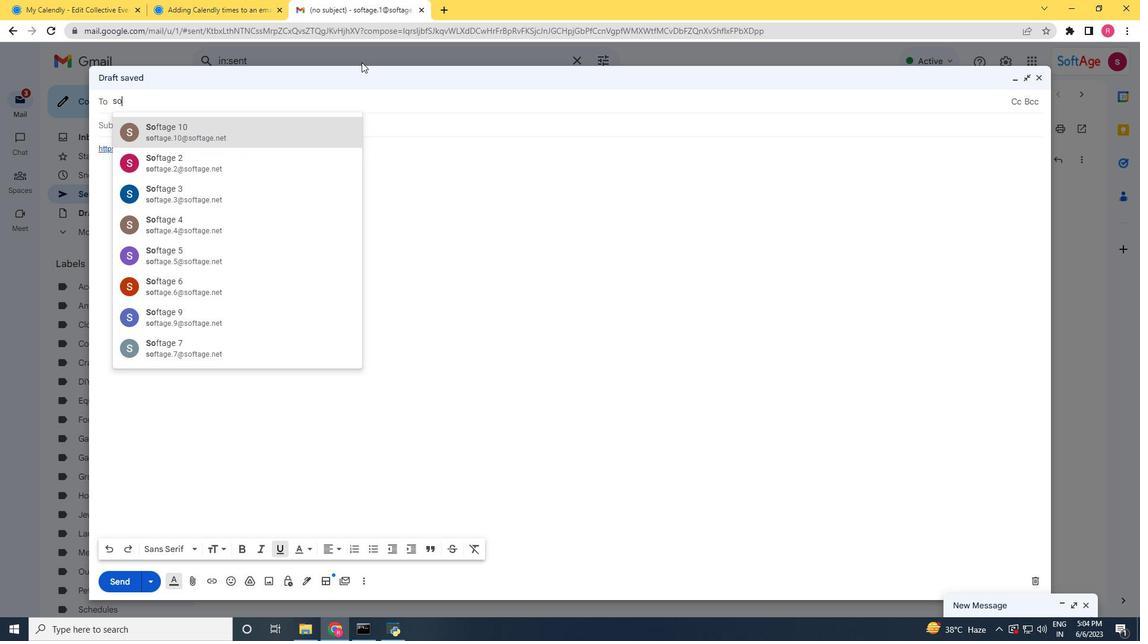 
Action: Key pressed ft
Screenshot: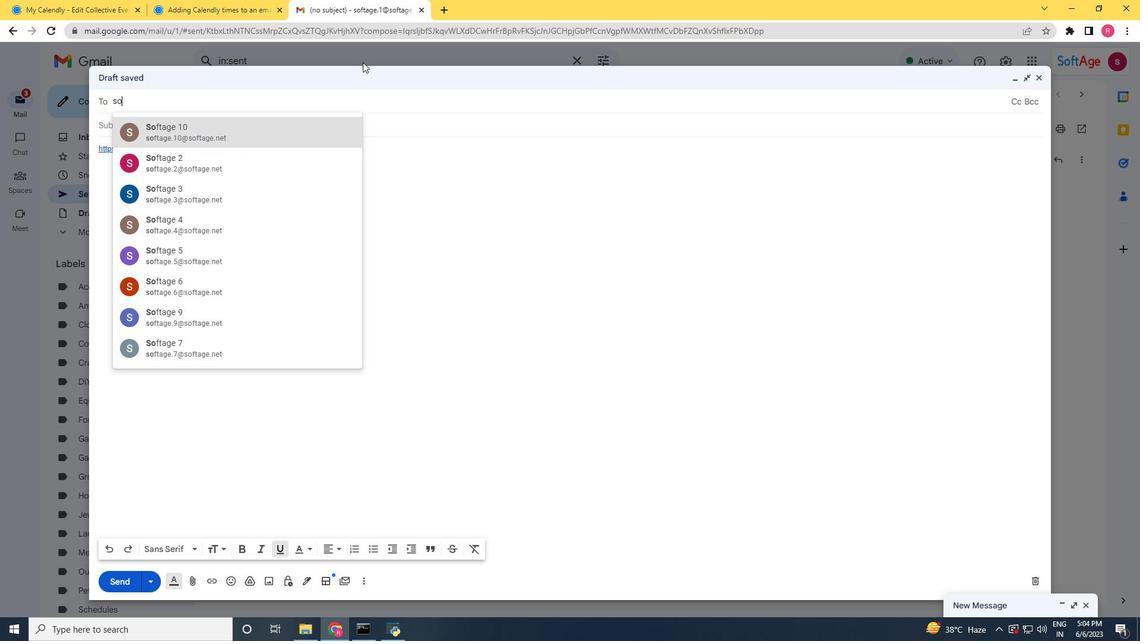 
Action: Mouse moved to (364, 62)
Screenshot: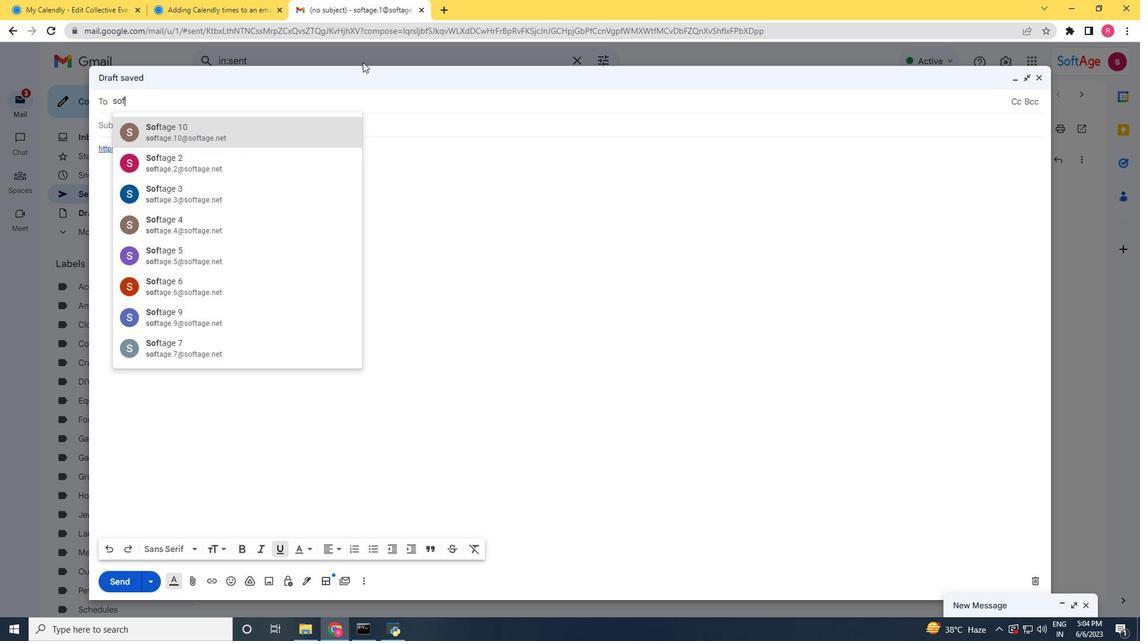 
Action: Key pressed ag
Screenshot: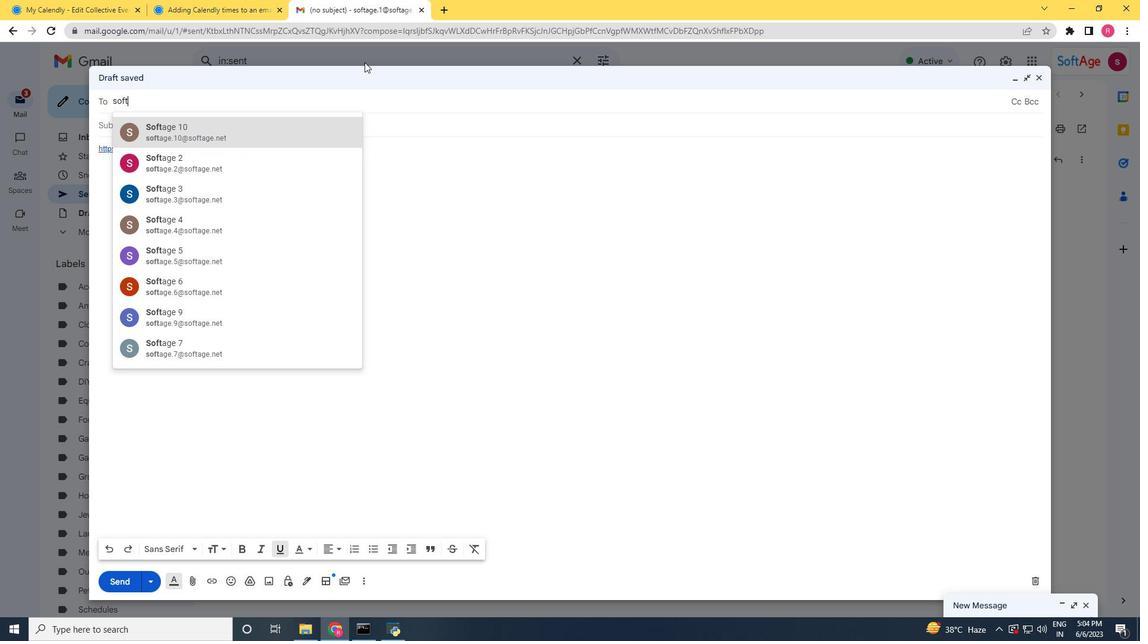 
Action: Mouse moved to (364, 62)
Screenshot: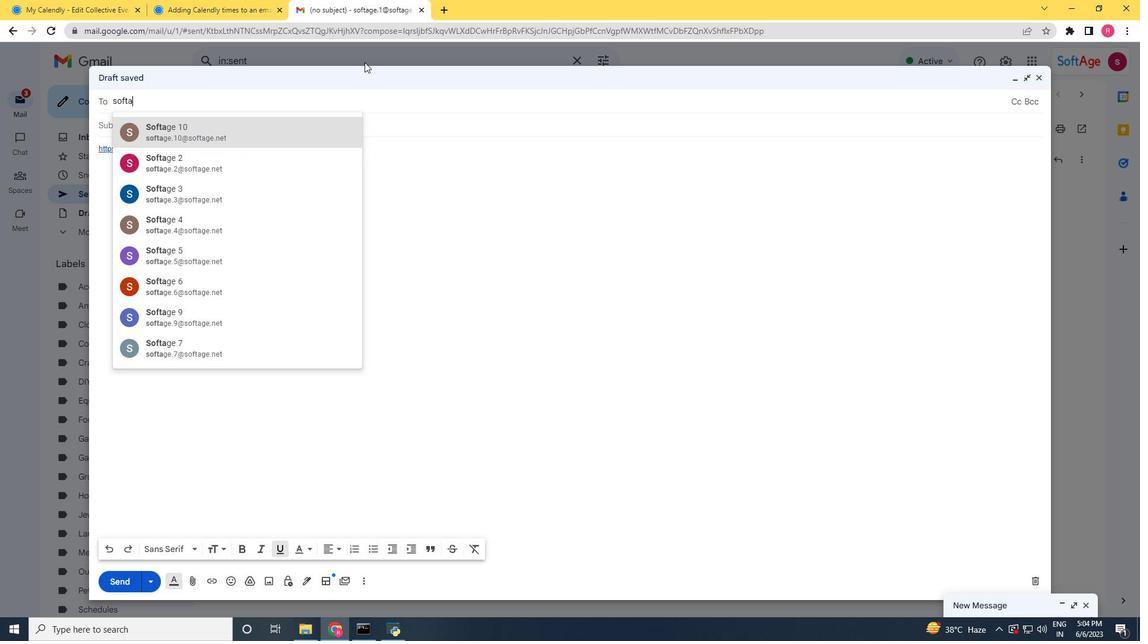 
Action: Key pressed e.
Screenshot: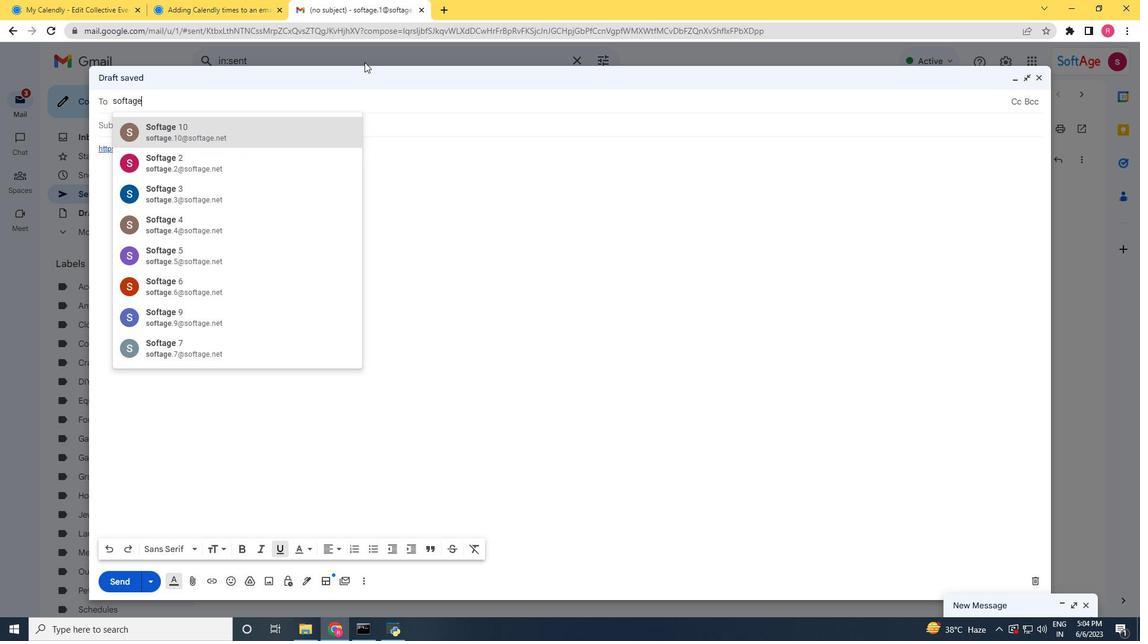 
Action: Mouse moved to (364, 62)
Screenshot: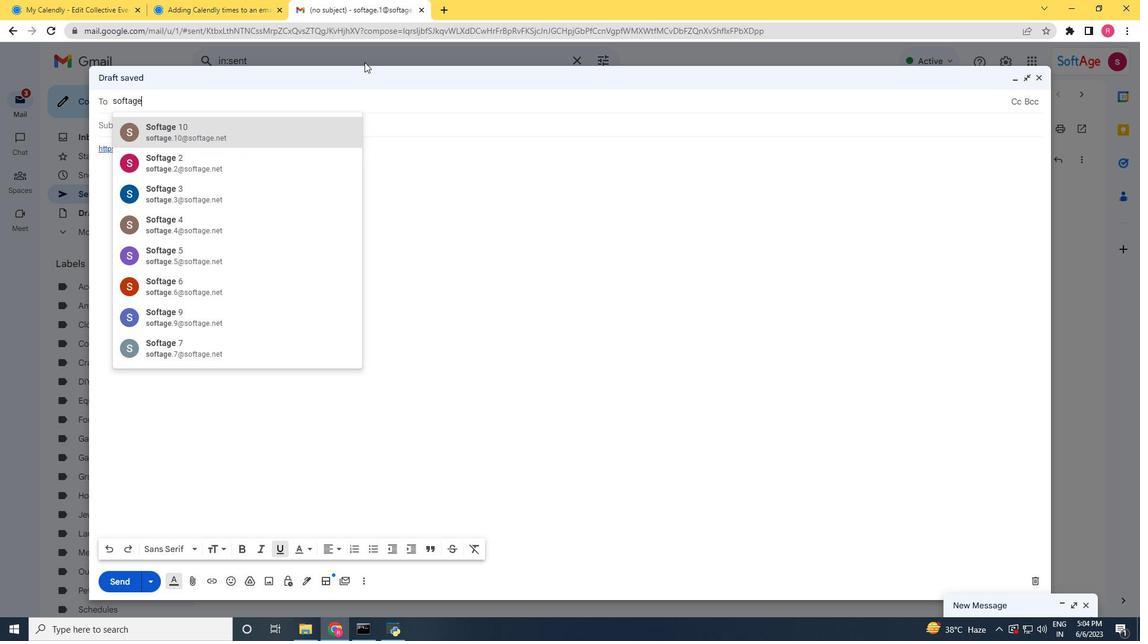 
Action: Key pressed 2<Key.shift>@so
Screenshot: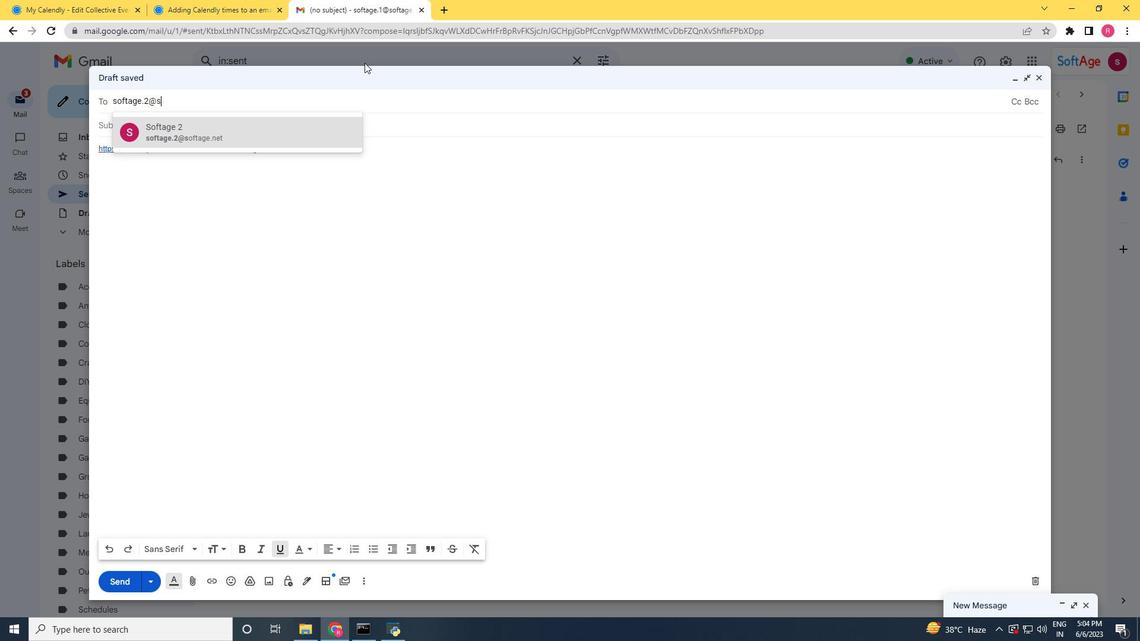 
Action: Mouse moved to (364, 62)
Screenshot: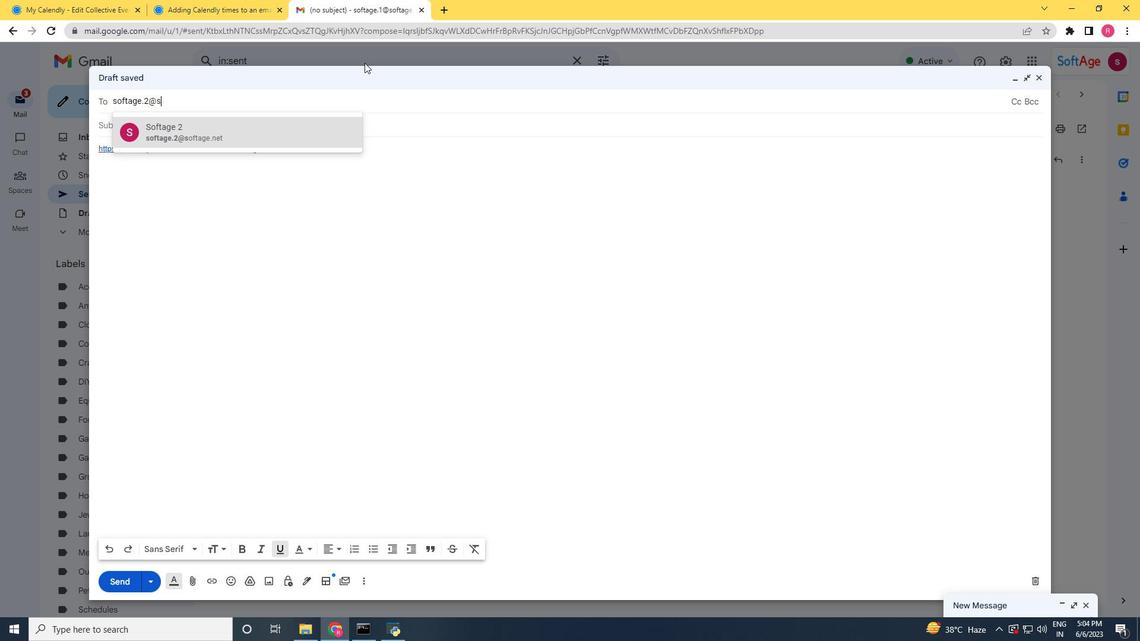 
Action: Key pressed fftage.nnet
Screenshot: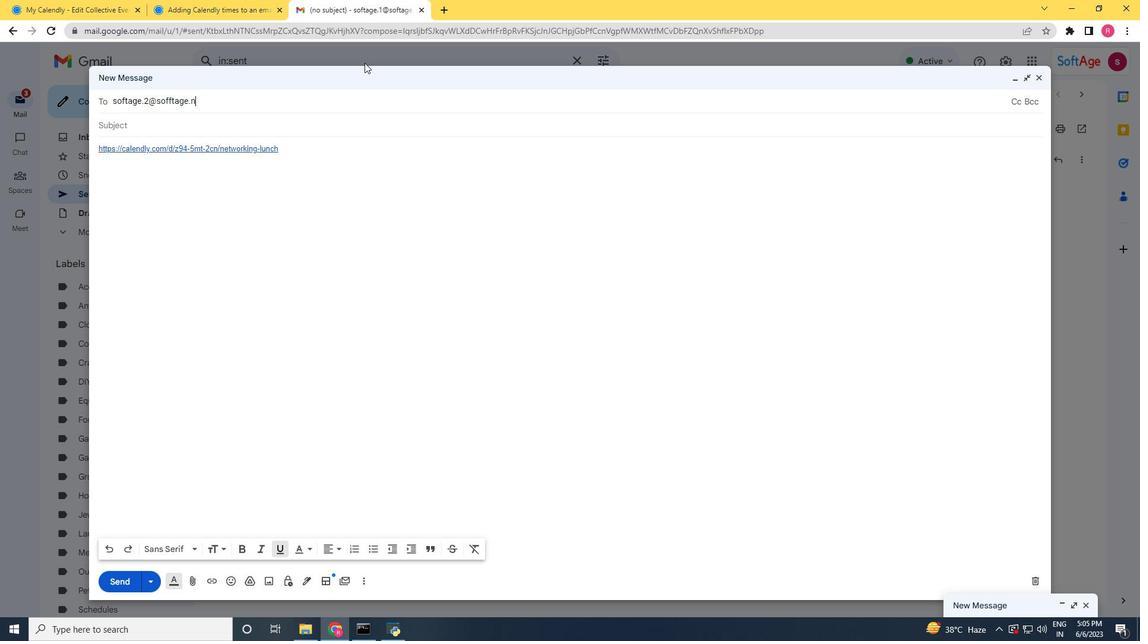 
Action: Mouse moved to (172, 99)
Screenshot: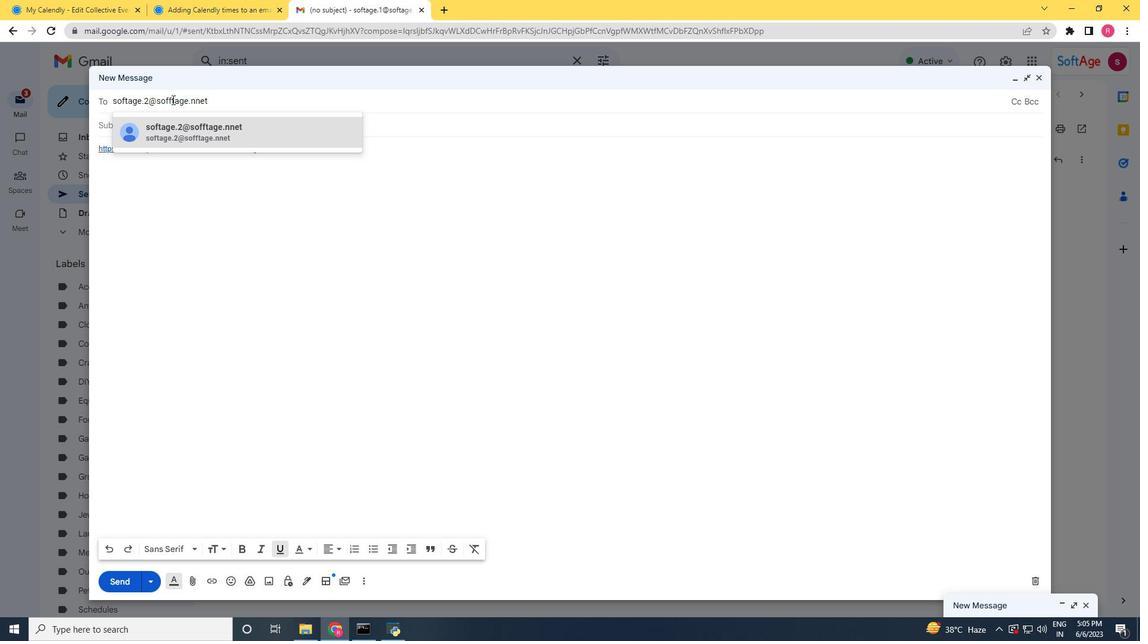 
Action: Mouse pressed left at (172, 99)
Screenshot: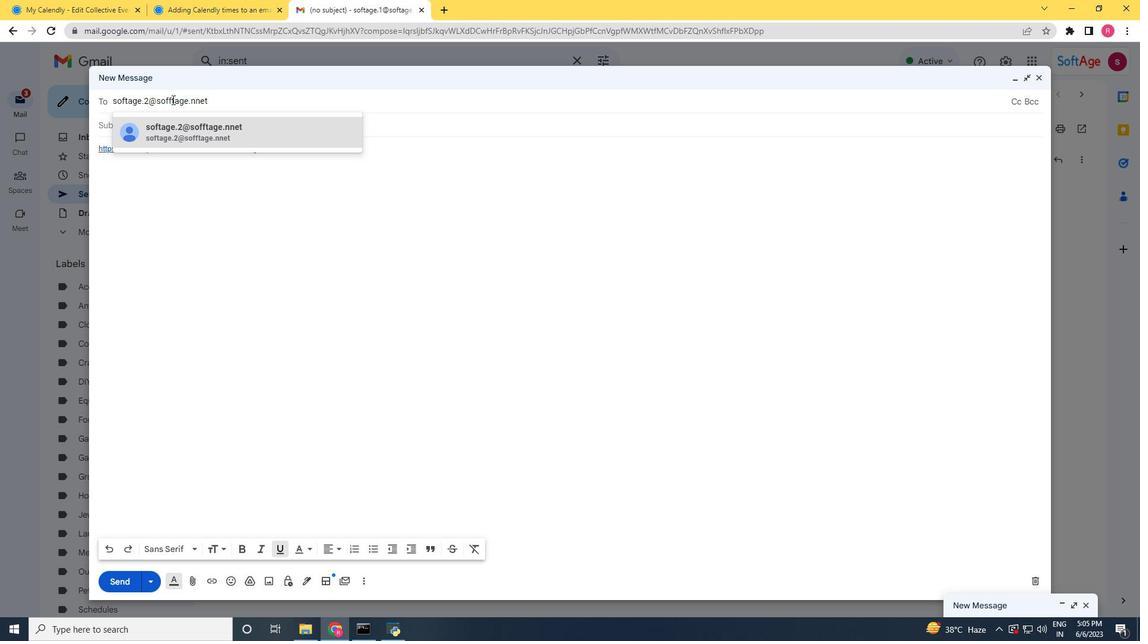 
Action: Mouse moved to (166, 101)
Screenshot: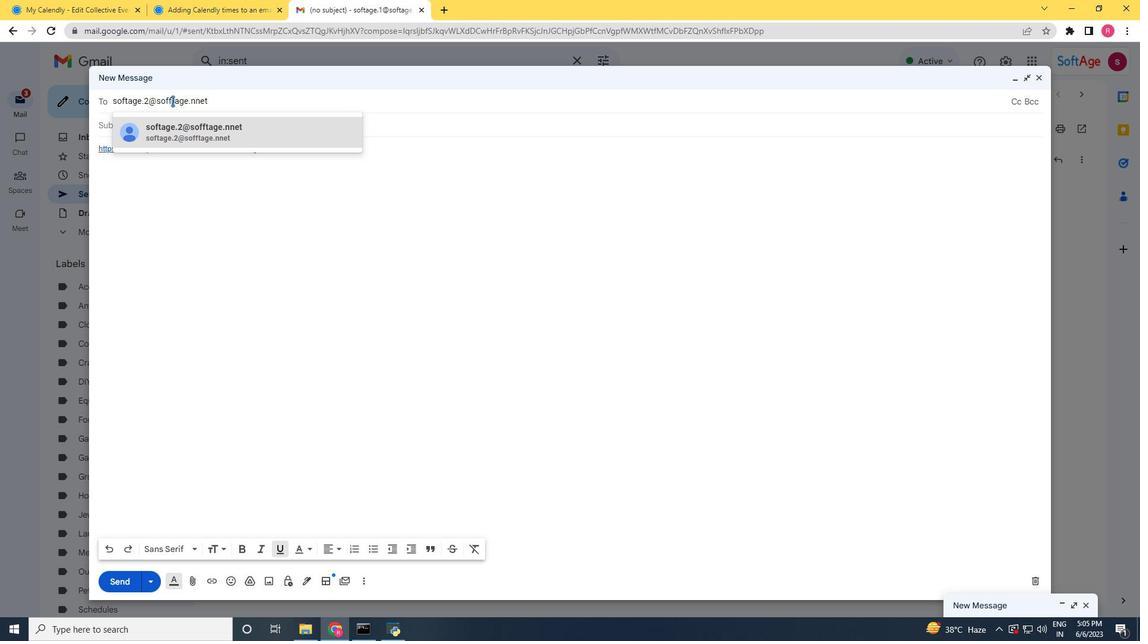 
Action: Mouse pressed left at (166, 101)
Screenshot: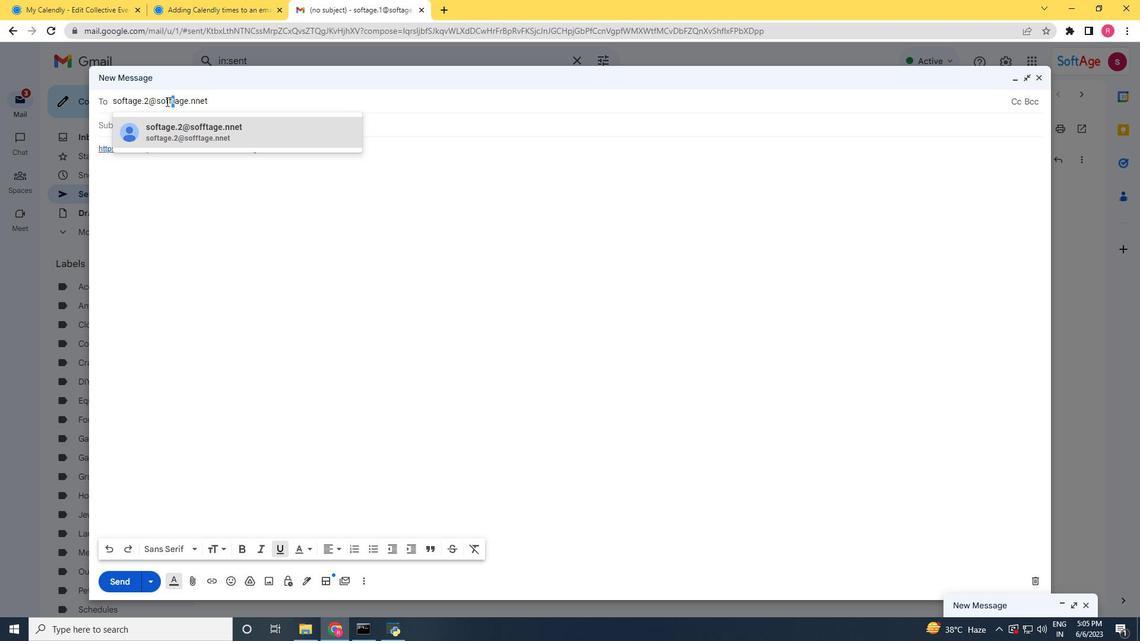 
Action: Mouse moved to (169, 102)
Screenshot: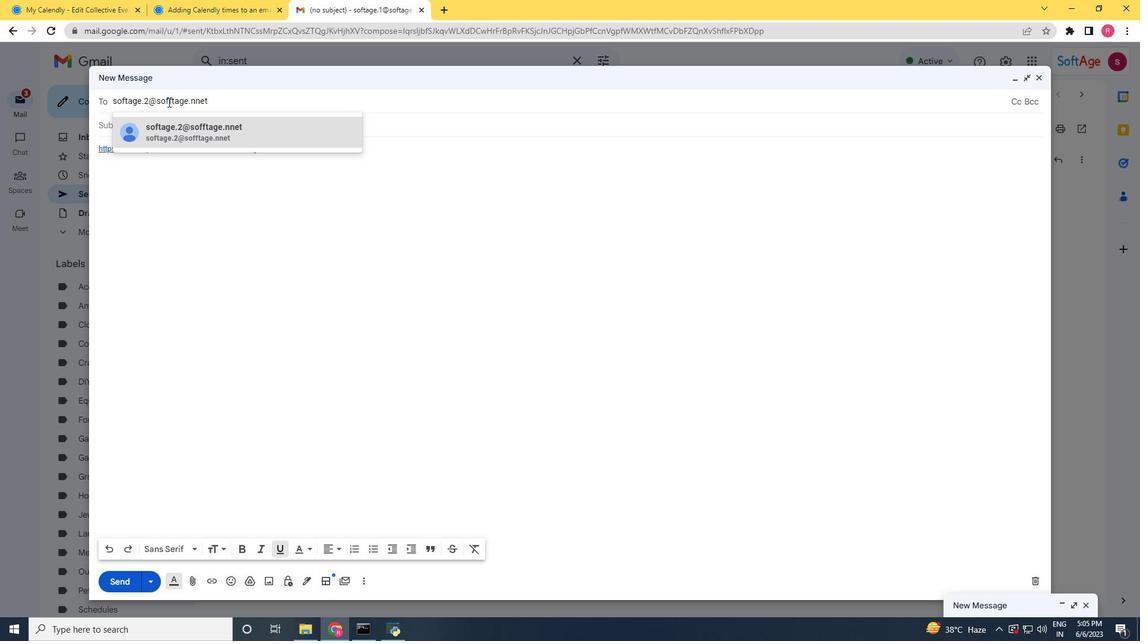 
Action: Mouse pressed left at (169, 102)
Screenshot: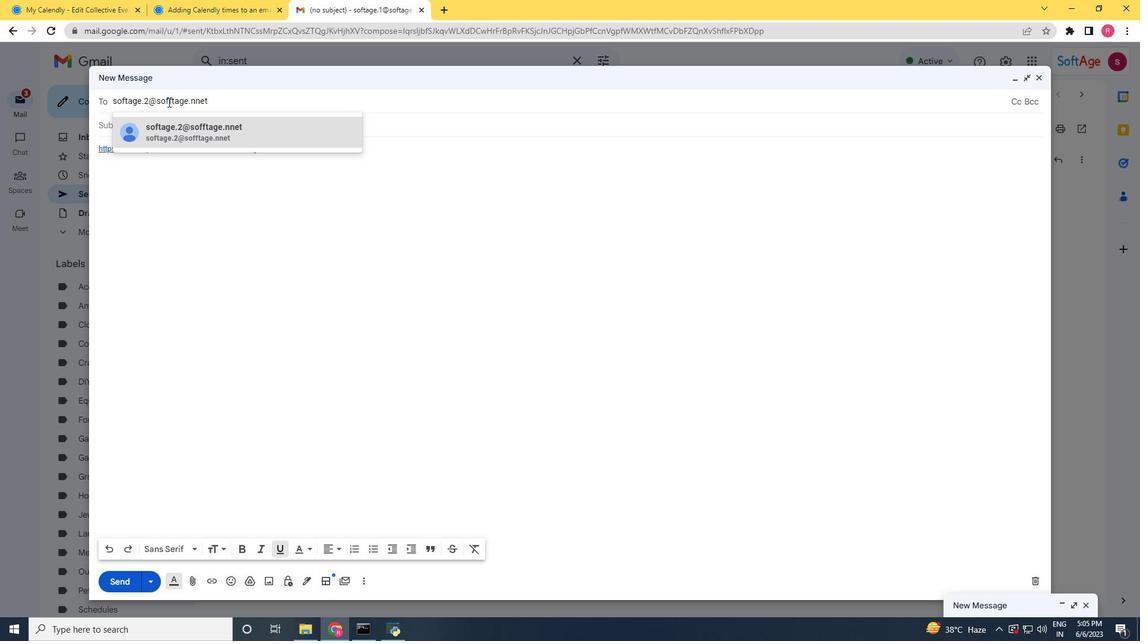 
Action: Mouse moved to (169, 102)
Screenshot: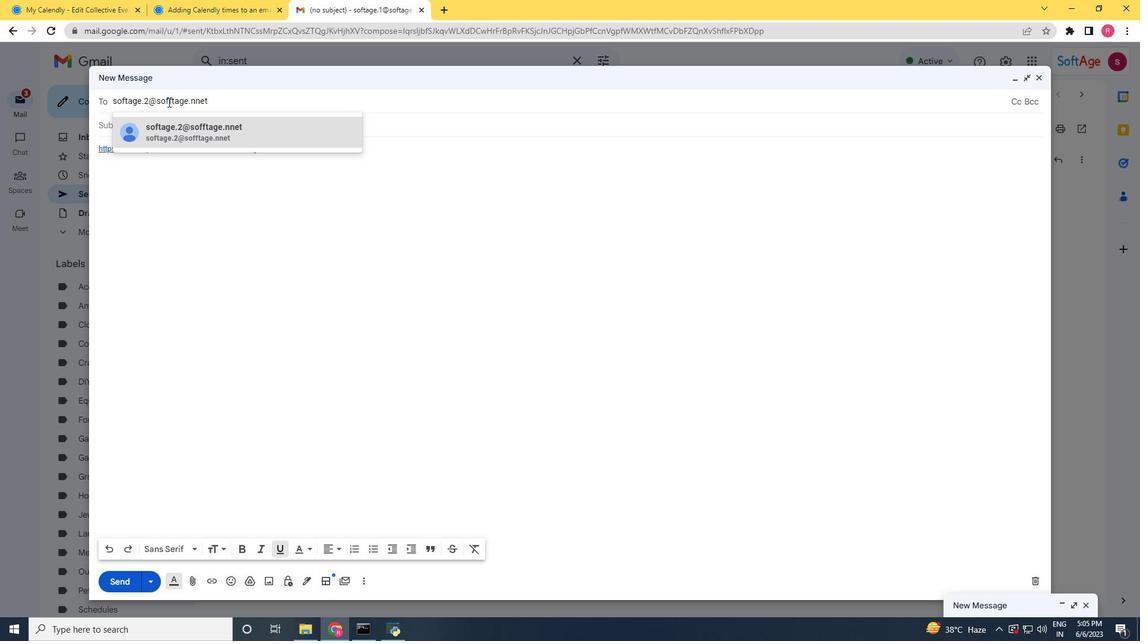 
Action: Key pressed <Key.backspace>
Screenshot: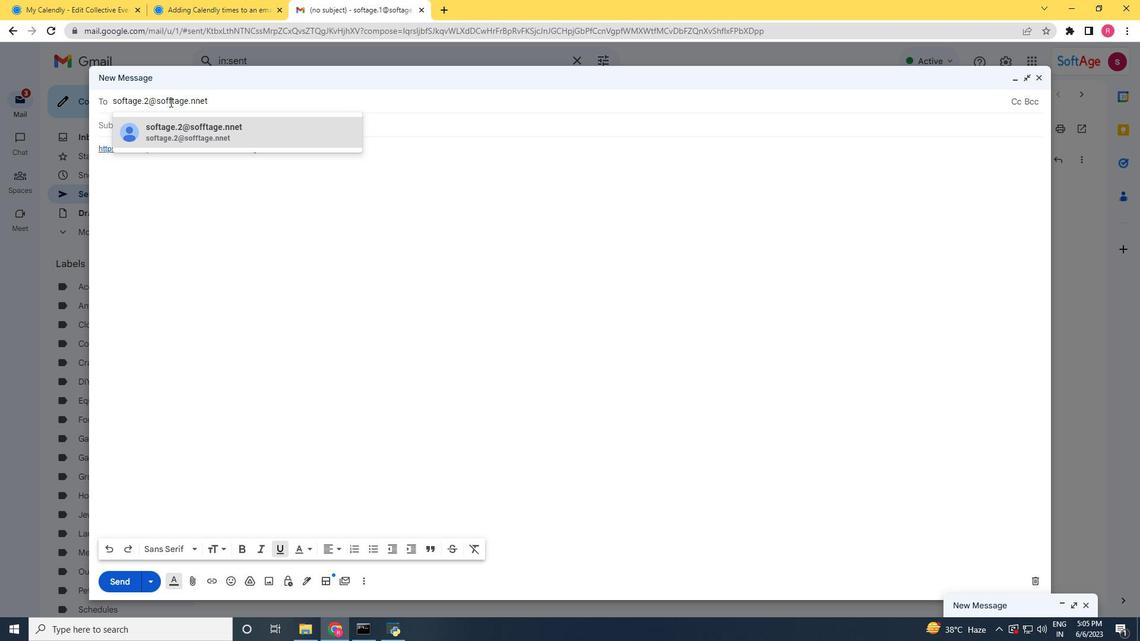 
Action: Mouse moved to (178, 132)
Screenshot: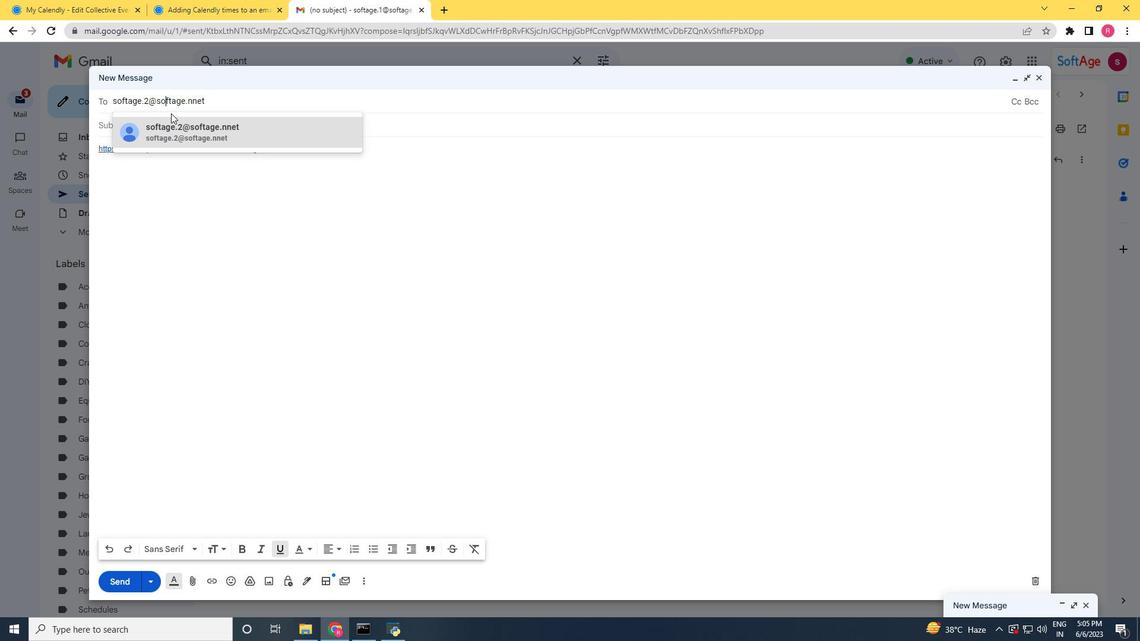
Action: Mouse pressed left at (178, 132)
Screenshot: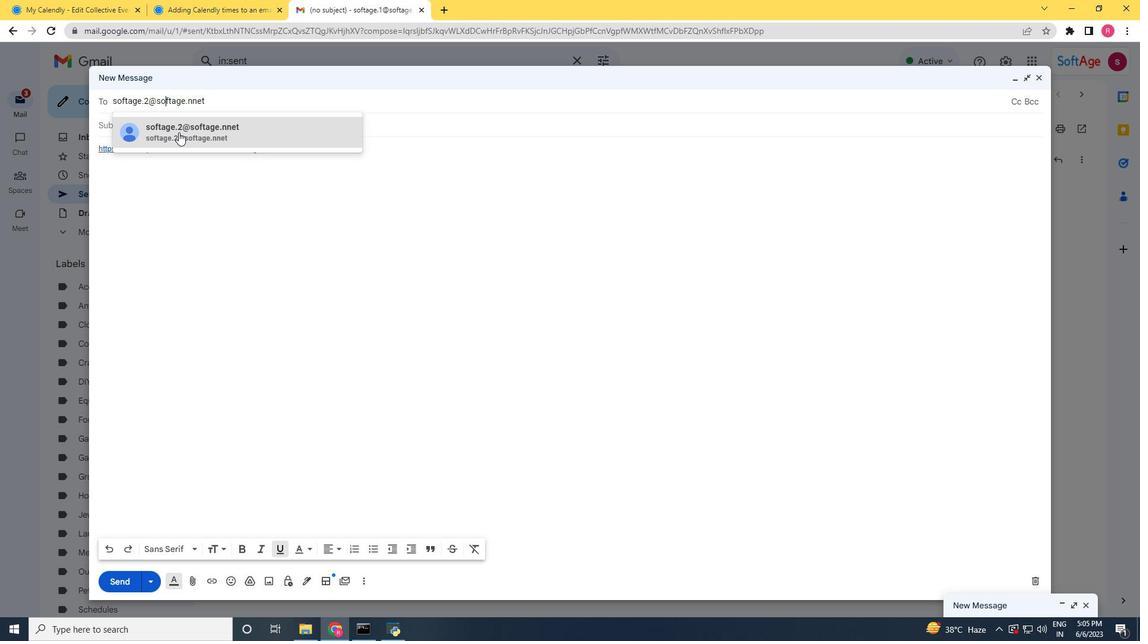 
Action: Mouse moved to (238, 99)
Screenshot: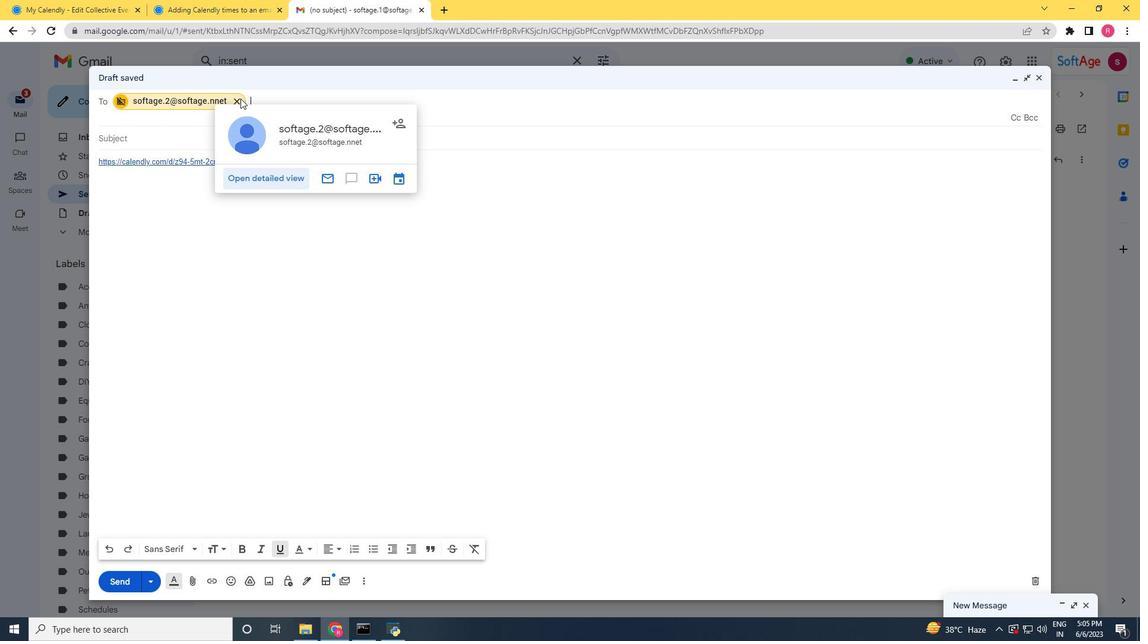 
Action: Mouse pressed left at (238, 99)
Screenshot: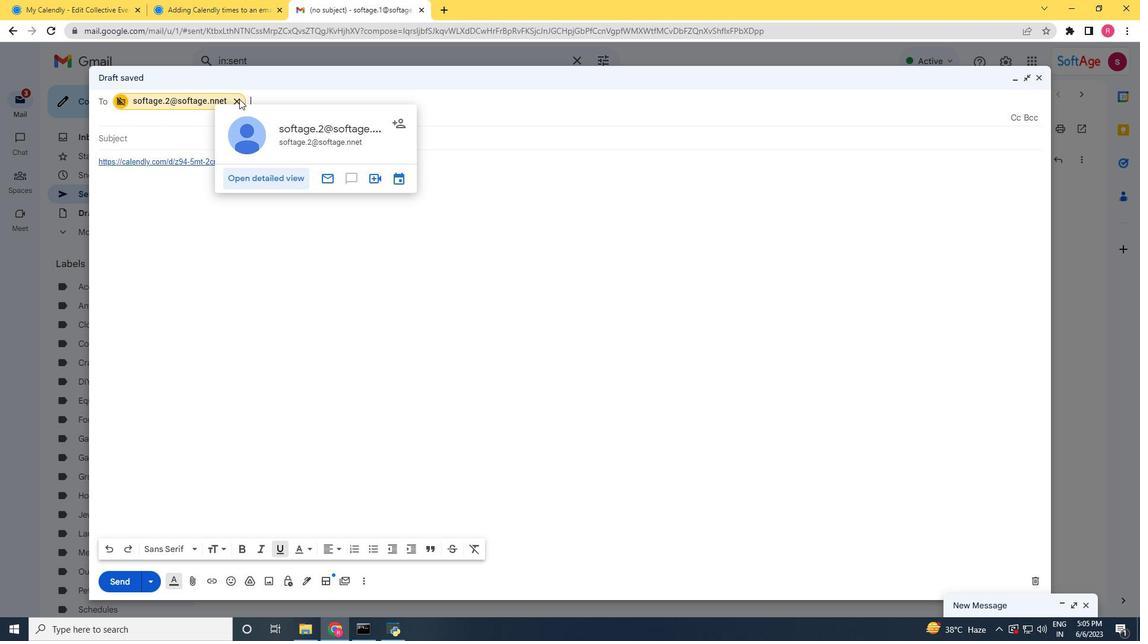 
Action: Mouse moved to (215, 106)
Screenshot: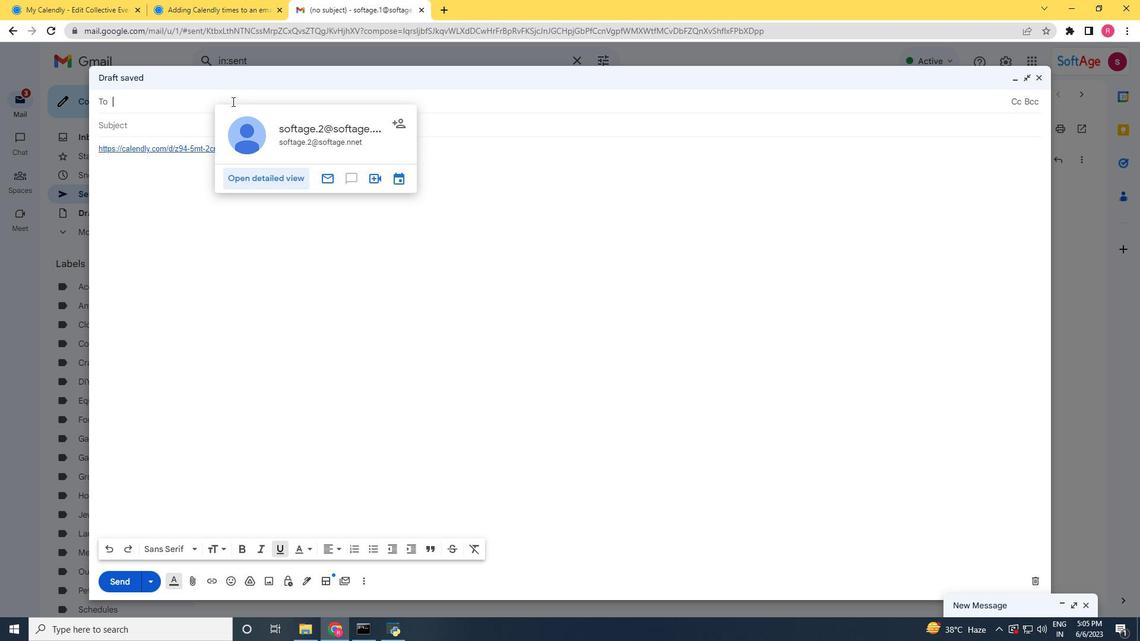 
Action: Key pressed so
Screenshot: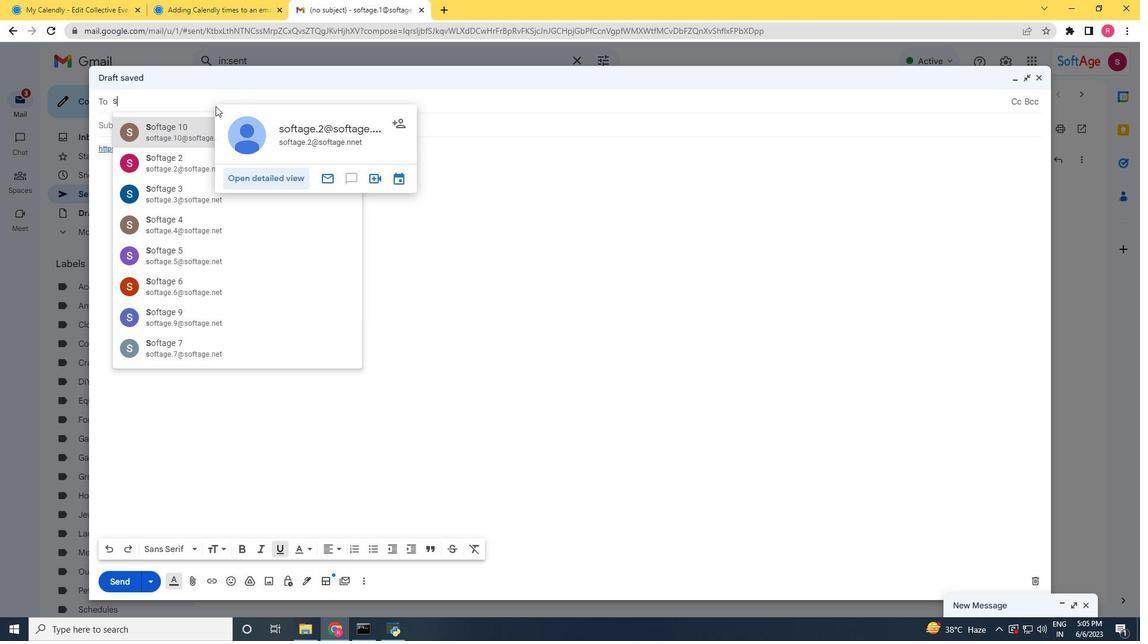 
Action: Mouse moved to (149, 165)
Screenshot: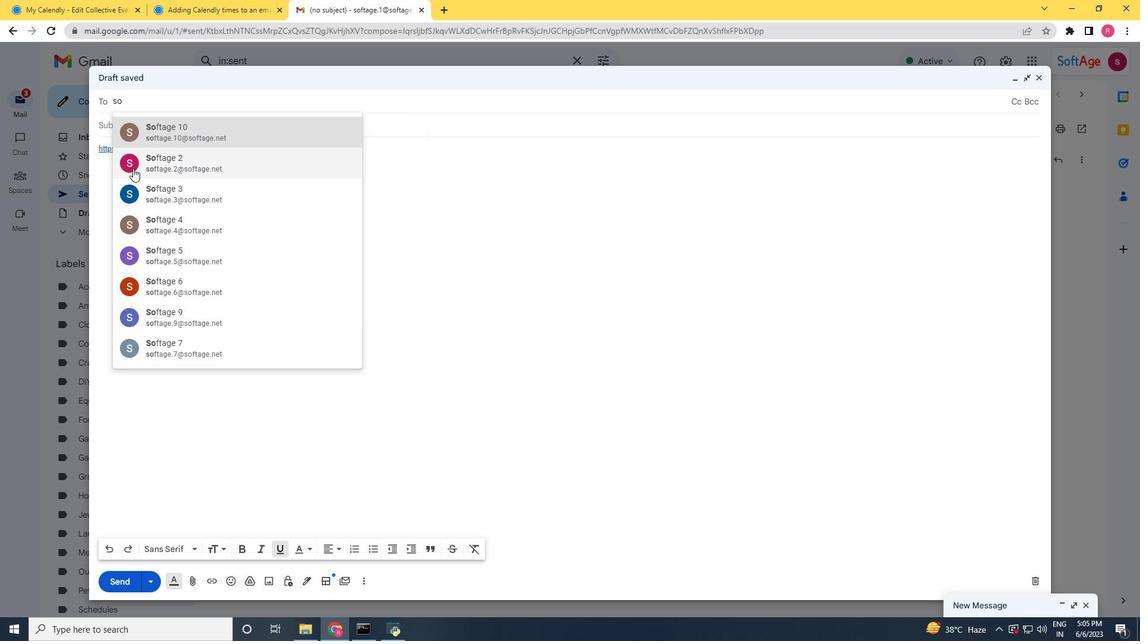 
Action: Mouse pressed left at (149, 165)
Screenshot: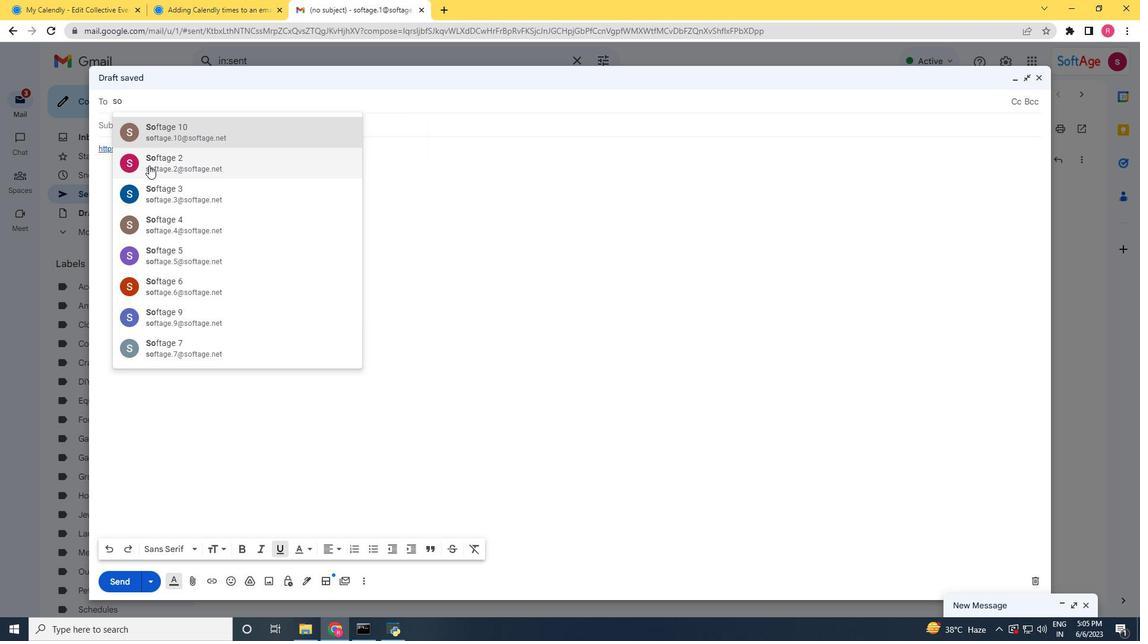 
Action: Mouse moved to (225, 124)
Screenshot: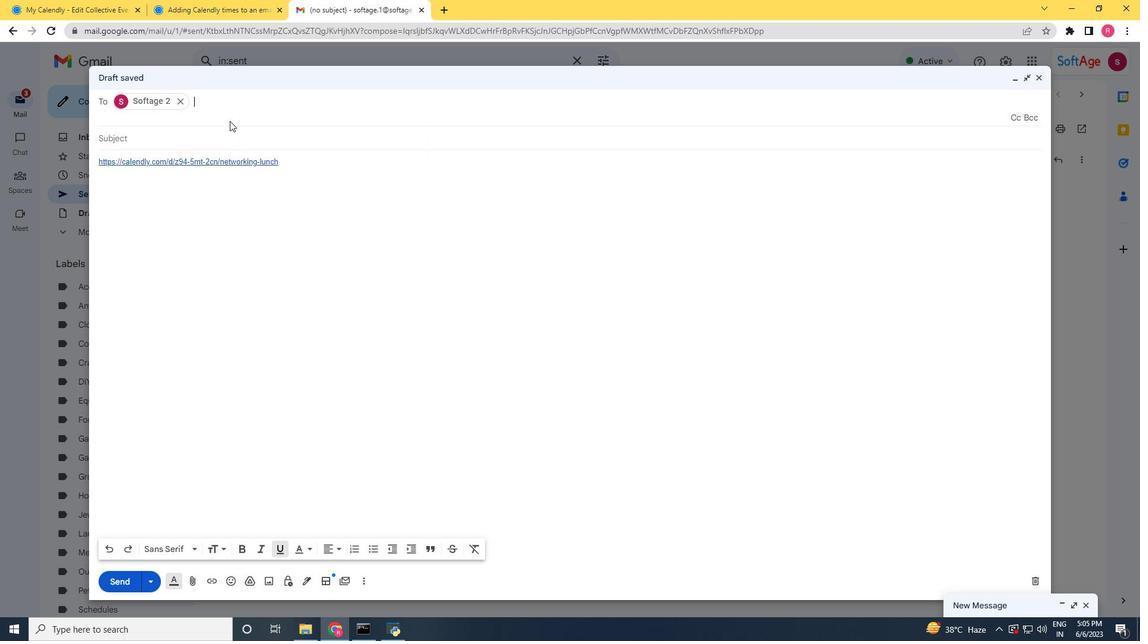 
Action: Key pressed softage.3
Screenshot: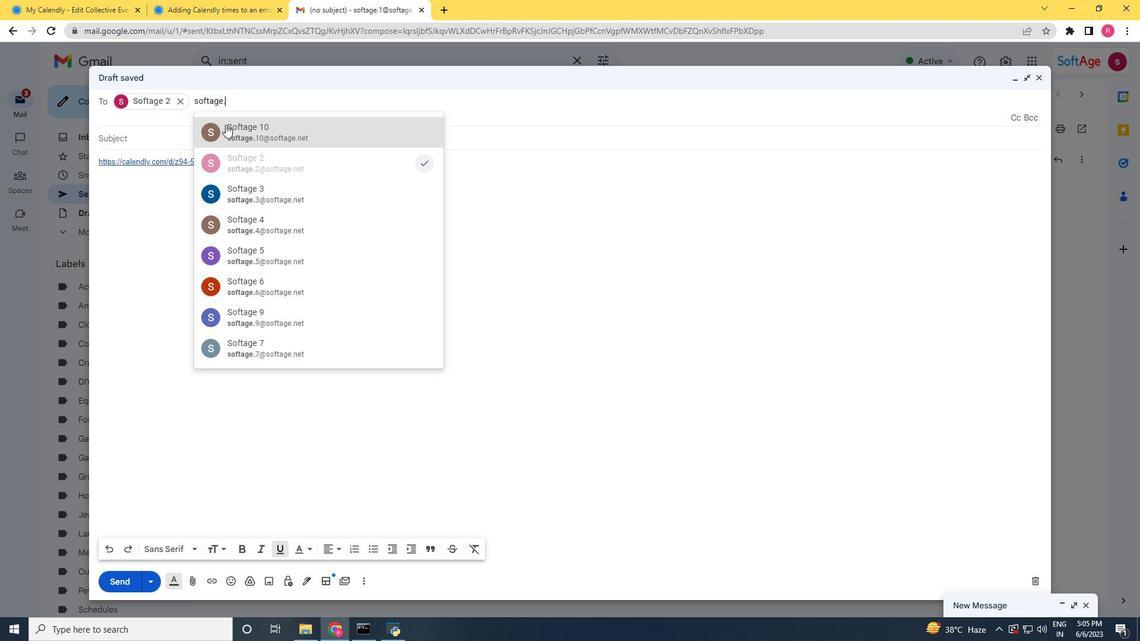 
Action: Mouse moved to (315, 128)
Screenshot: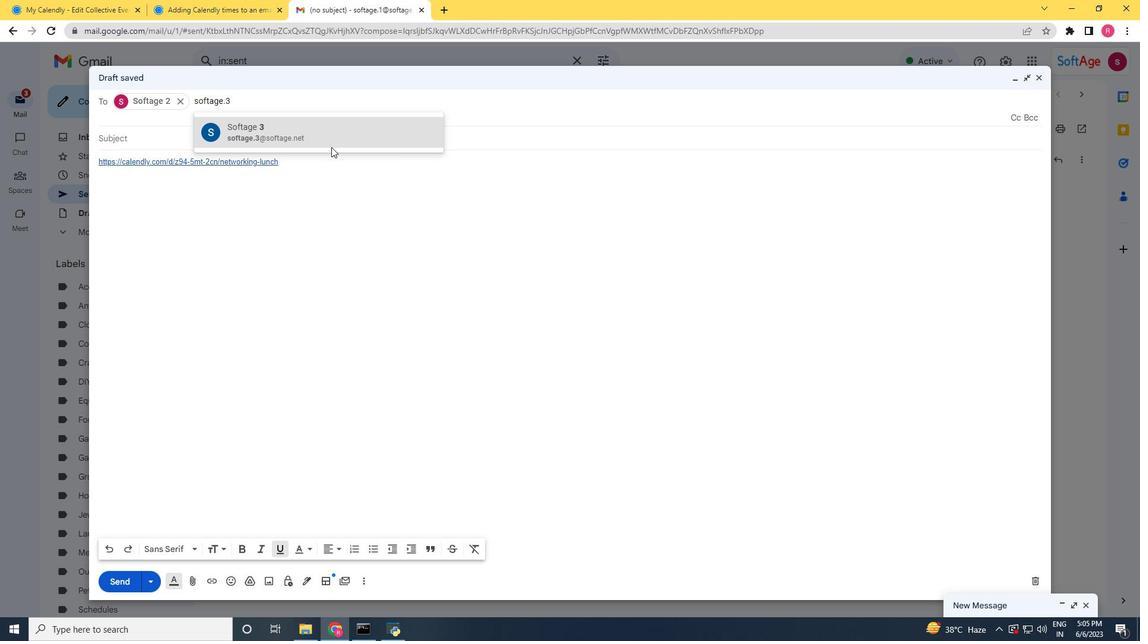 
Action: Mouse pressed left at (315, 128)
Screenshot: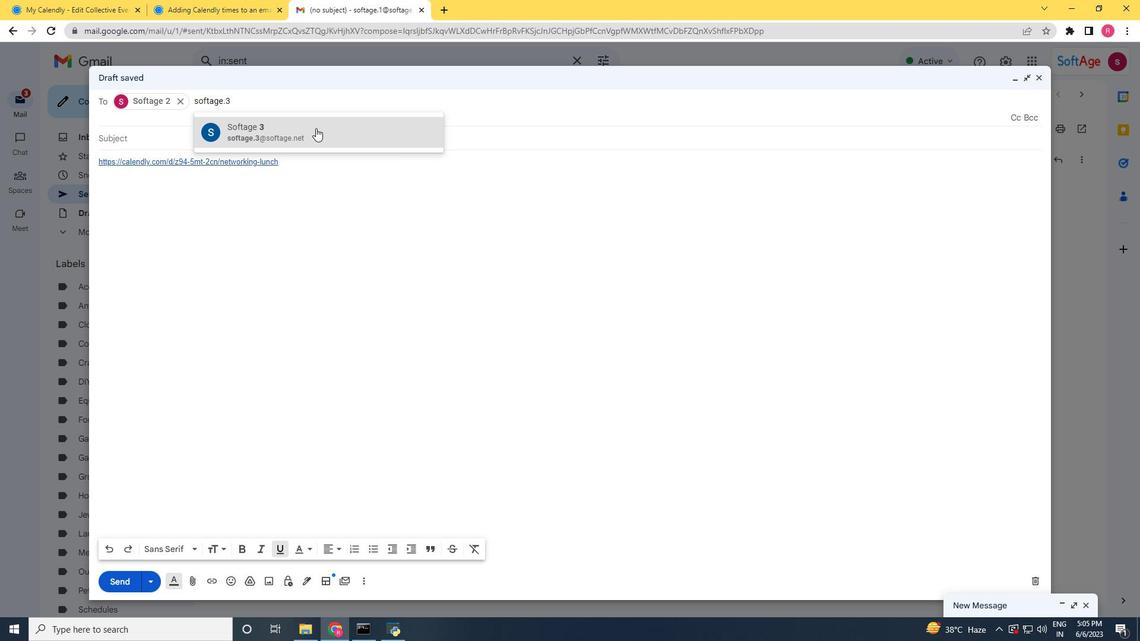 
Action: Mouse moved to (119, 580)
Screenshot: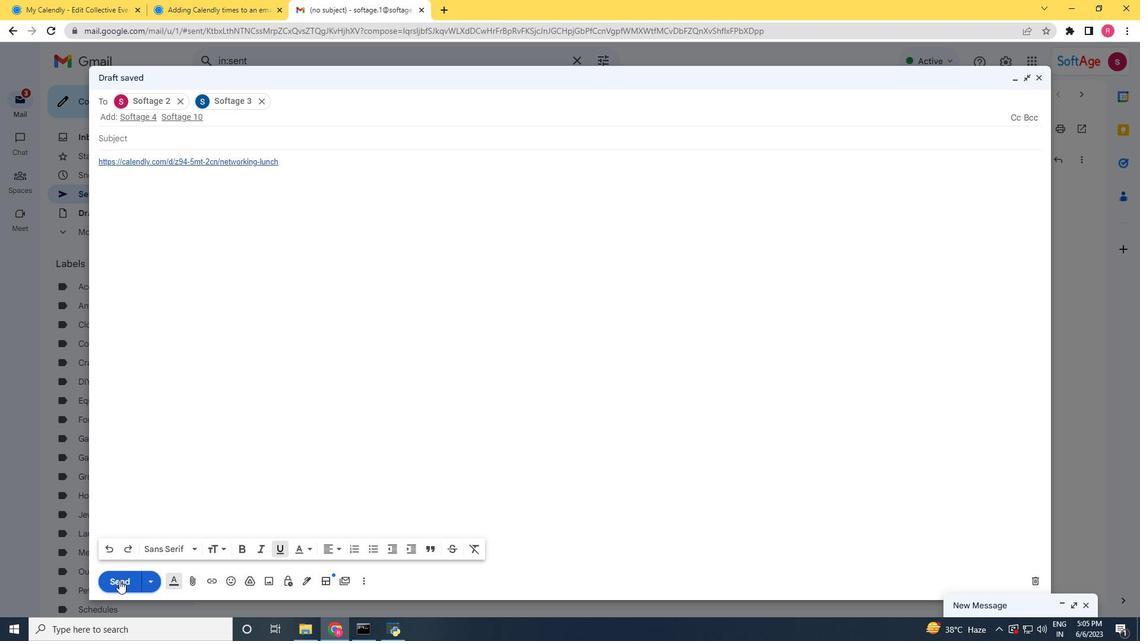 
Action: Mouse pressed left at (119, 580)
Screenshot: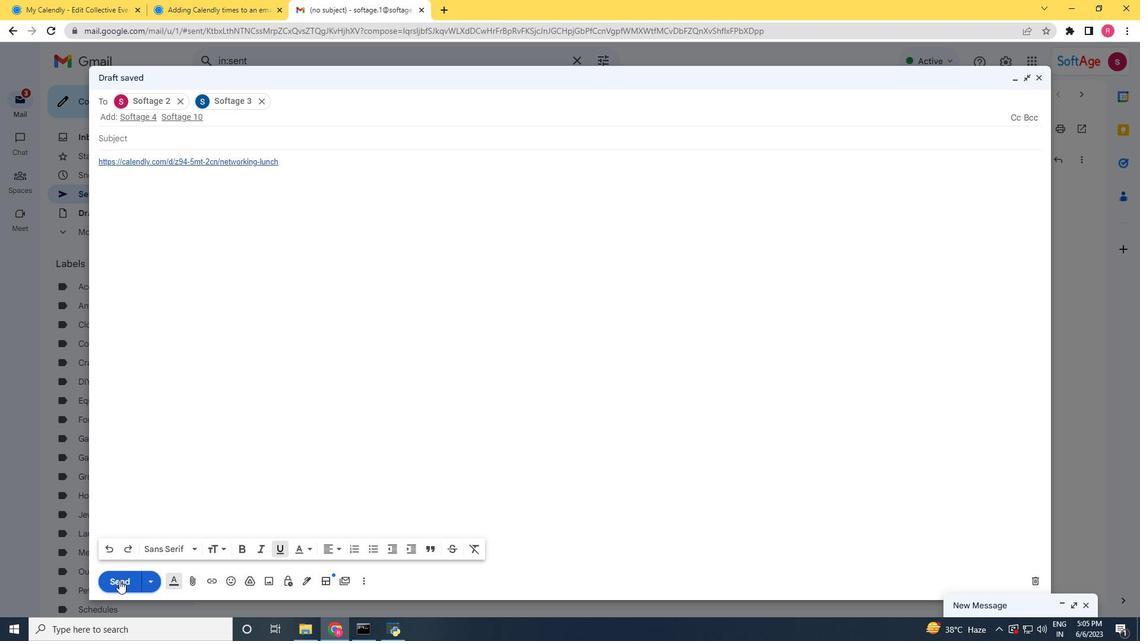 
Action: Mouse moved to (192, 587)
Screenshot: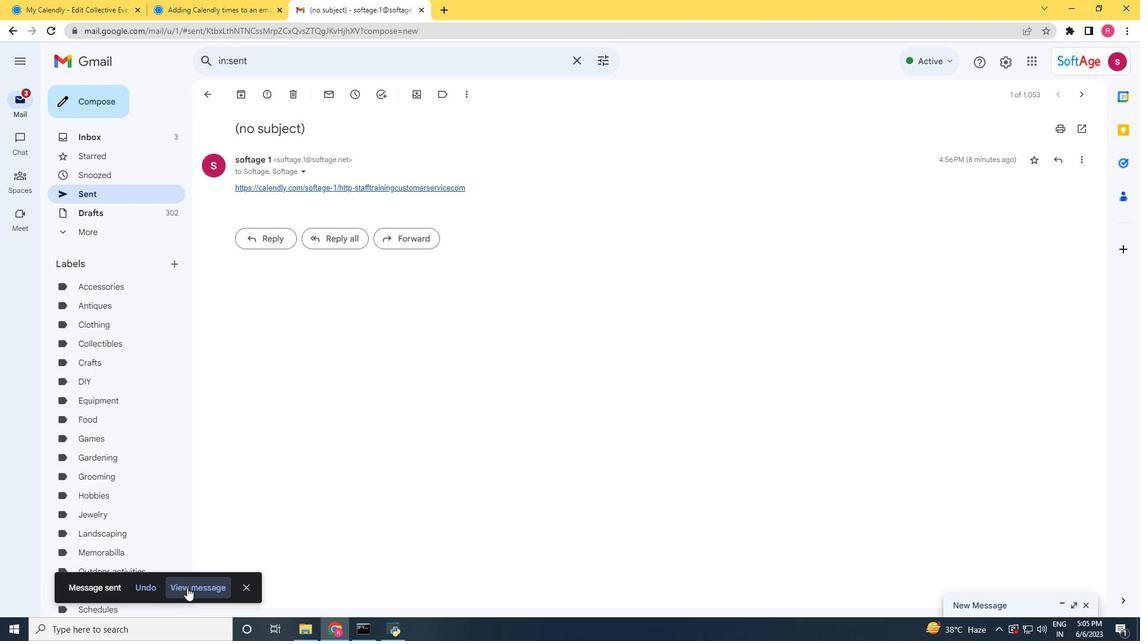 
Action: Mouse pressed left at (192, 587)
Screenshot: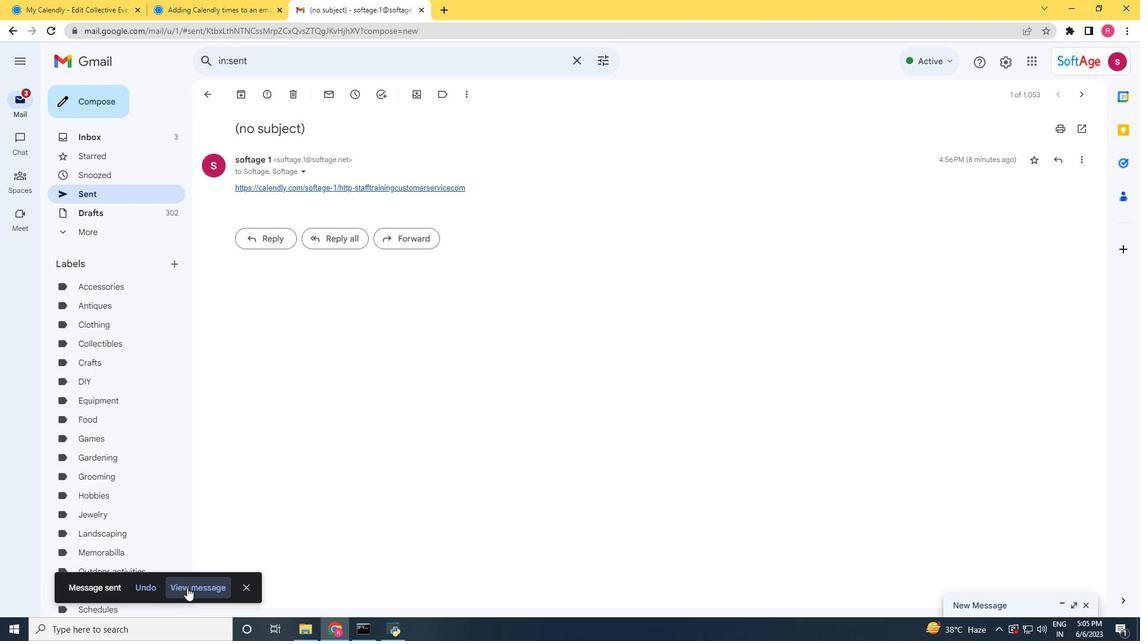 
Action: Mouse moved to (182, 589)
Screenshot: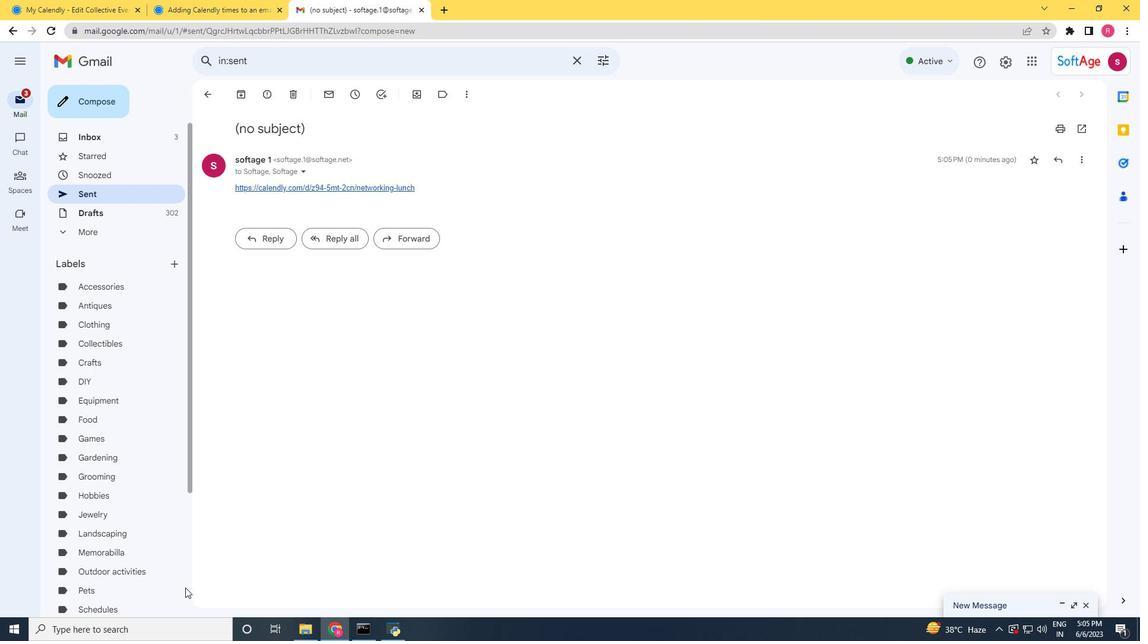 
